 Task: Find connections with filter location Muriaé with filter topic #Saleswith filter profile language French with filter current company Ten Lifestyle Group with filter school Poornima College of Engineering with filter industry Building Equipment Contractors with filter service category Customer Support with filter keywords title Bus Driver
Action: Mouse moved to (632, 132)
Screenshot: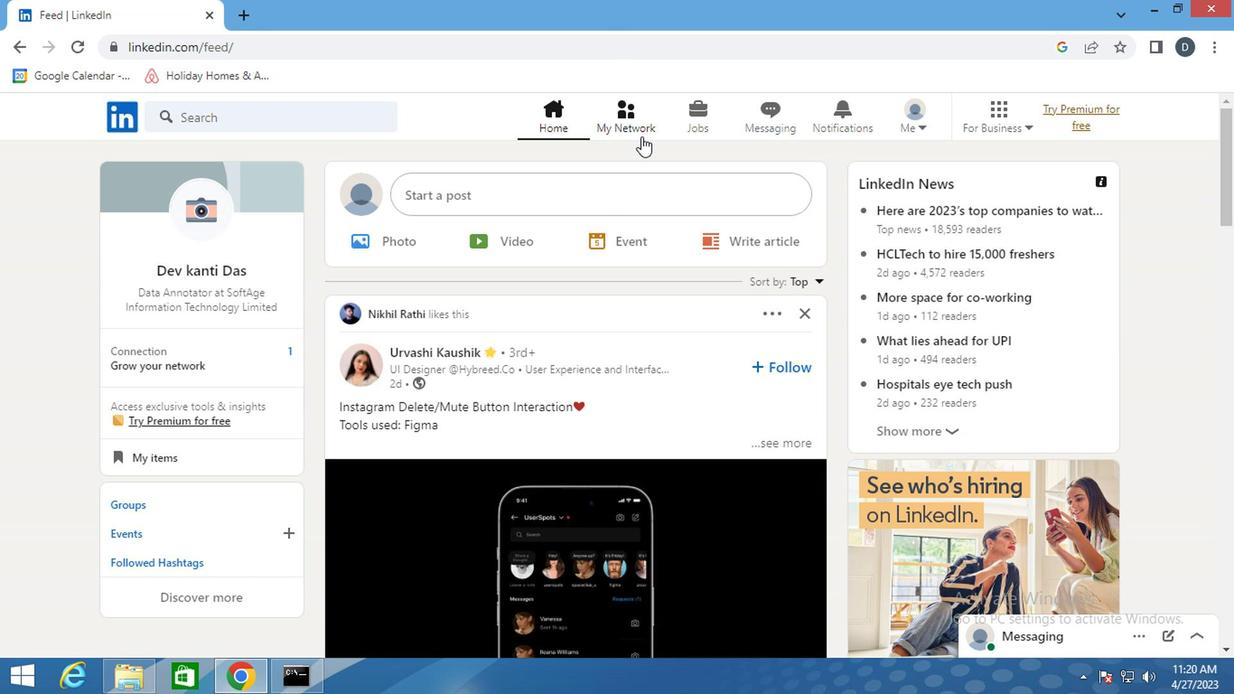 
Action: Mouse pressed left at (632, 132)
Screenshot: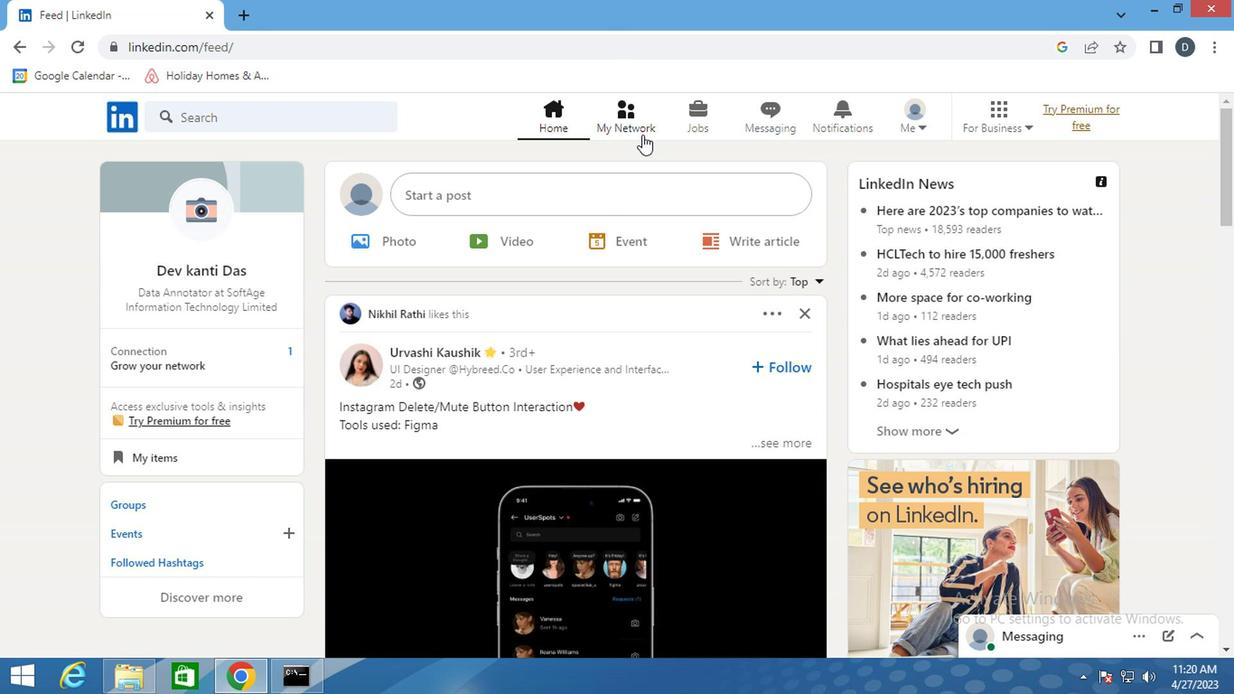 
Action: Mouse moved to (303, 217)
Screenshot: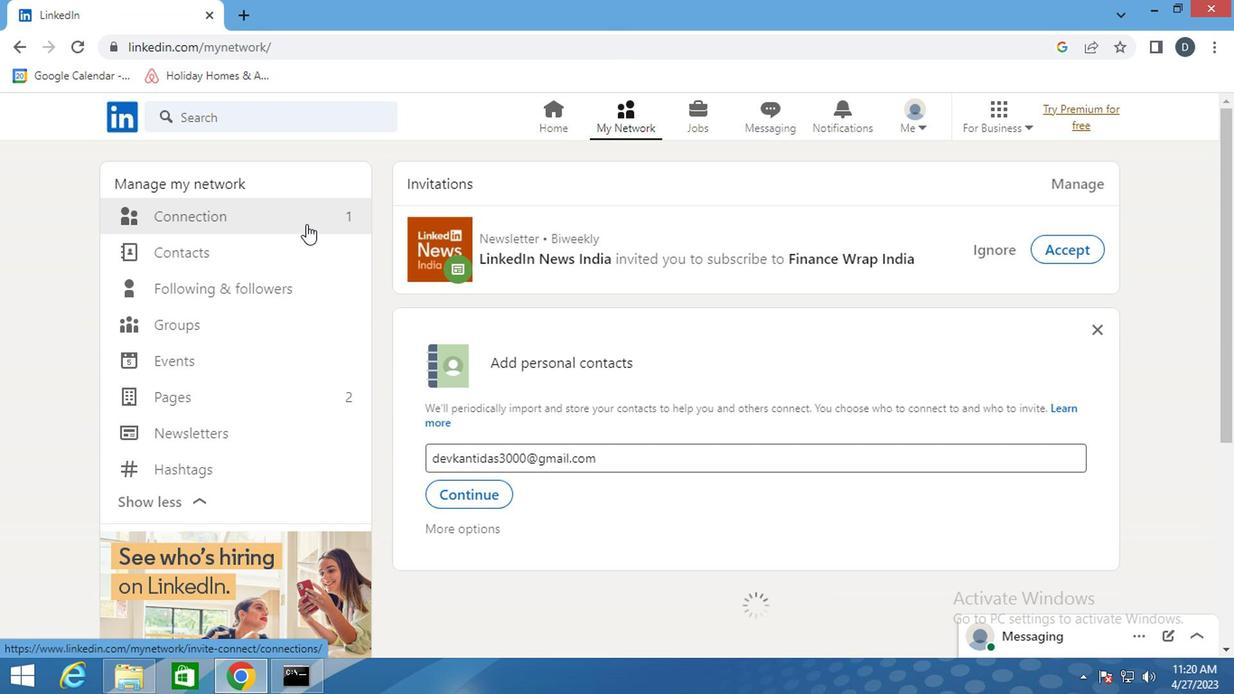 
Action: Mouse pressed left at (303, 217)
Screenshot: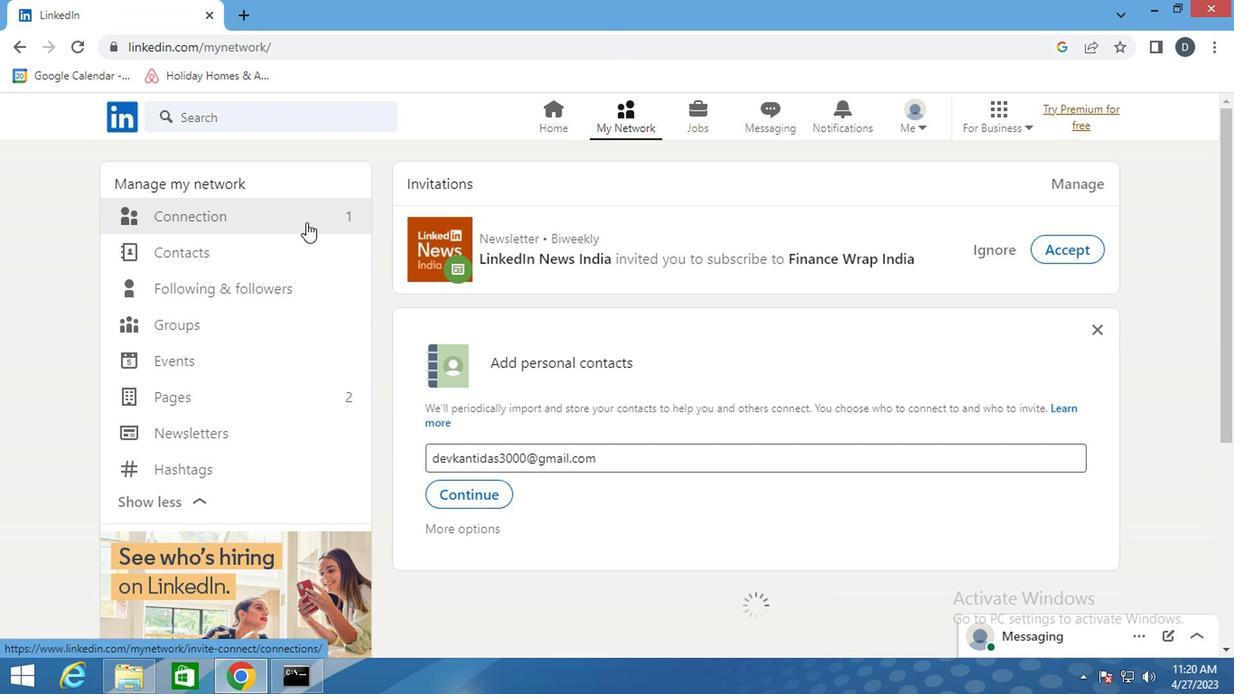 
Action: Mouse pressed left at (303, 217)
Screenshot: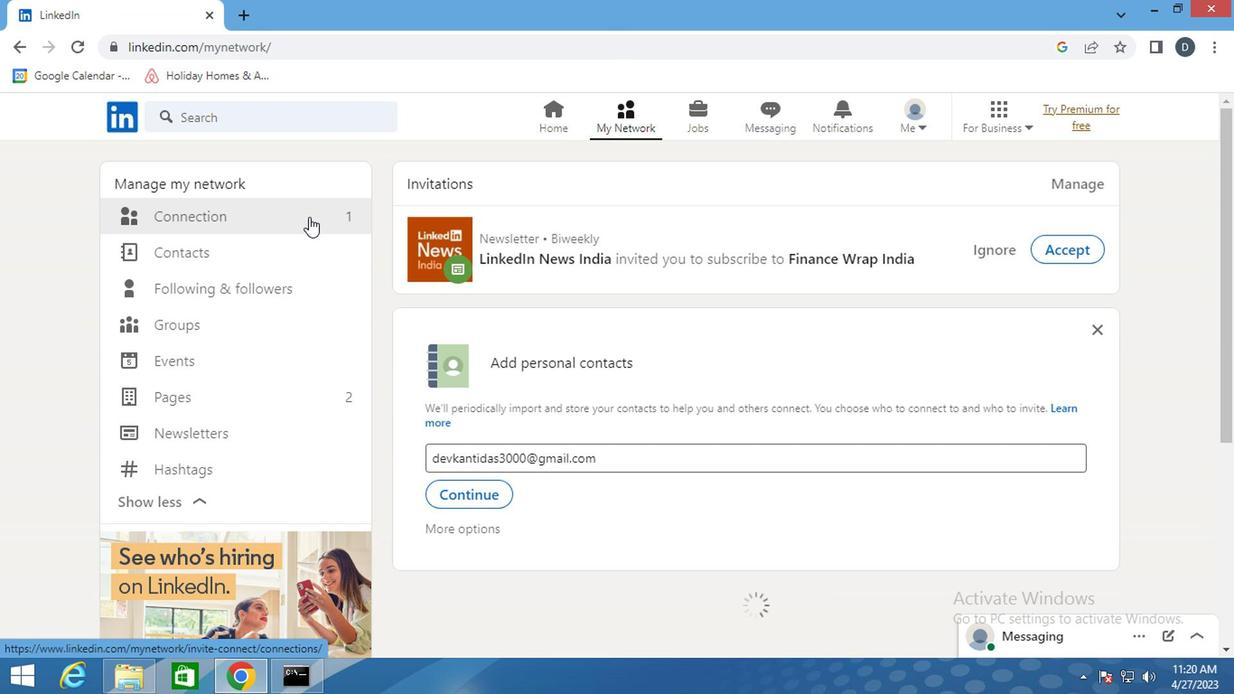 
Action: Mouse moved to (783, 220)
Screenshot: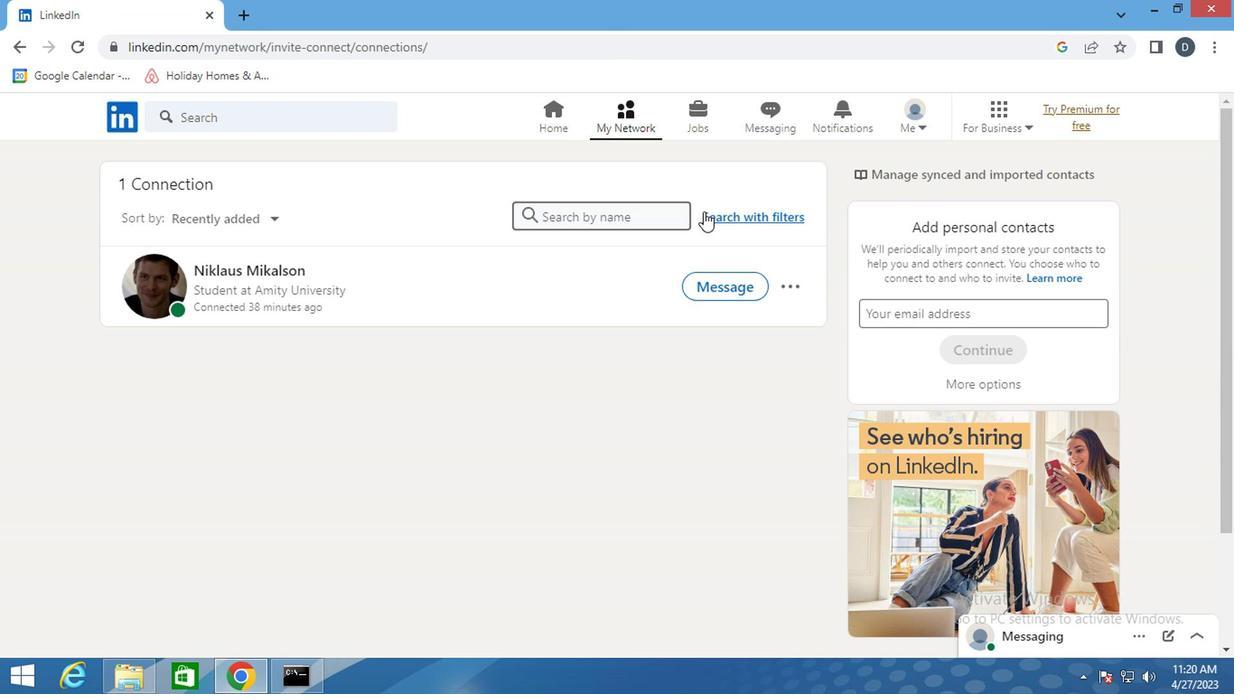 
Action: Mouse pressed left at (783, 220)
Screenshot: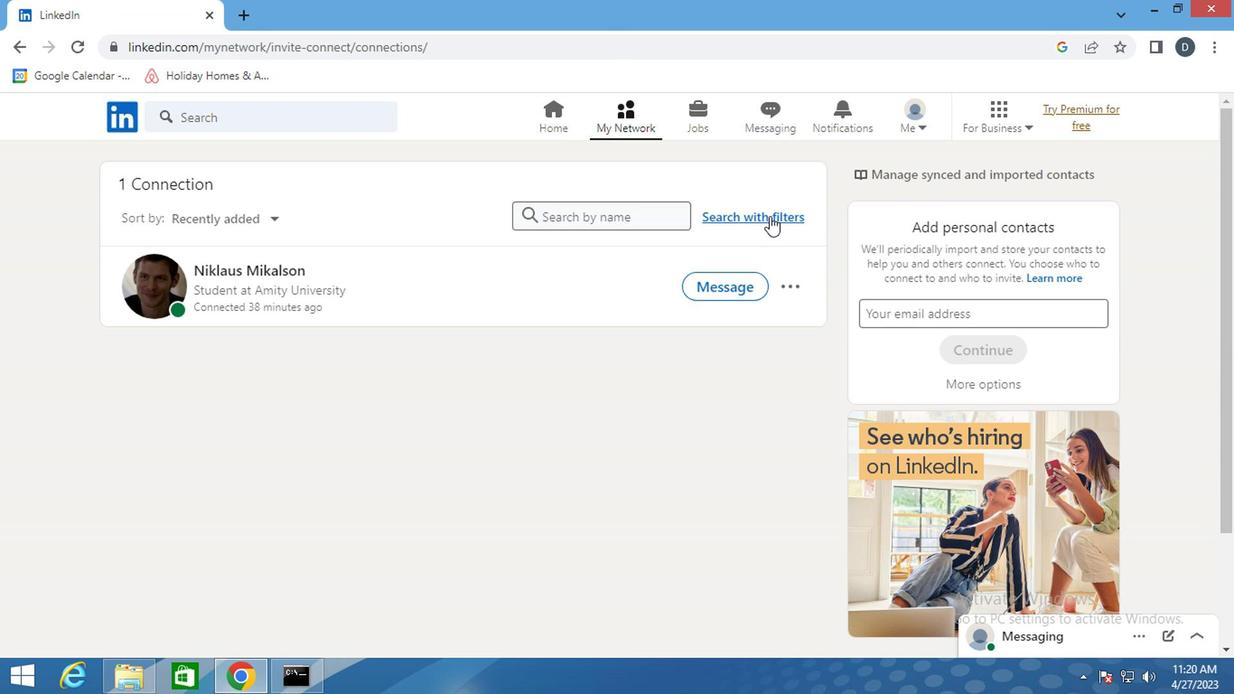
Action: Mouse moved to (669, 167)
Screenshot: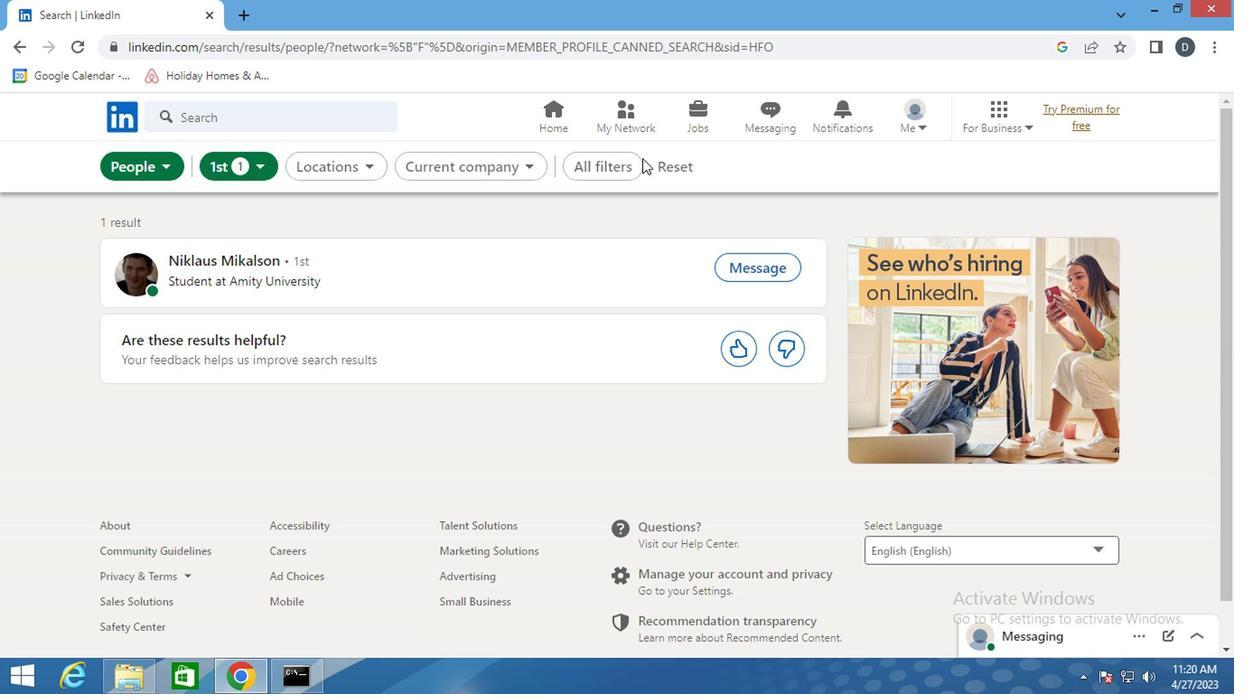 
Action: Mouse pressed left at (669, 167)
Screenshot: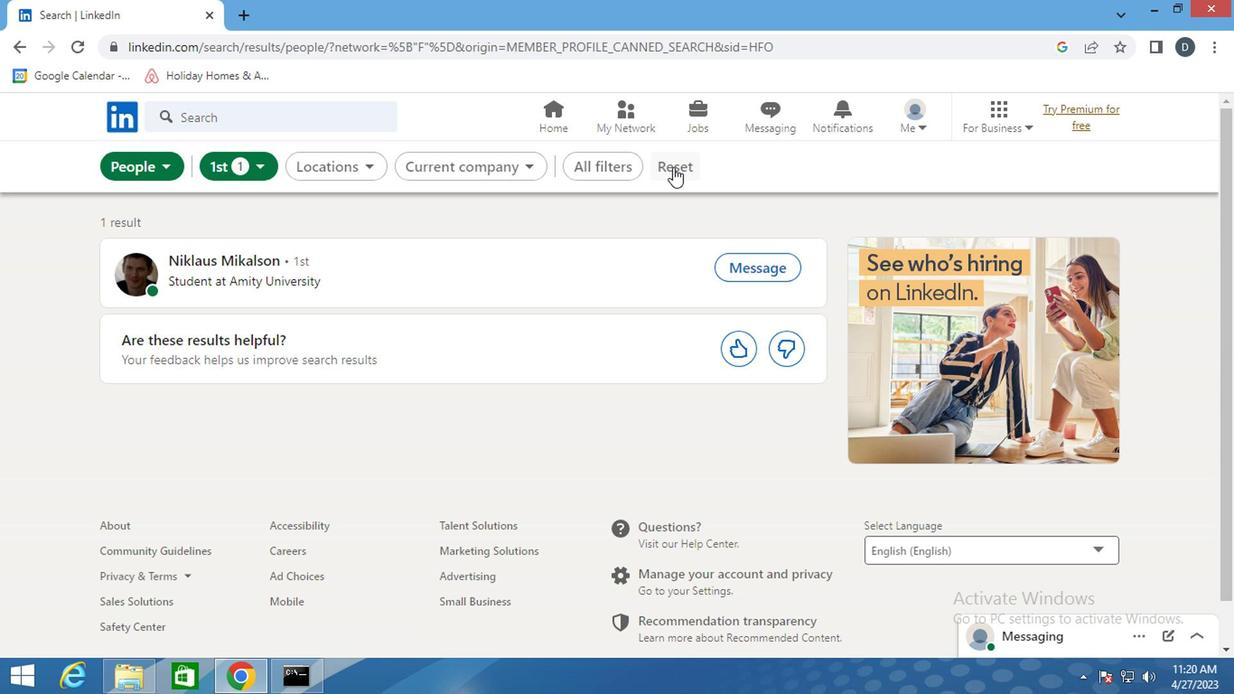 
Action: Mouse moved to (647, 167)
Screenshot: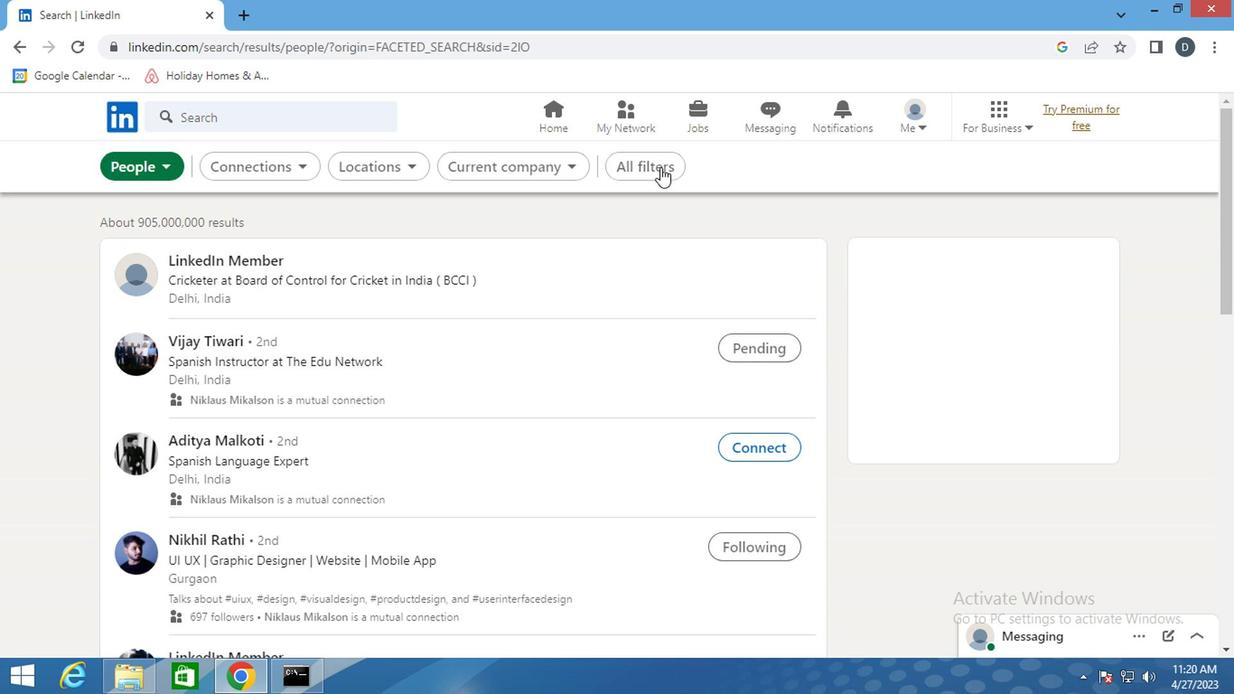 
Action: Mouse pressed left at (647, 167)
Screenshot: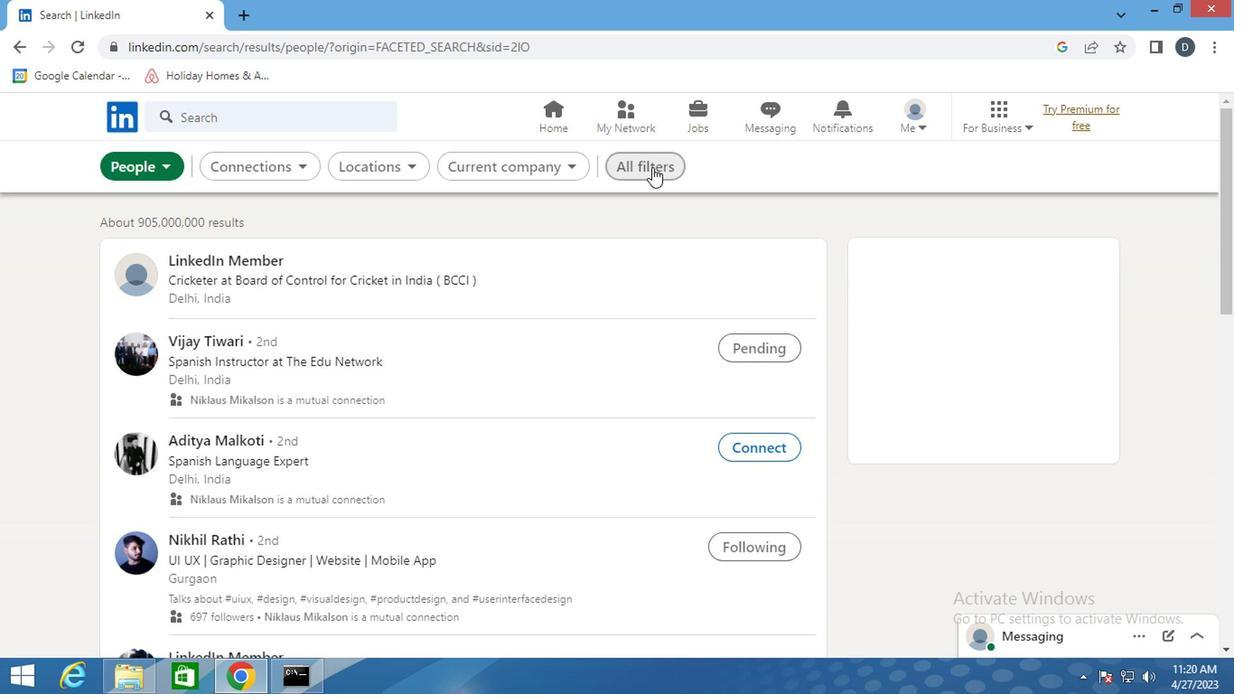
Action: Mouse moved to (872, 405)
Screenshot: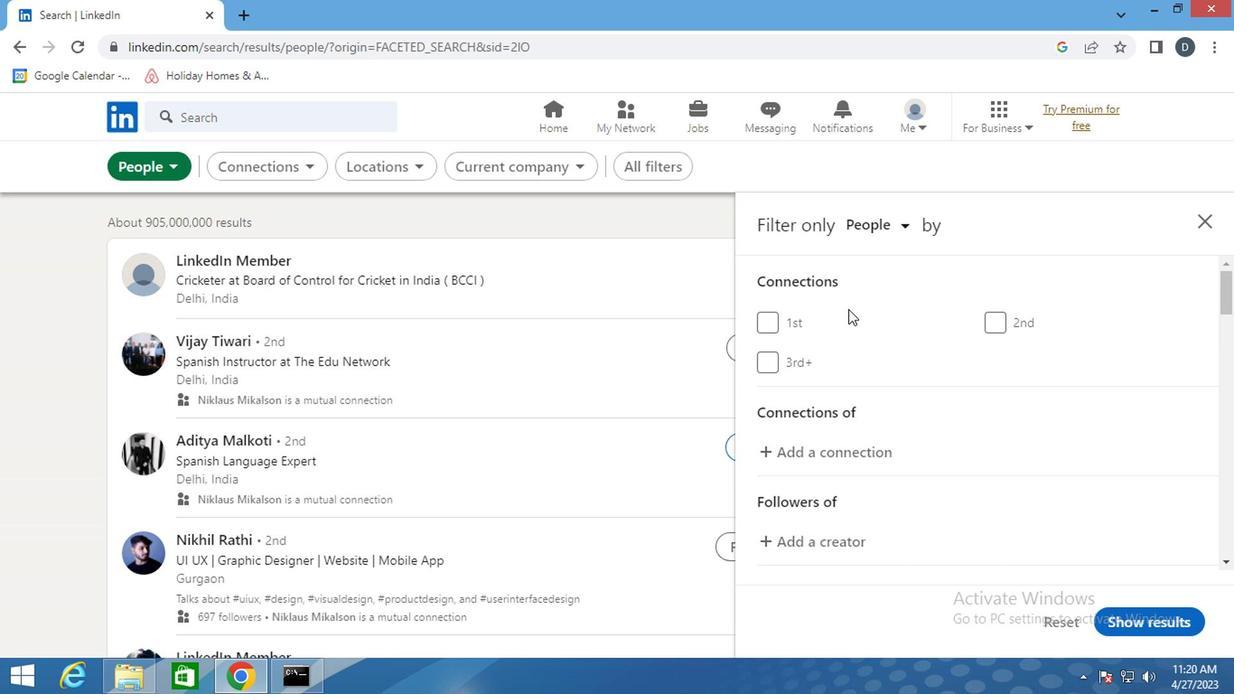 
Action: Mouse scrolled (872, 404) with delta (0, 0)
Screenshot: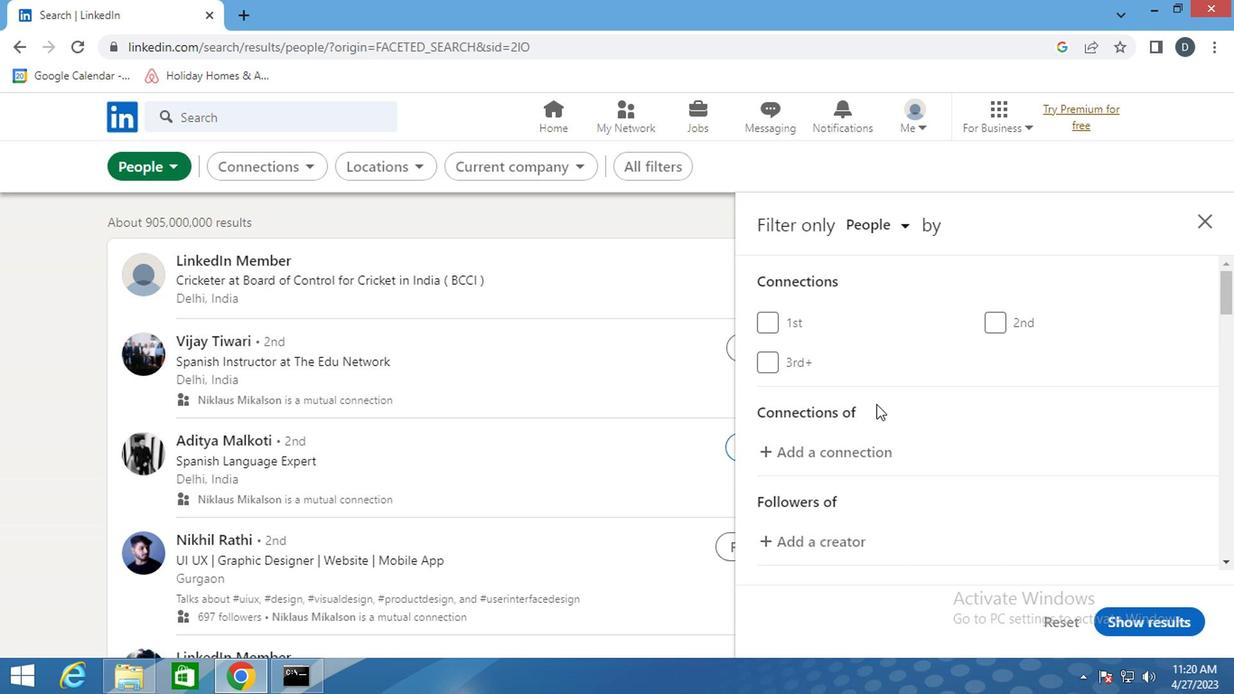 
Action: Mouse scrolled (872, 404) with delta (0, 0)
Screenshot: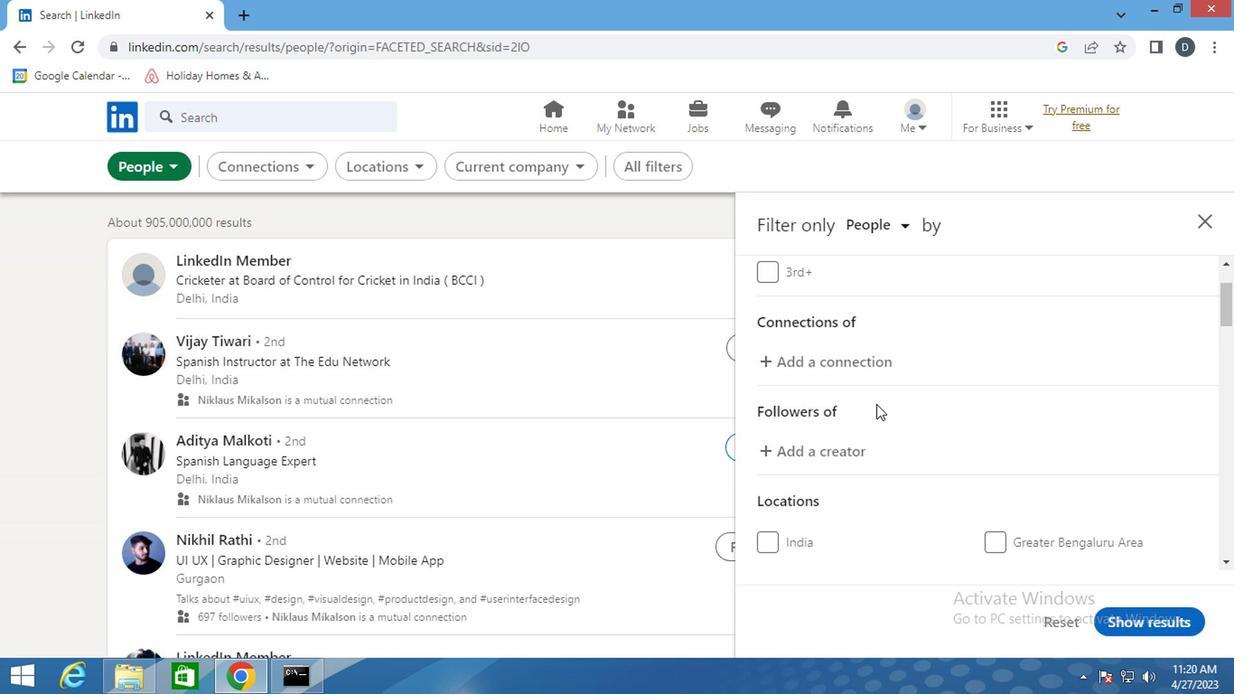 
Action: Mouse moved to (874, 431)
Screenshot: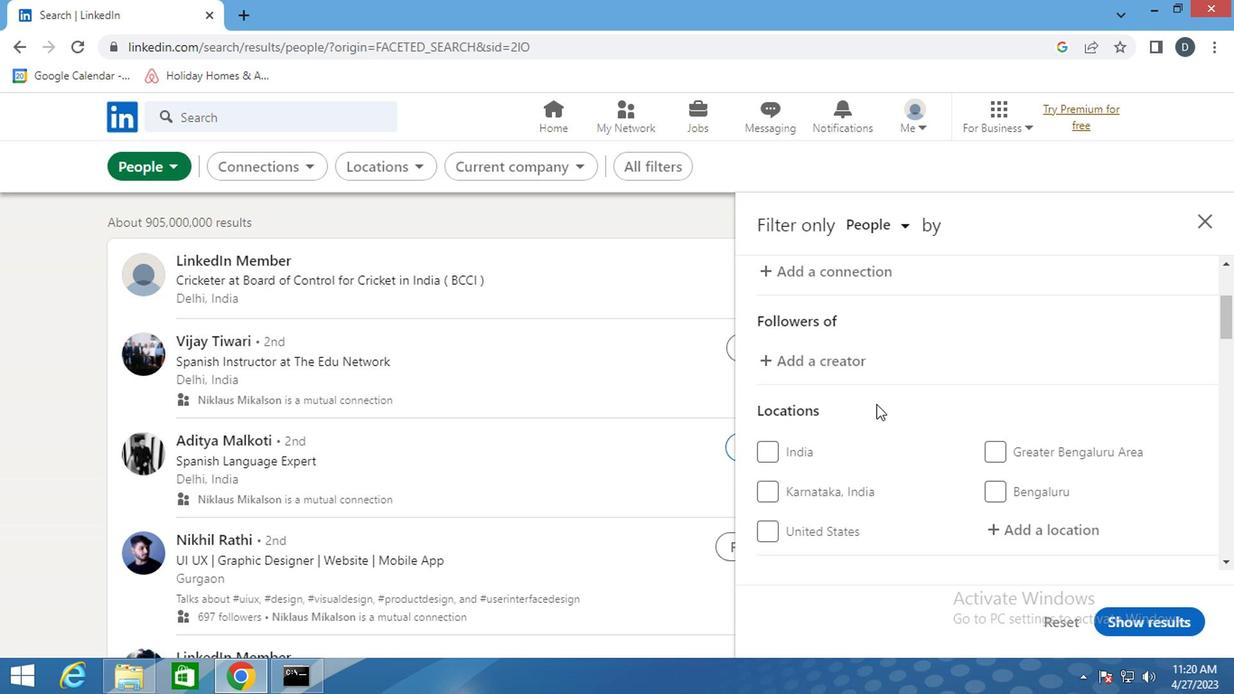 
Action: Mouse scrolled (874, 430) with delta (0, -1)
Screenshot: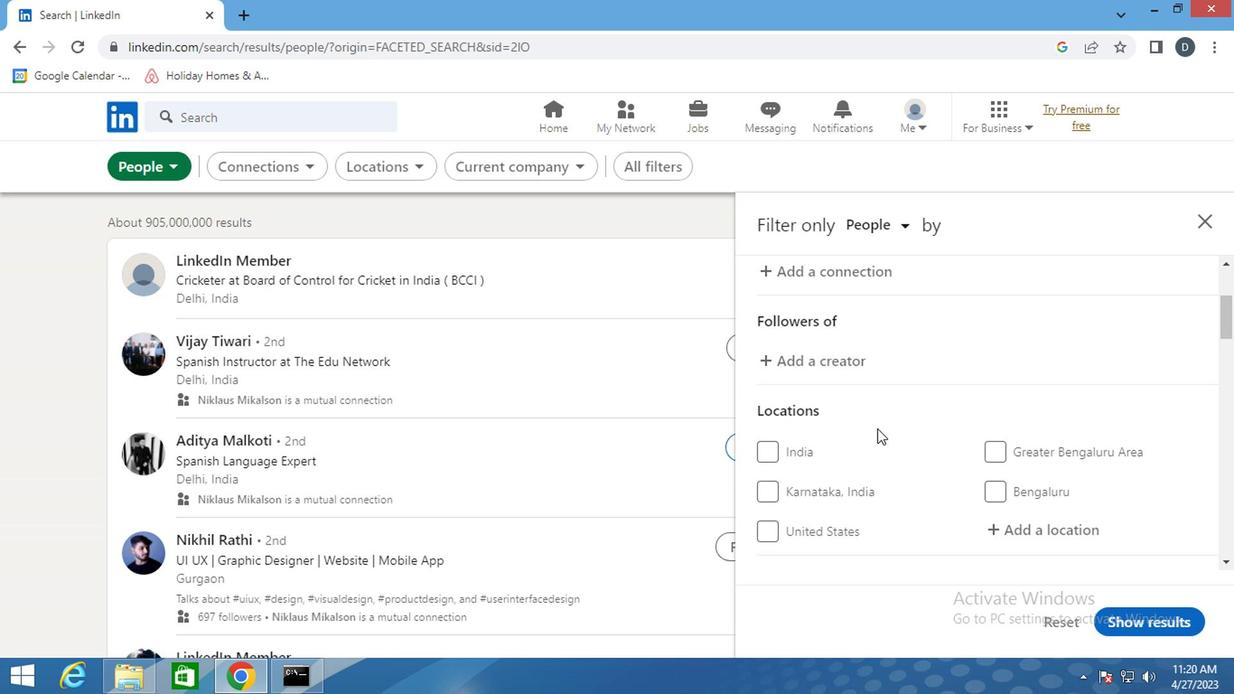 
Action: Mouse moved to (1023, 438)
Screenshot: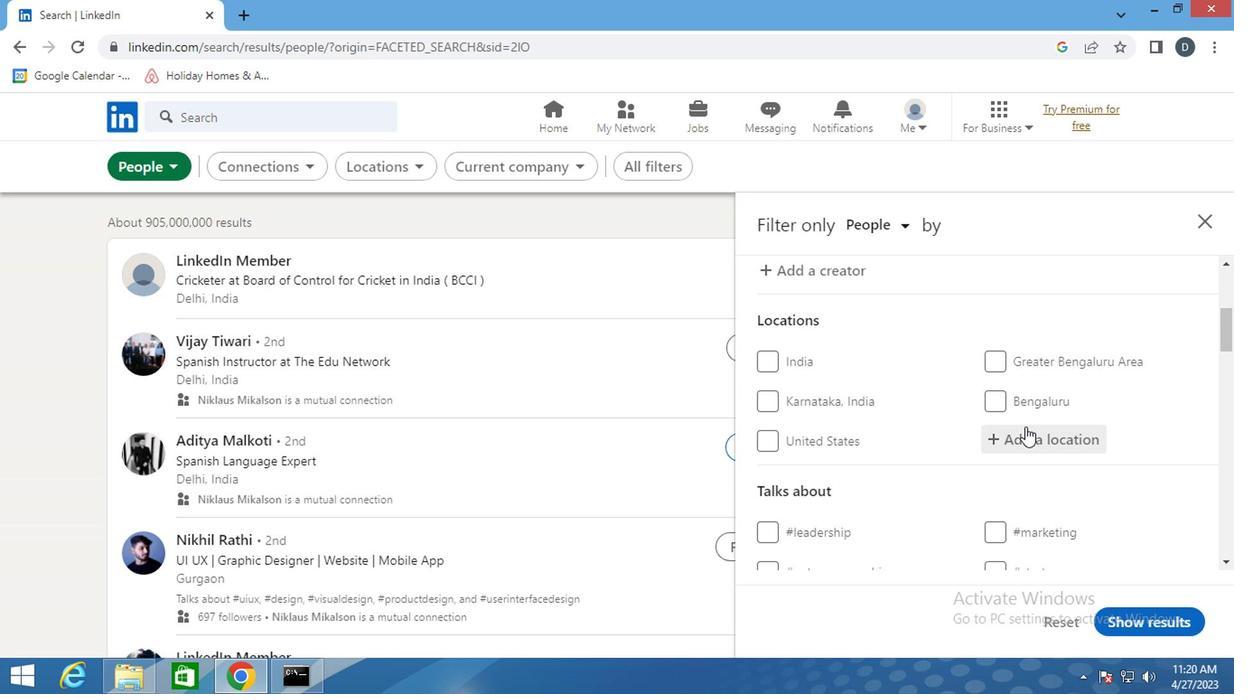 
Action: Mouse pressed left at (1023, 438)
Screenshot: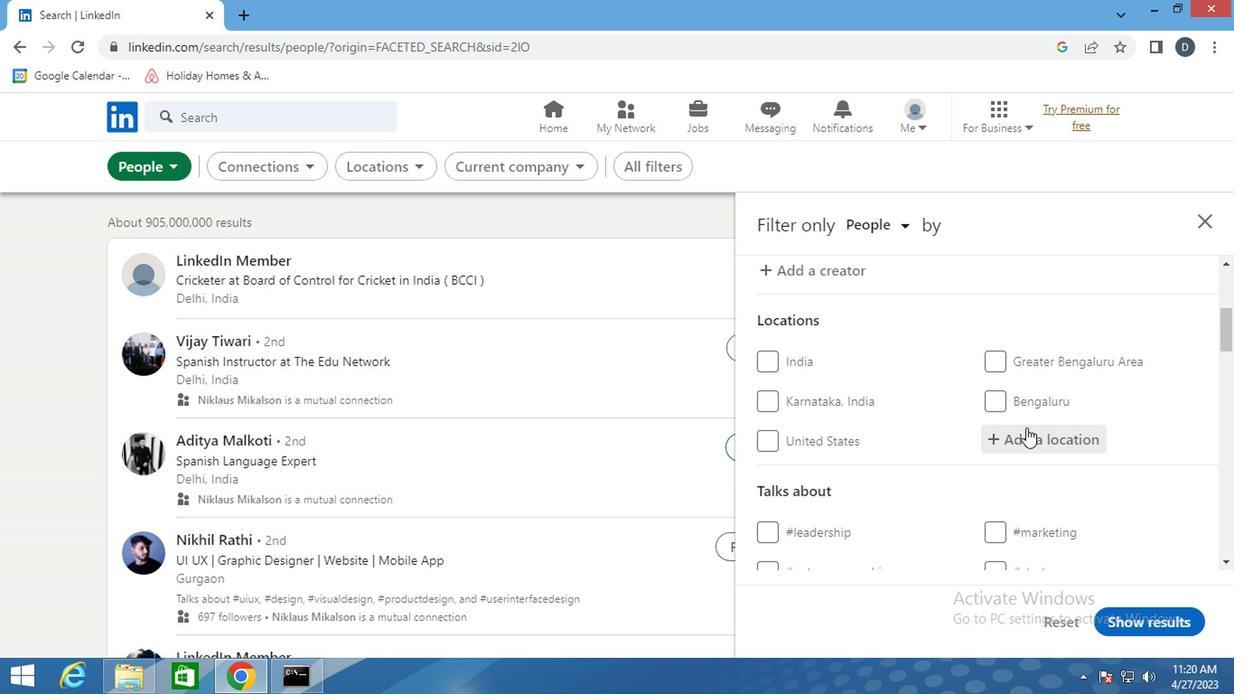 
Action: Mouse moved to (1015, 444)
Screenshot: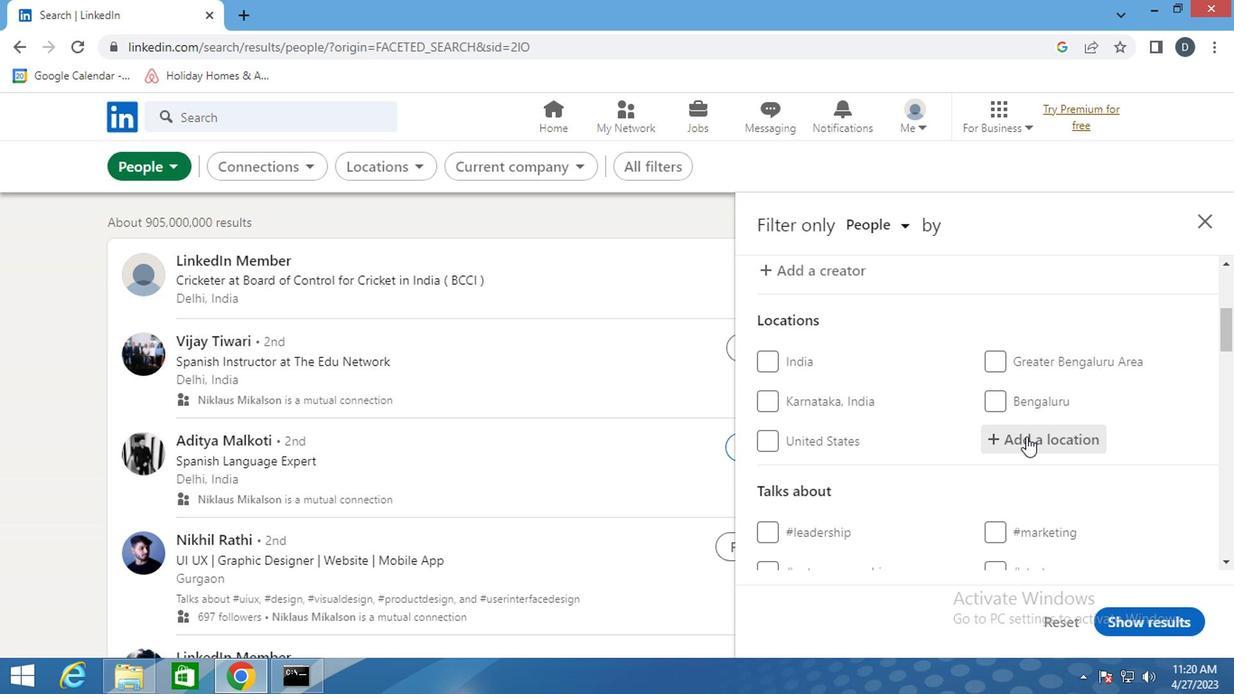 
Action: Key pressed <Key.shift>MURIAE<Key.enter>
Screenshot: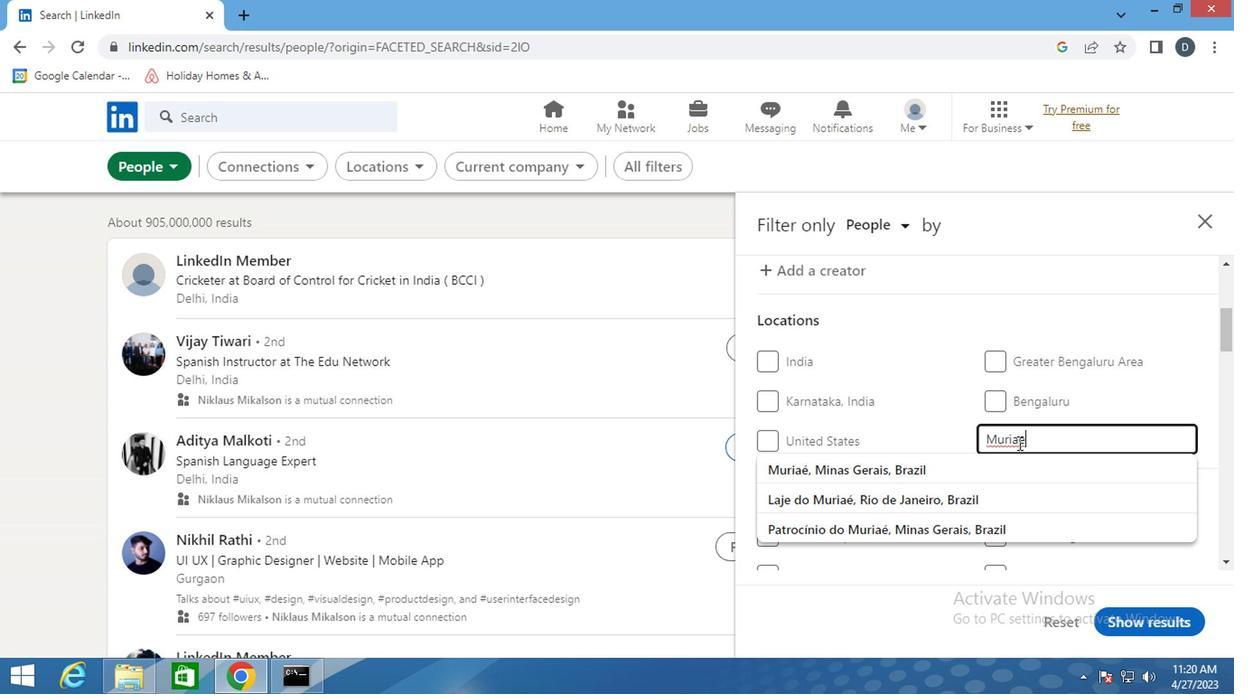 
Action: Mouse moved to (958, 509)
Screenshot: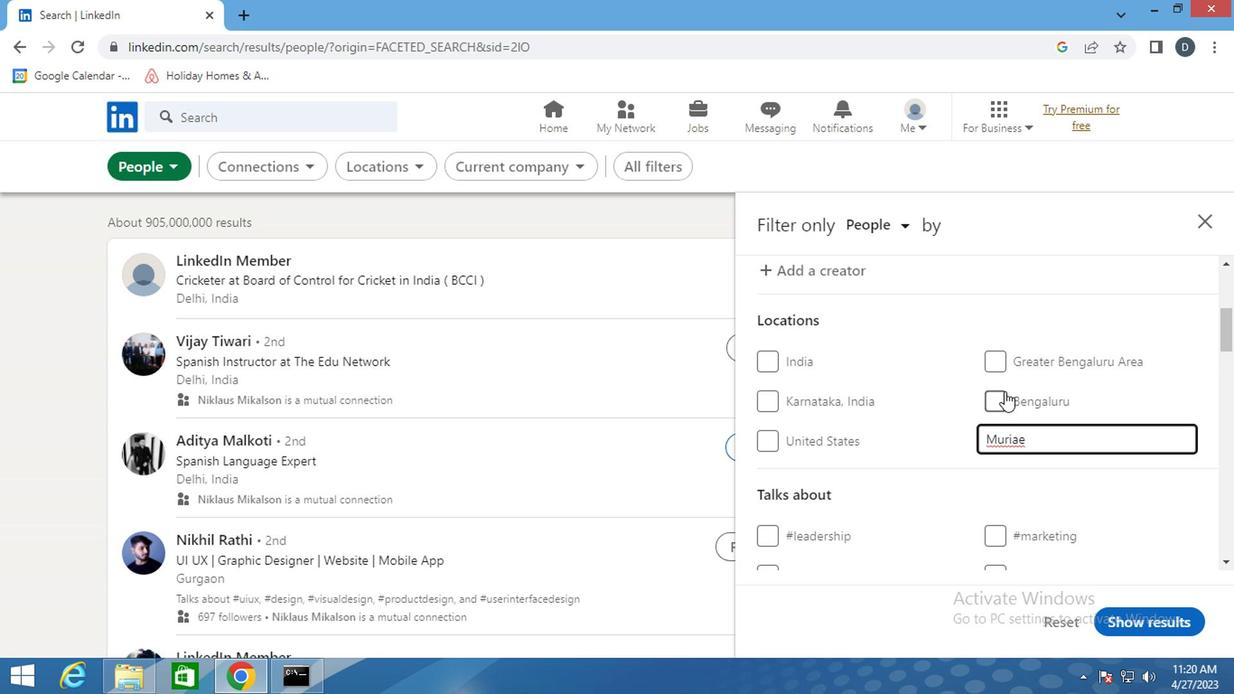 
Action: Mouse scrolled (958, 508) with delta (0, 0)
Screenshot: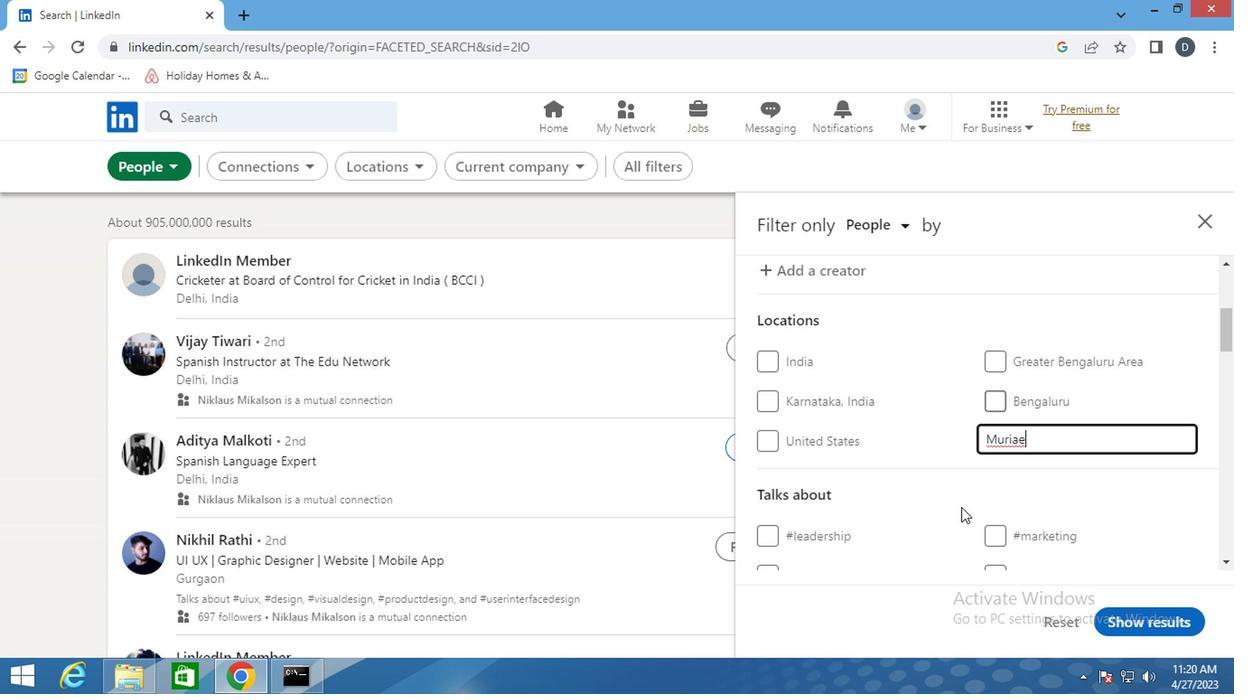 
Action: Mouse scrolled (958, 508) with delta (0, 0)
Screenshot: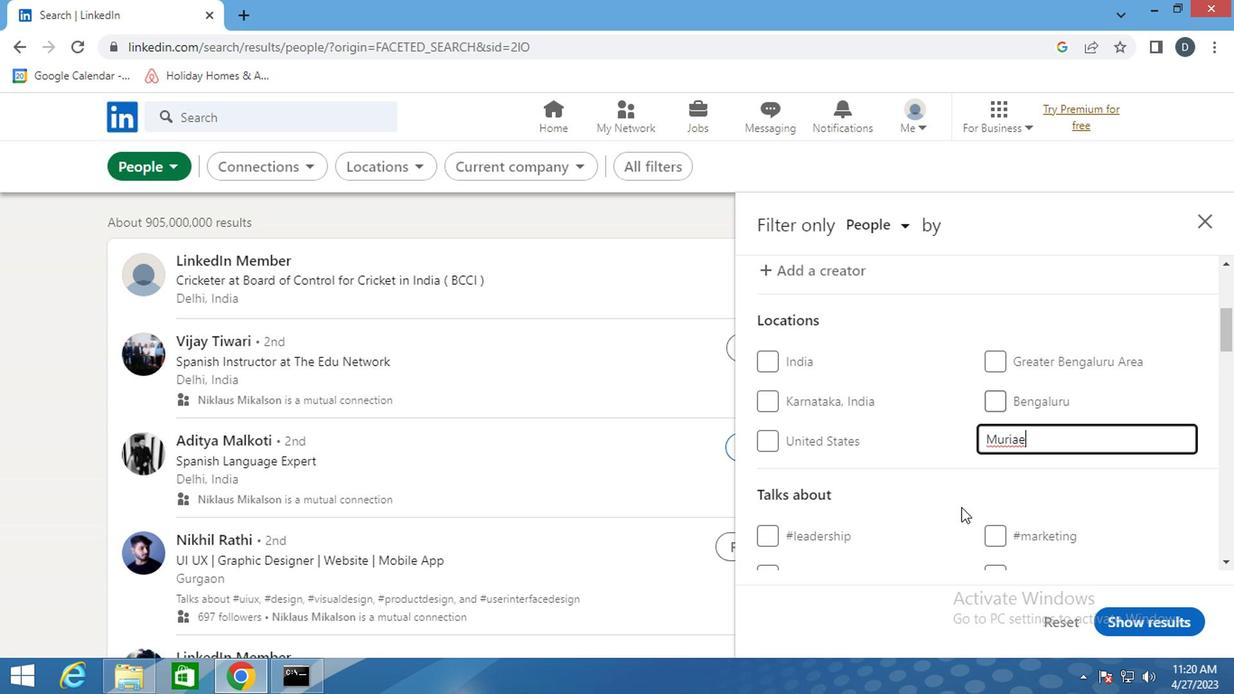 
Action: Mouse scrolled (958, 508) with delta (0, 0)
Screenshot: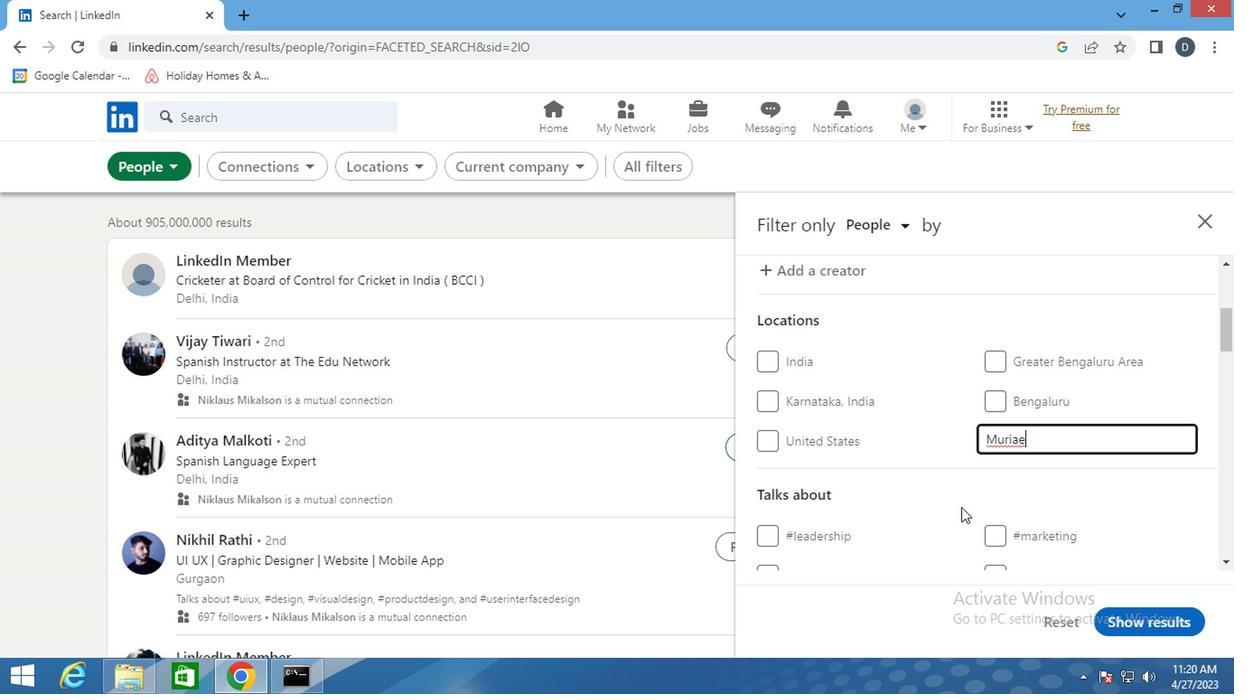 
Action: Mouse moved to (946, 449)
Screenshot: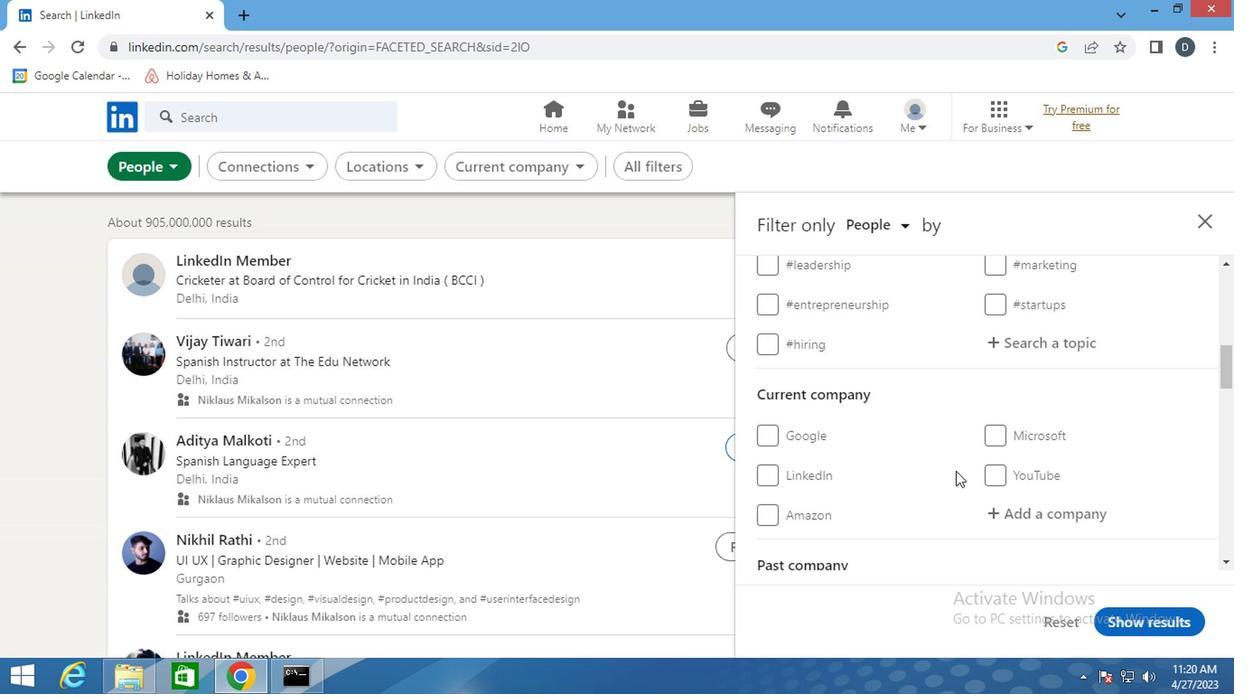 
Action: Mouse scrolled (946, 450) with delta (0, 1)
Screenshot: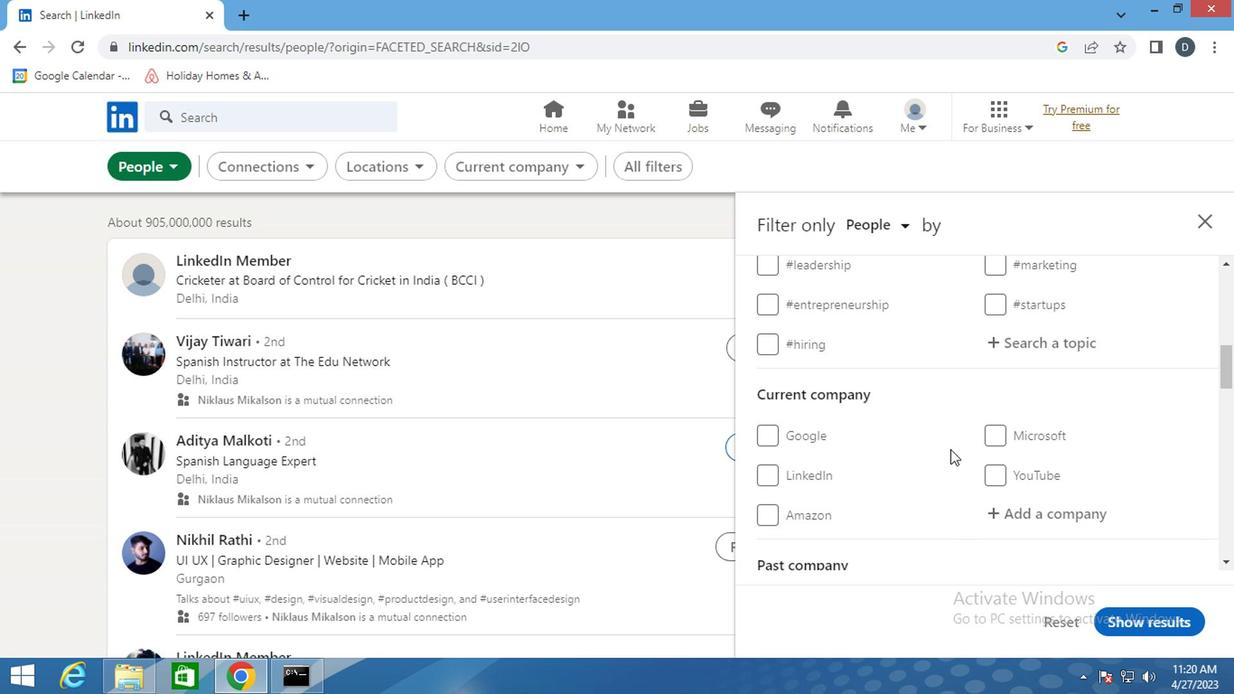 
Action: Mouse moved to (1027, 440)
Screenshot: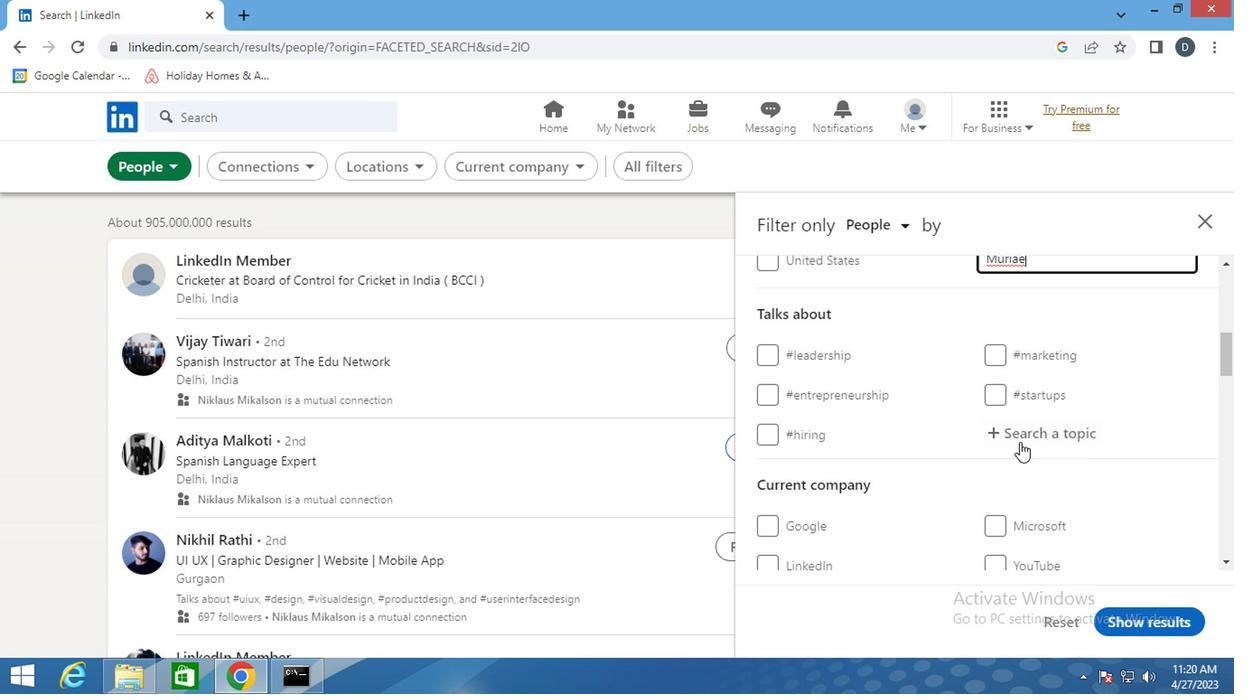 
Action: Mouse pressed left at (1027, 440)
Screenshot: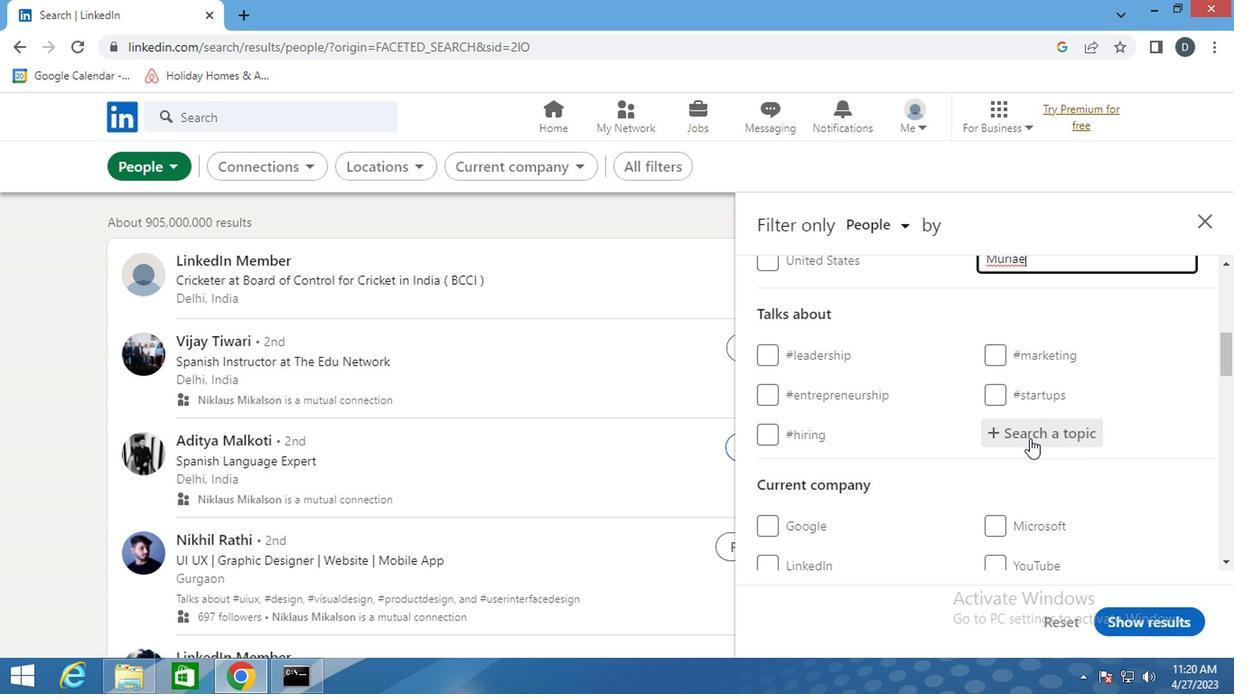 
Action: Key pressed <Key.shift>SALES<Key.backspace><Key.backspace><Key.backspace><Key.backspace><Key.backspace><Key.backspace><Key.backspace><Key.backspace><Key.backspace><Key.backspace><Key.backspace><Key.backspace><Key.shift><Key.shift><Key.shift><Key.shift><Key.shift><Key.shift><Key.shift><Key.shift>#<Key.shift><Key.shift>SALES<Key.enter>
Screenshot: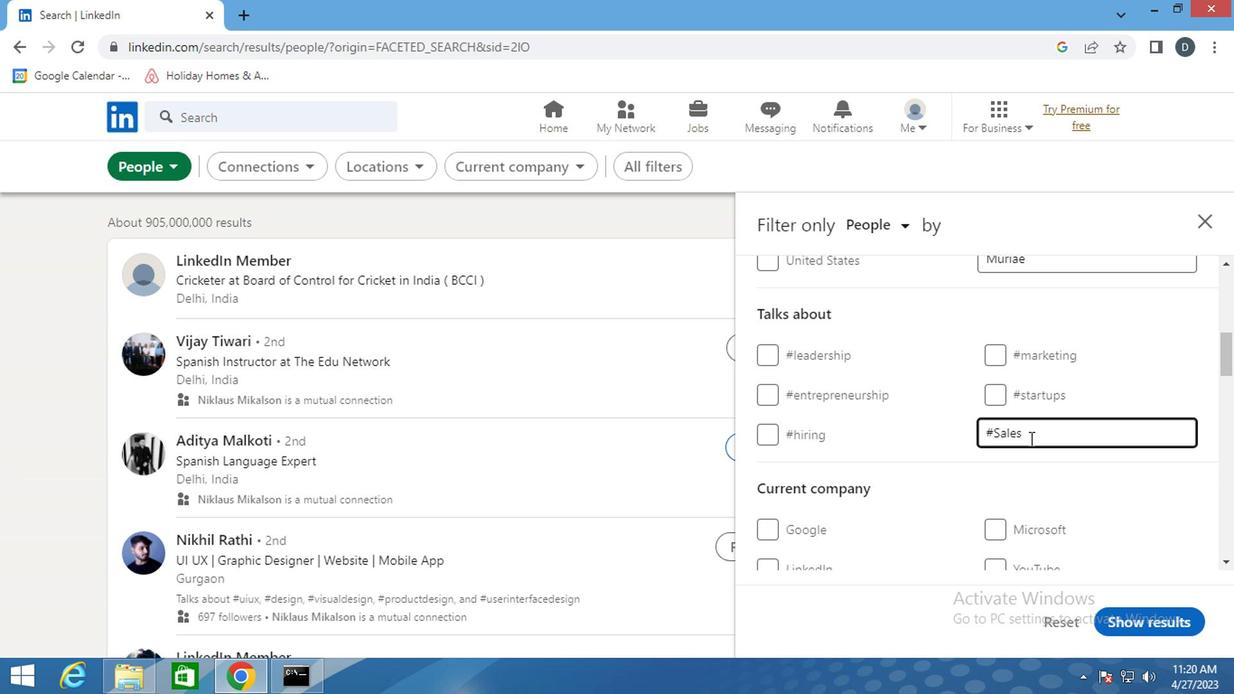 
Action: Mouse moved to (942, 417)
Screenshot: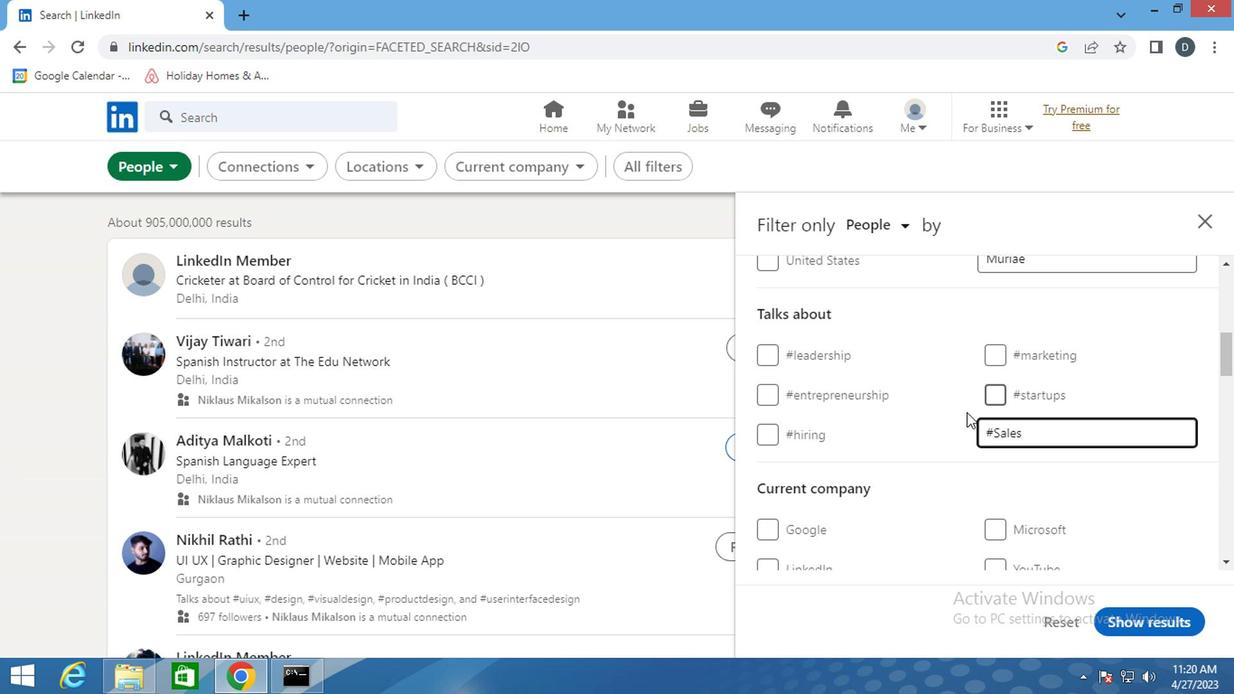 
Action: Mouse scrolled (942, 416) with delta (0, -1)
Screenshot: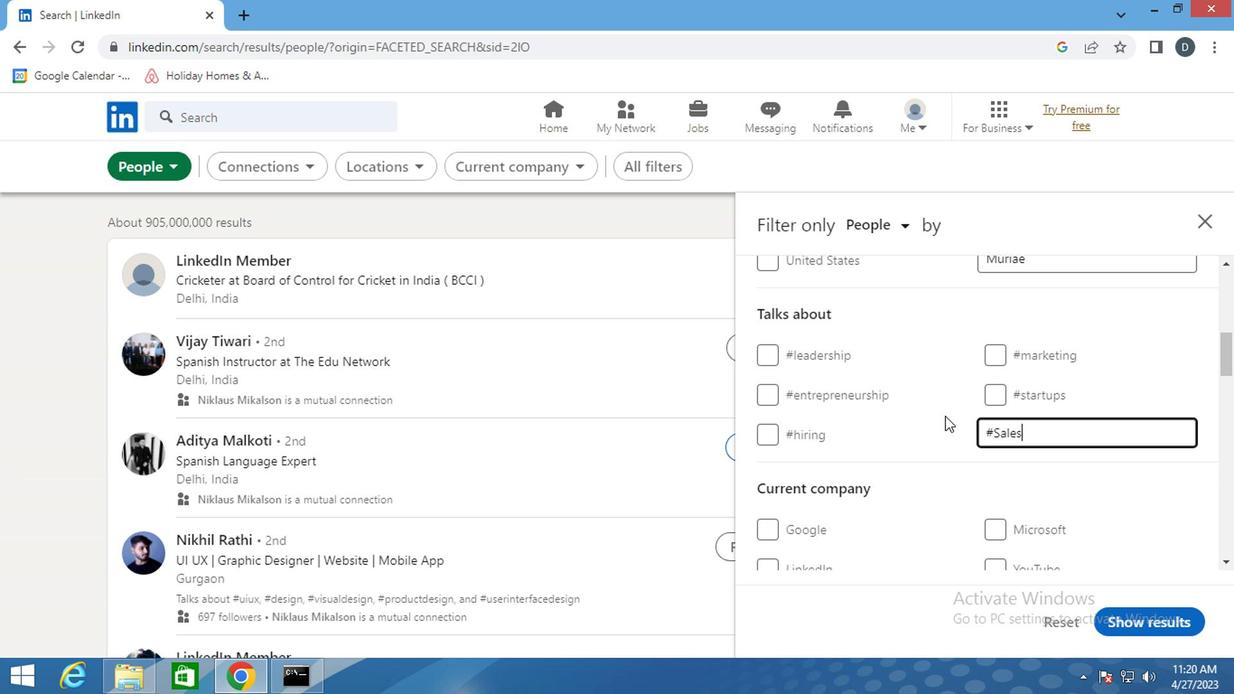 
Action: Mouse scrolled (942, 416) with delta (0, -1)
Screenshot: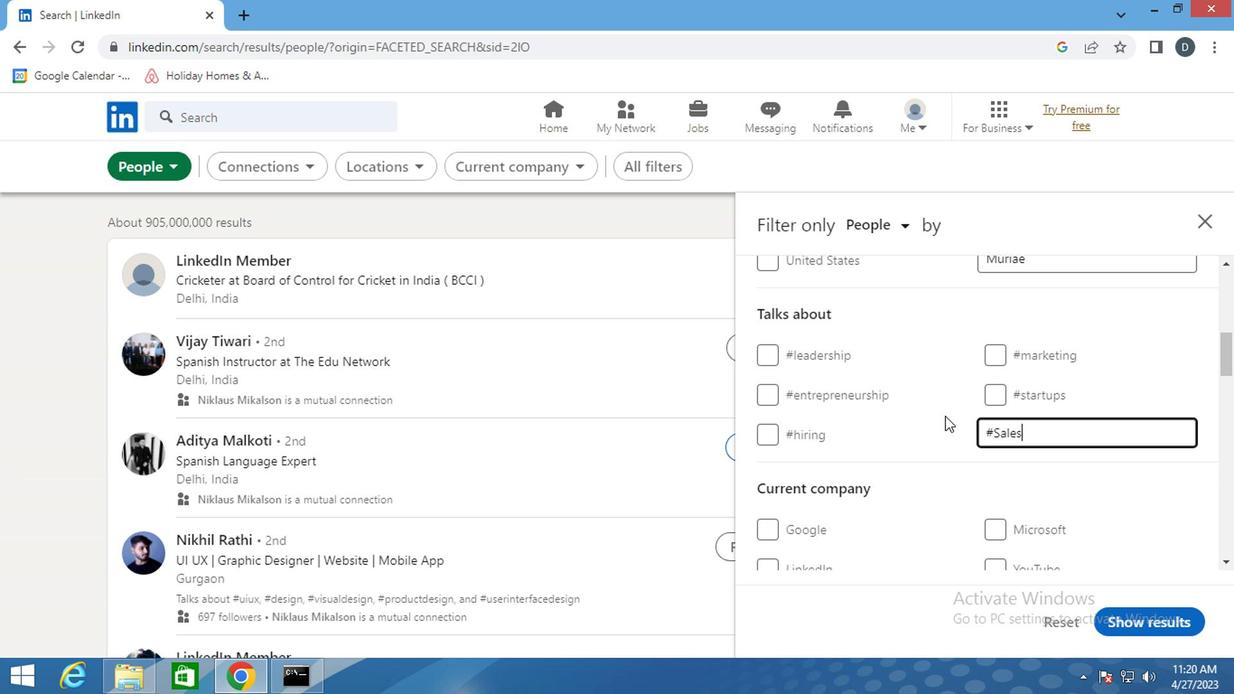 
Action: Mouse moved to (1044, 466)
Screenshot: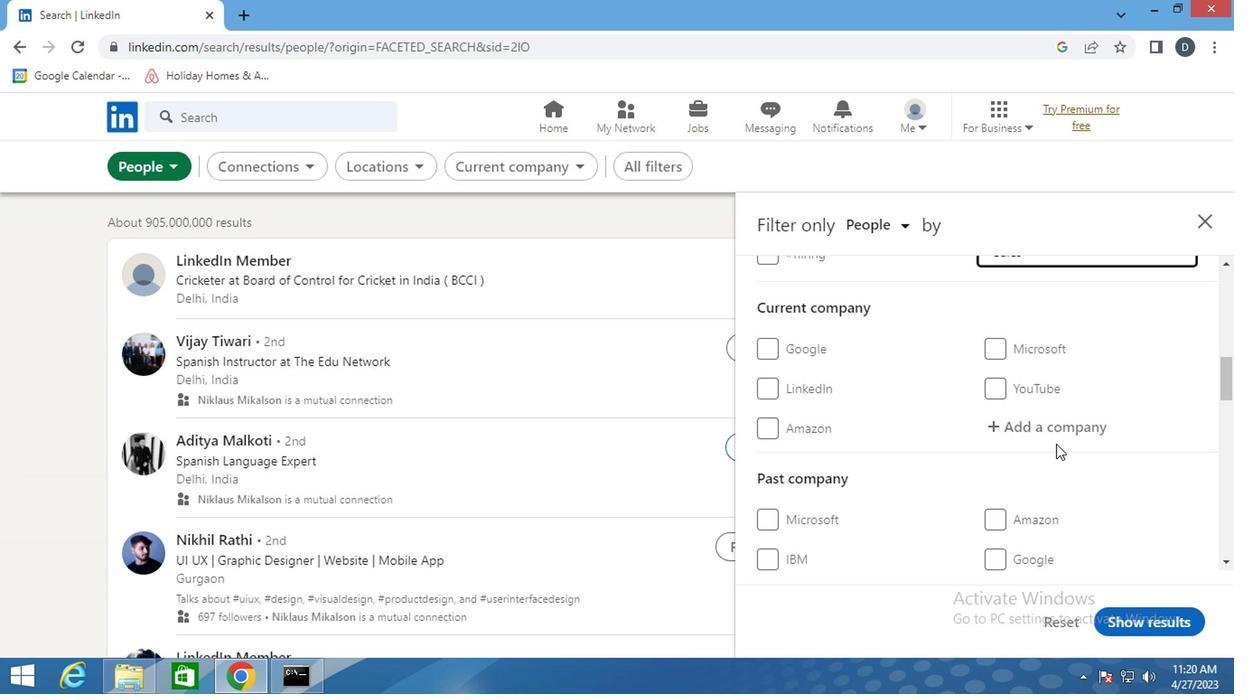 
Action: Mouse scrolled (1044, 466) with delta (0, 0)
Screenshot: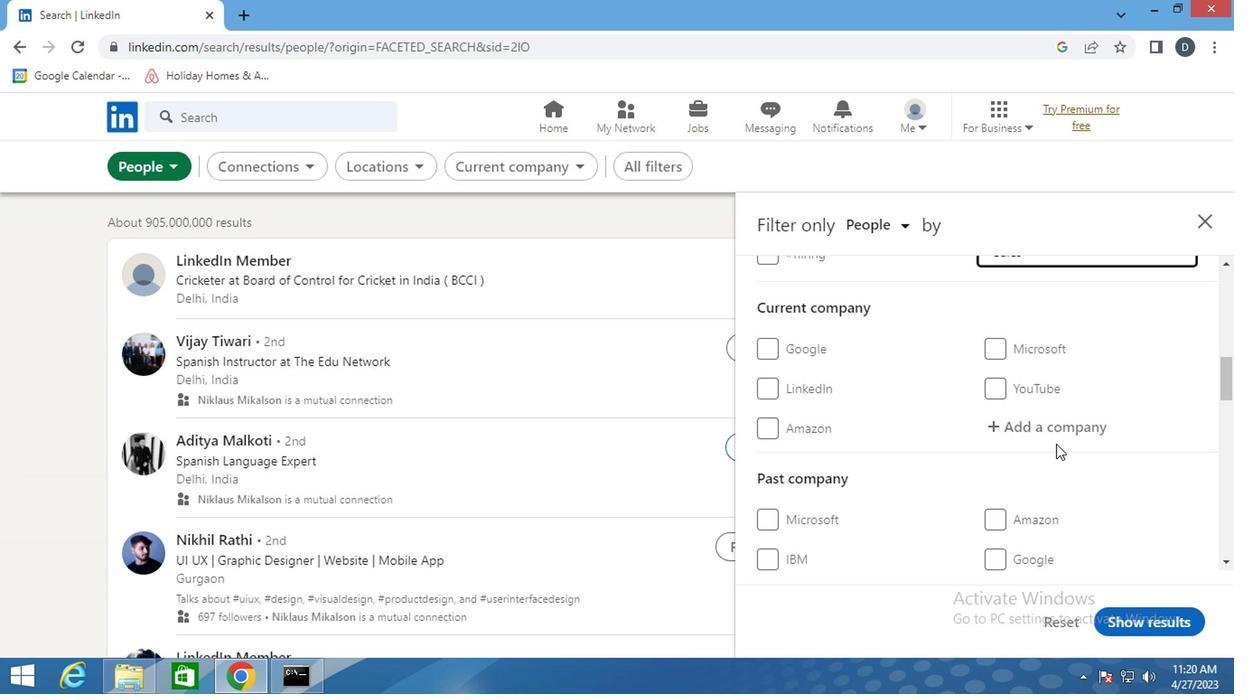 
Action: Mouse scrolled (1044, 466) with delta (0, 0)
Screenshot: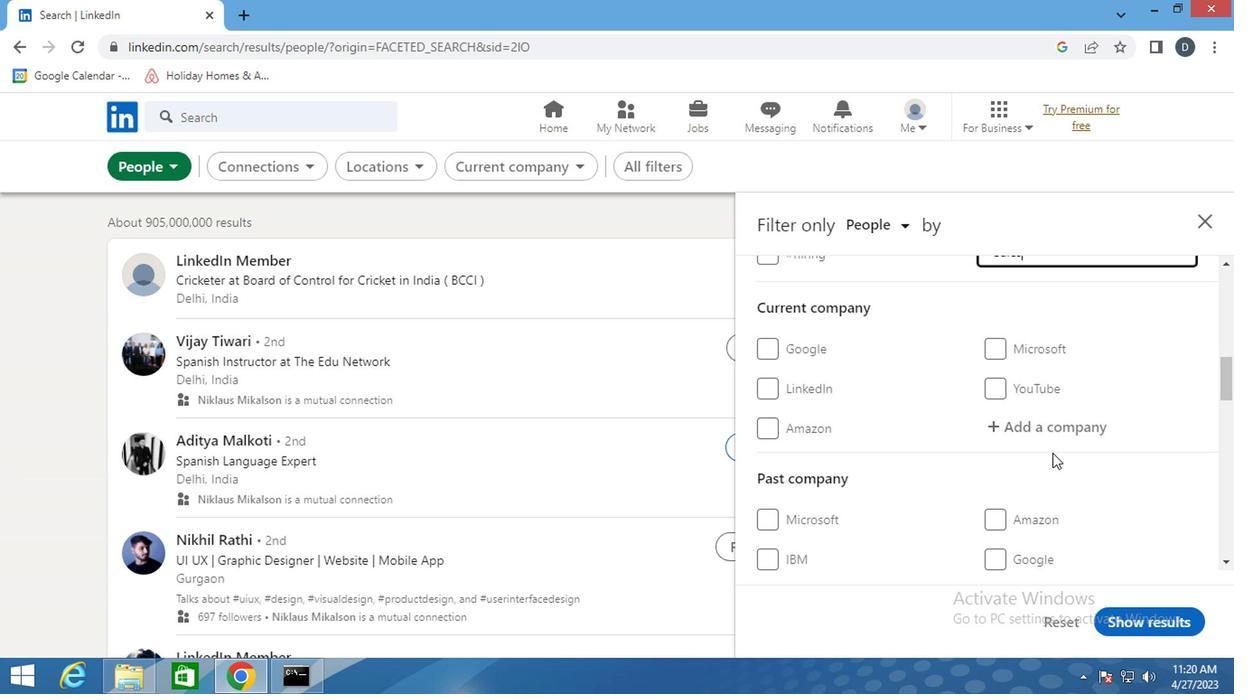 
Action: Mouse scrolled (1044, 466) with delta (0, 0)
Screenshot: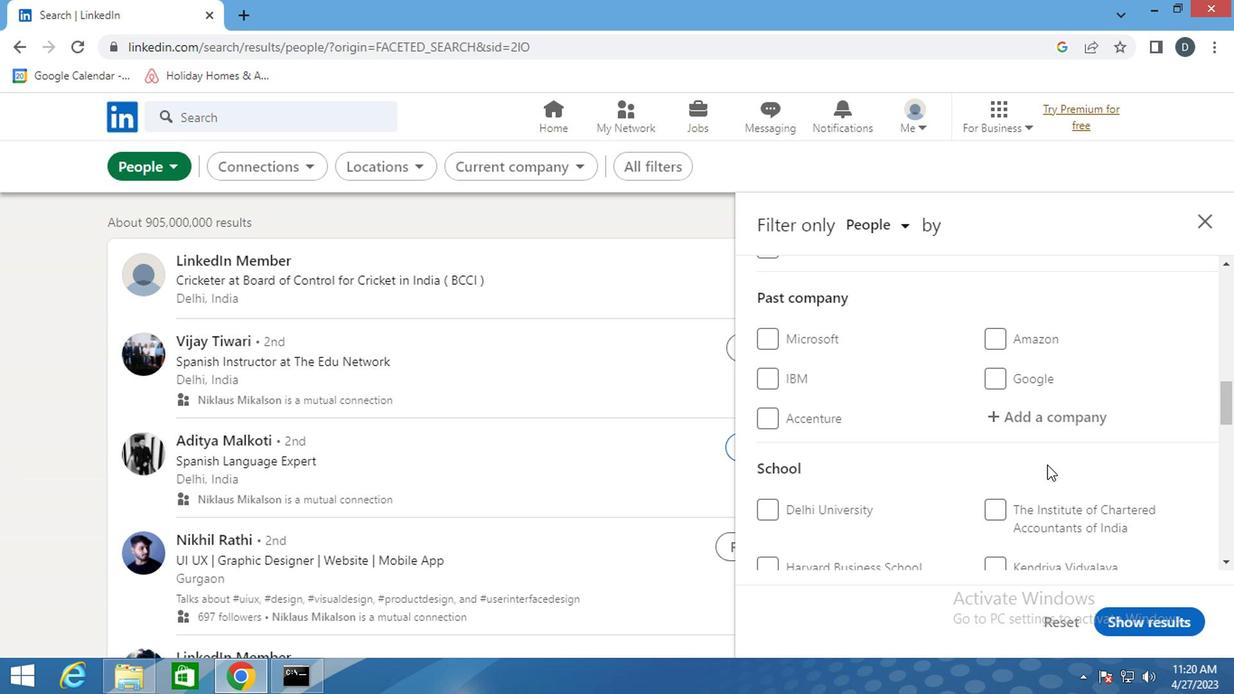 
Action: Mouse scrolled (1044, 466) with delta (0, 0)
Screenshot: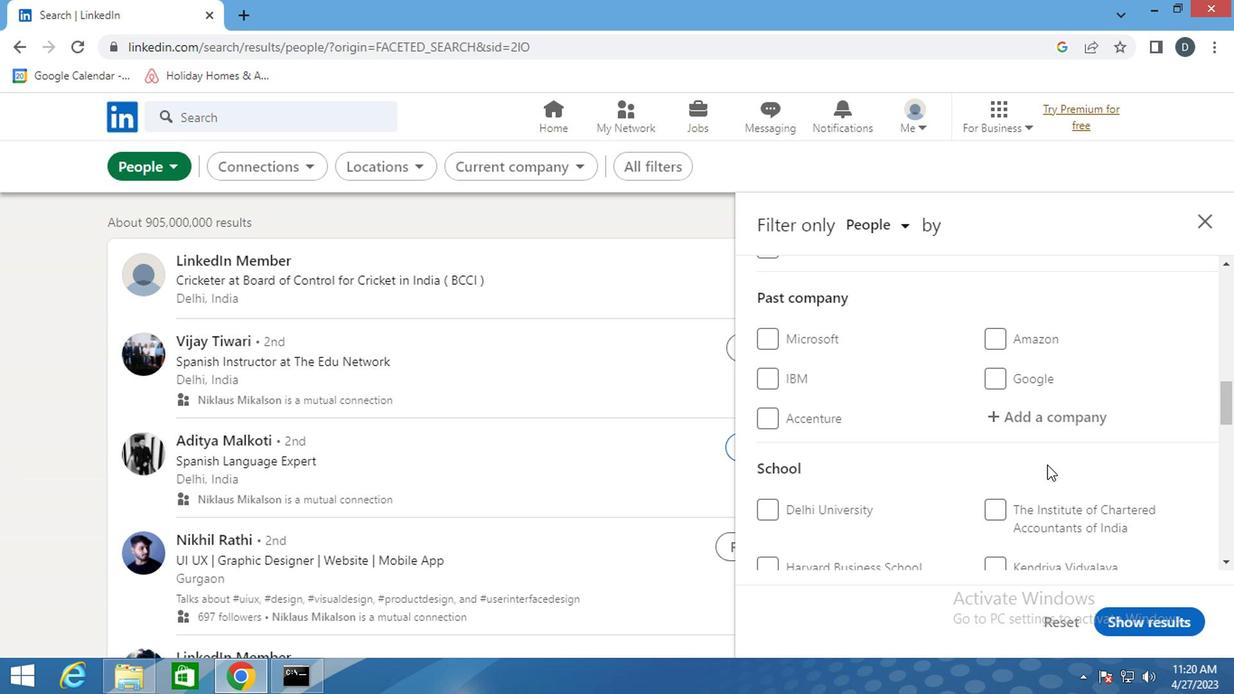 
Action: Mouse scrolled (1044, 466) with delta (0, 0)
Screenshot: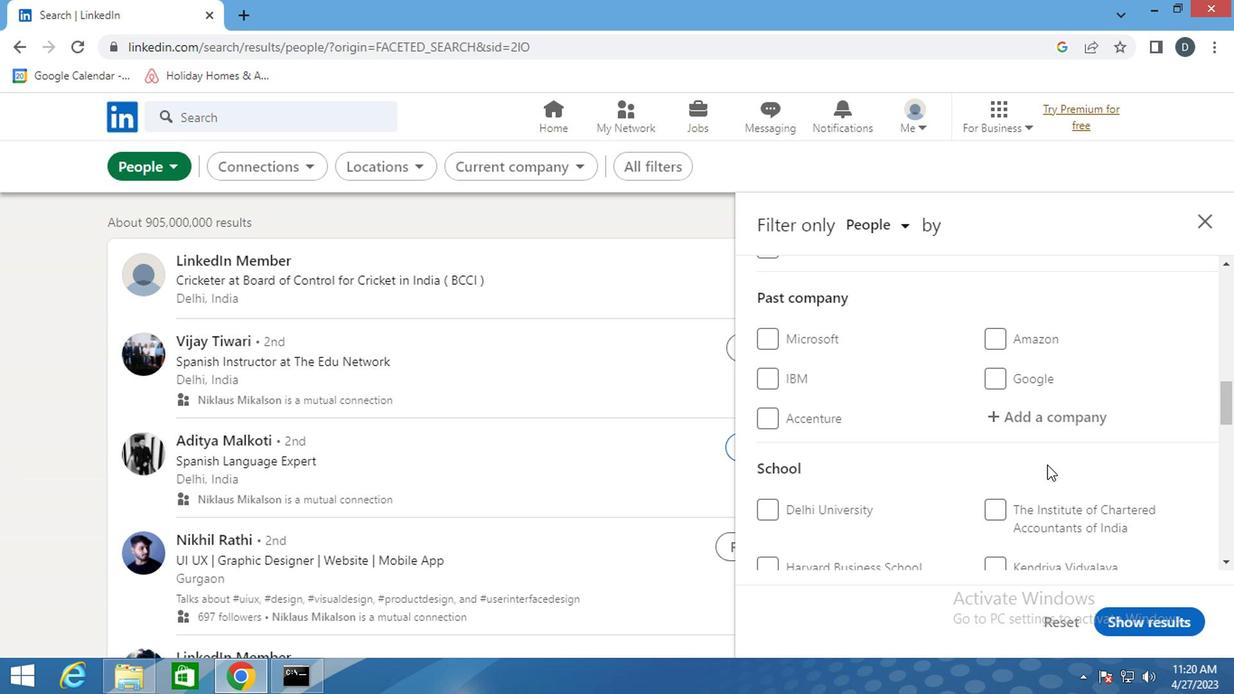 
Action: Mouse scrolled (1044, 466) with delta (0, 0)
Screenshot: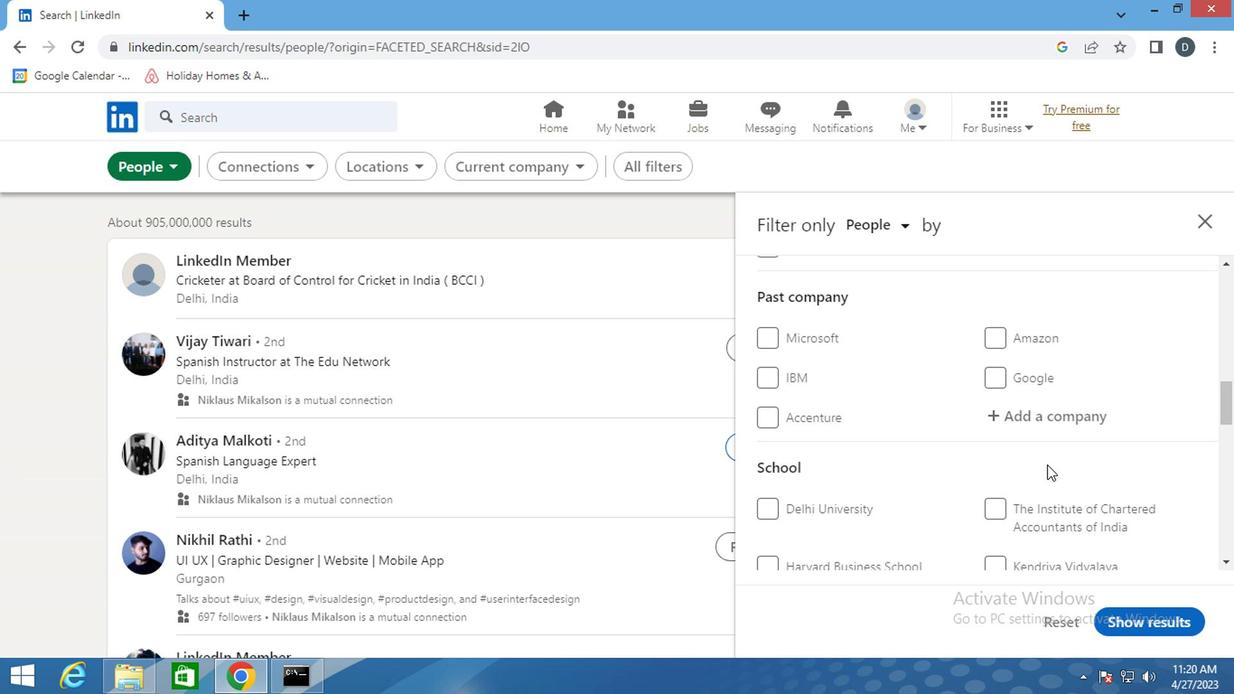 
Action: Mouse moved to (1041, 462)
Screenshot: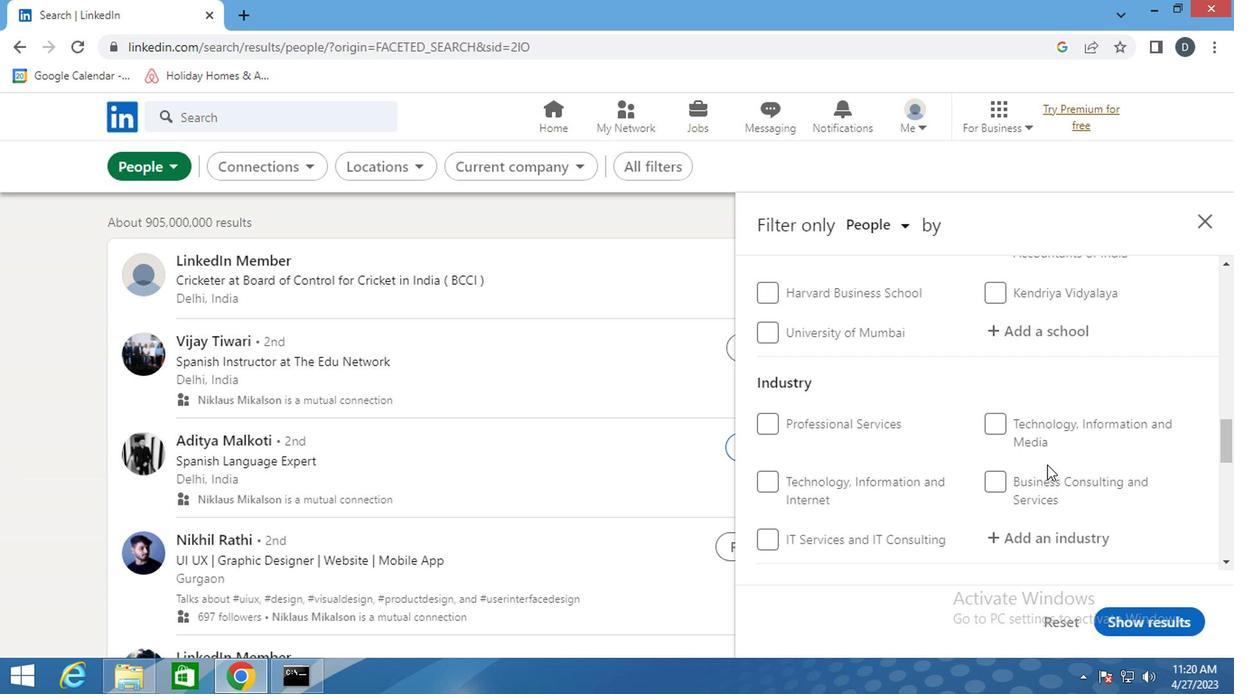 
Action: Mouse scrolled (1041, 462) with delta (0, 0)
Screenshot: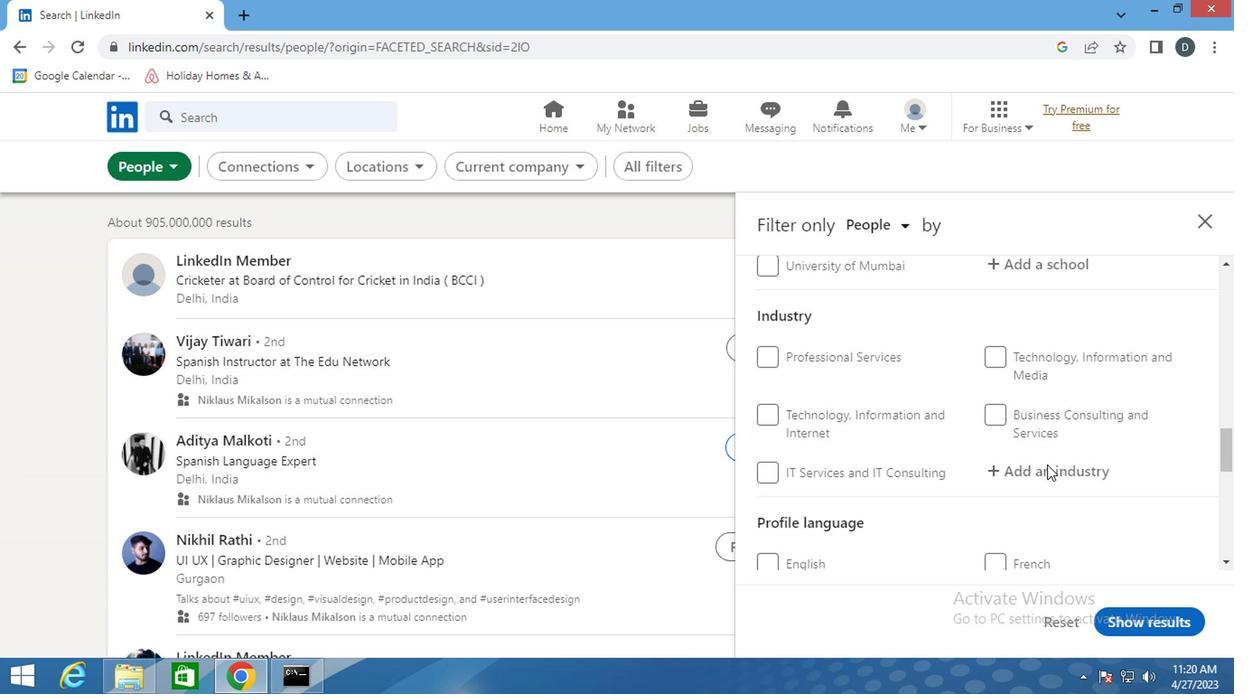 
Action: Mouse scrolled (1041, 462) with delta (0, 0)
Screenshot: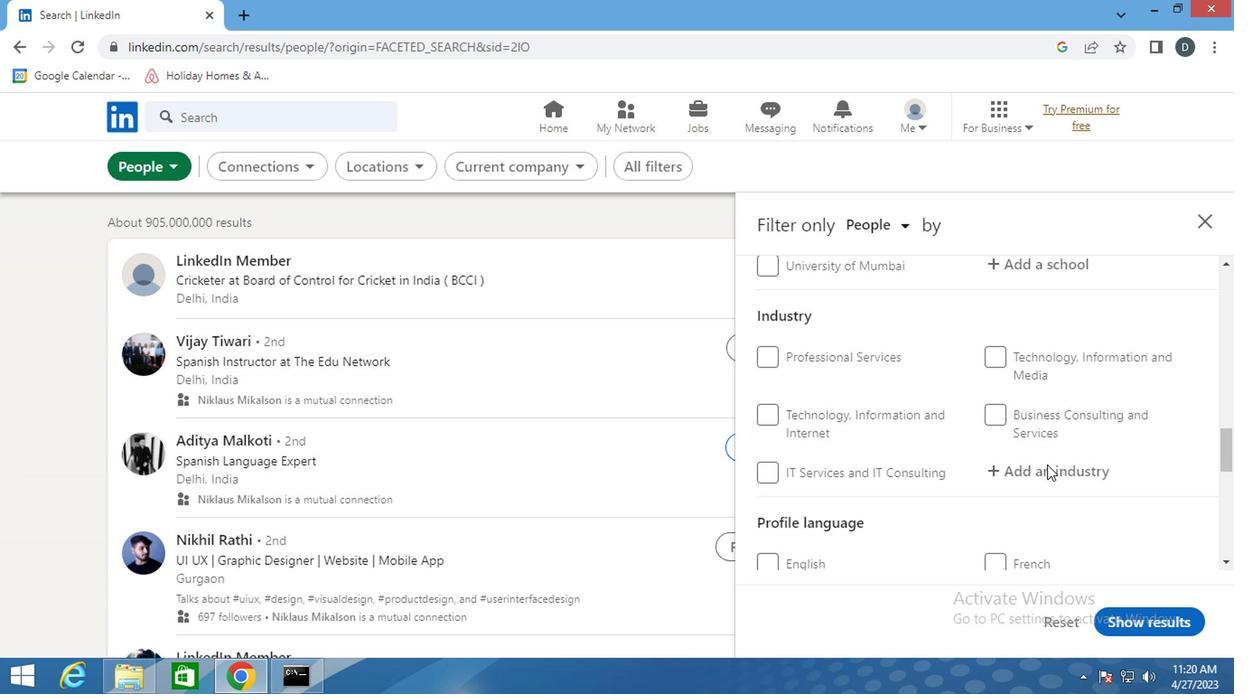 
Action: Mouse moved to (999, 362)
Screenshot: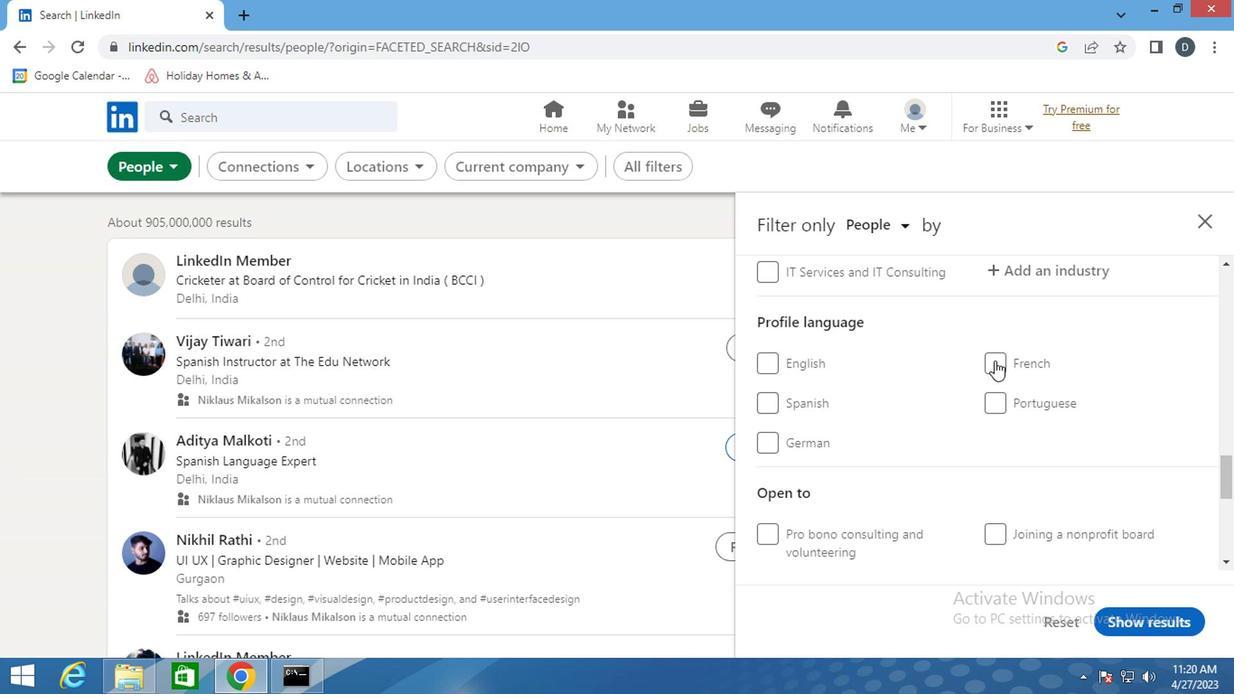 
Action: Mouse pressed left at (999, 362)
Screenshot: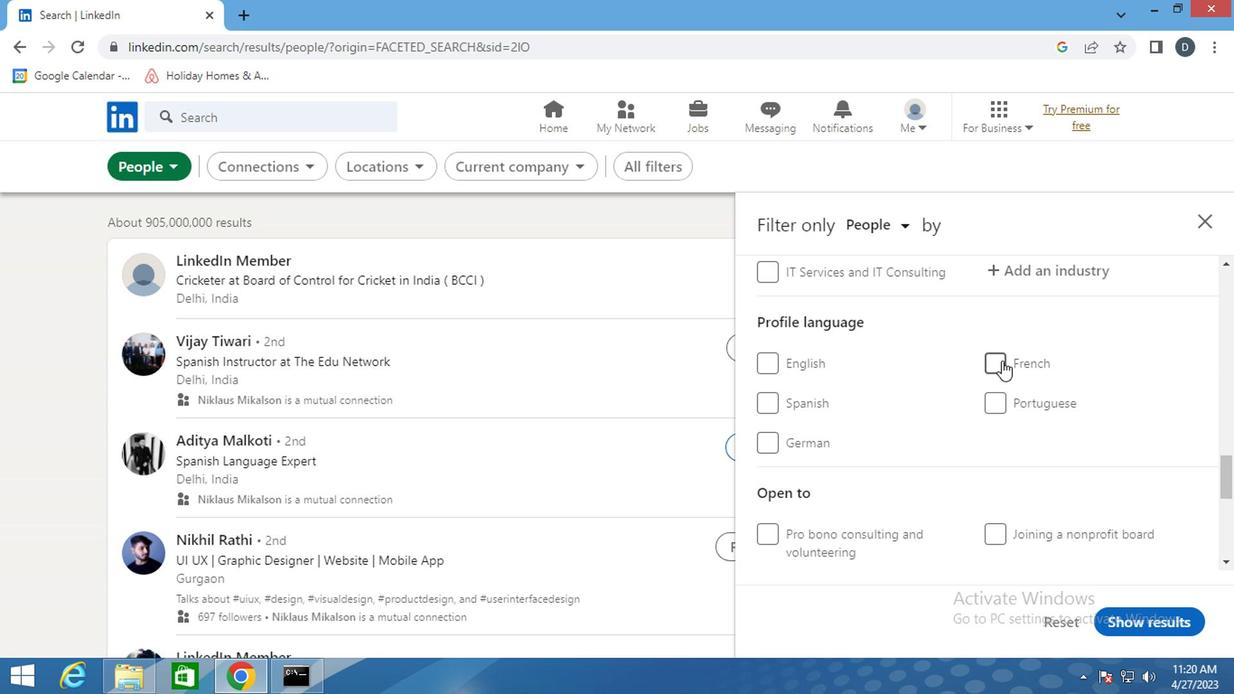 
Action: Mouse moved to (975, 490)
Screenshot: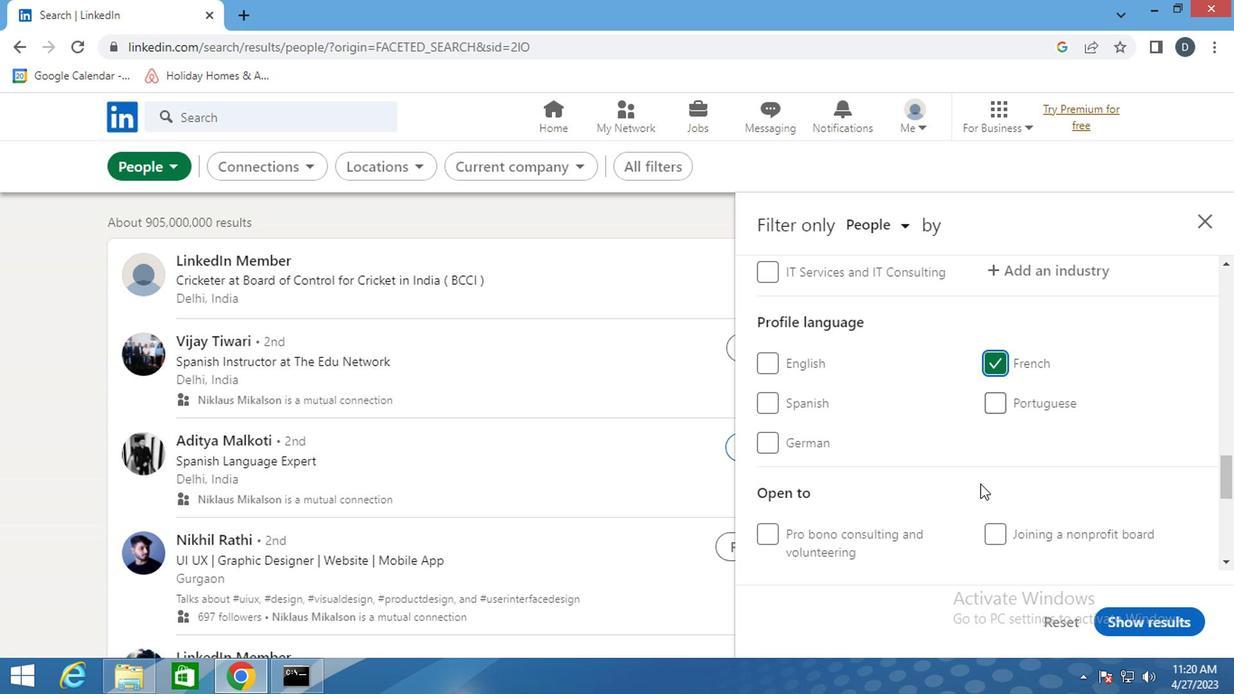
Action: Mouse scrolled (975, 491) with delta (0, 0)
Screenshot: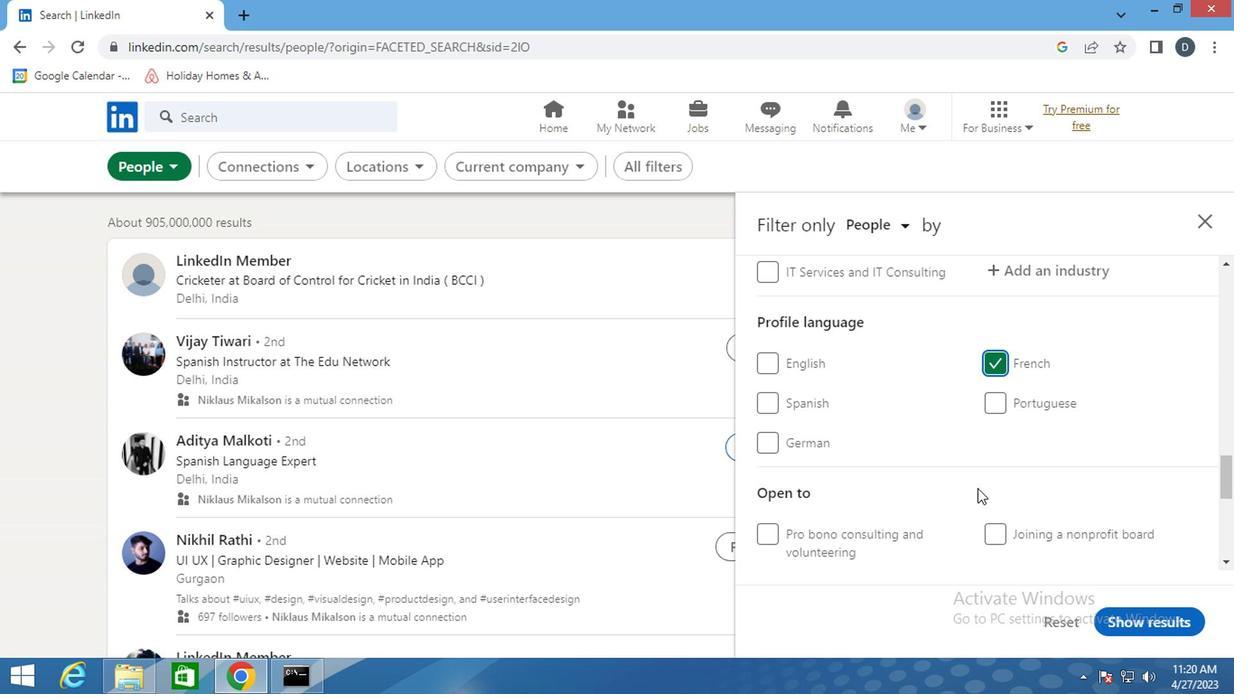 
Action: Mouse scrolled (975, 491) with delta (0, 0)
Screenshot: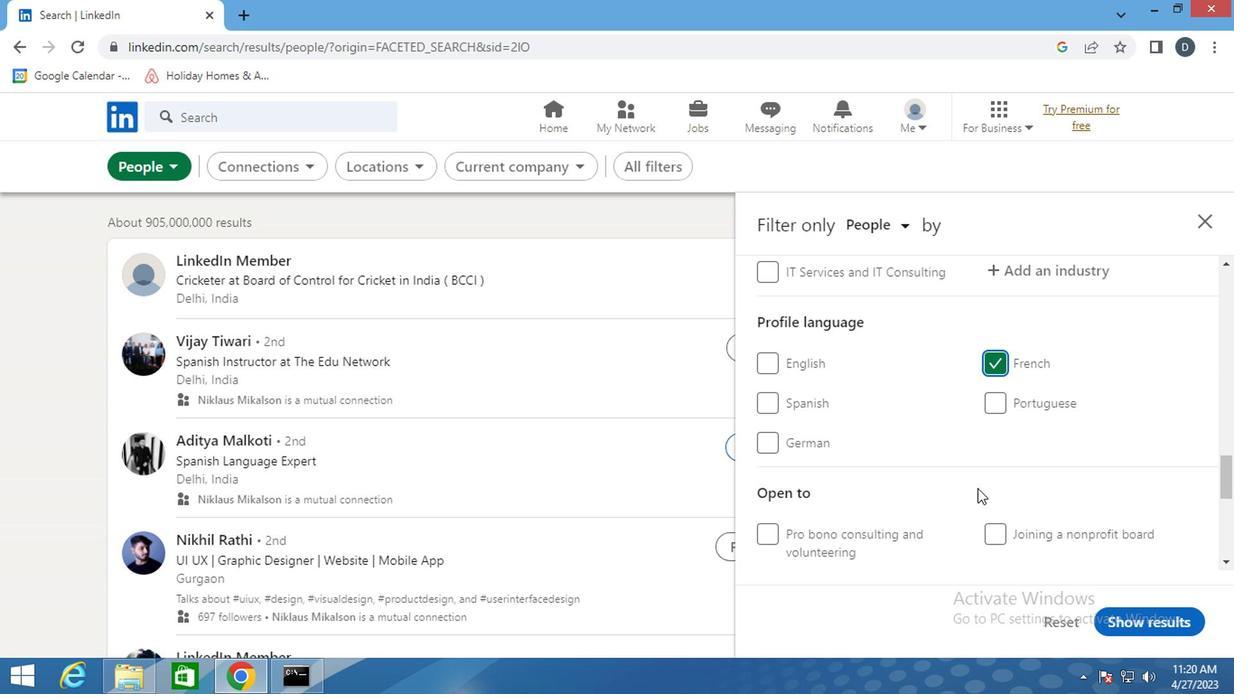 
Action: Mouse scrolled (975, 491) with delta (0, 0)
Screenshot: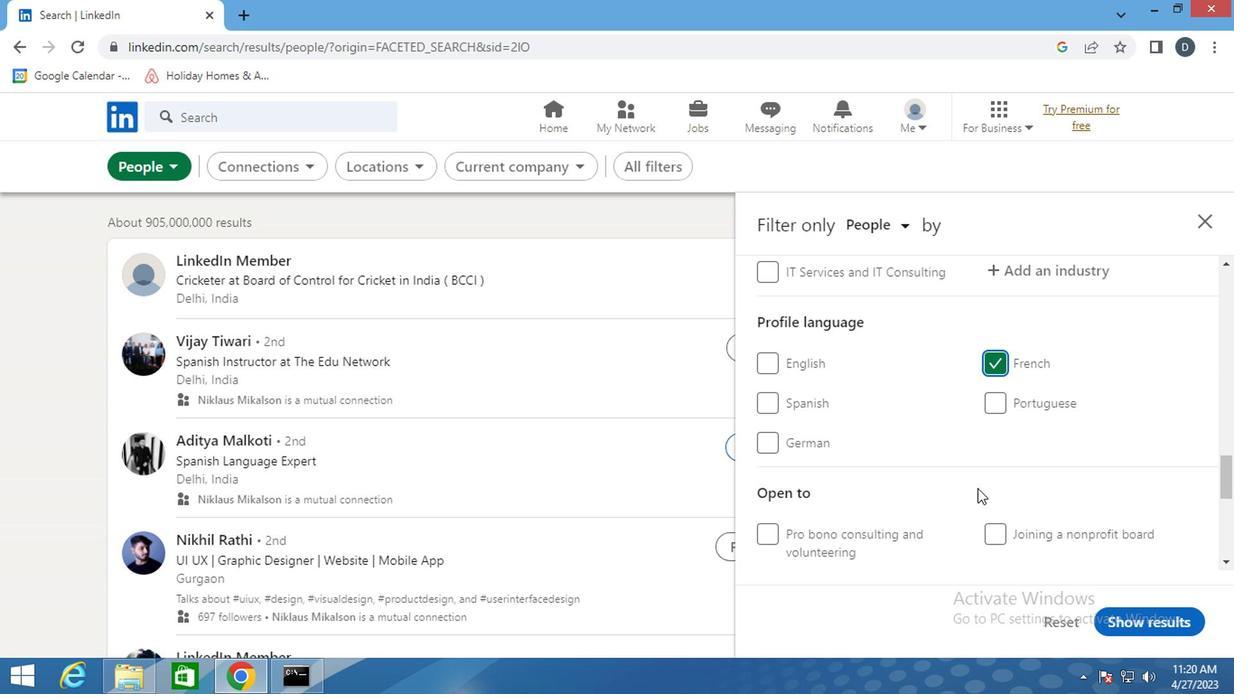 
Action: Mouse scrolled (975, 491) with delta (0, 0)
Screenshot: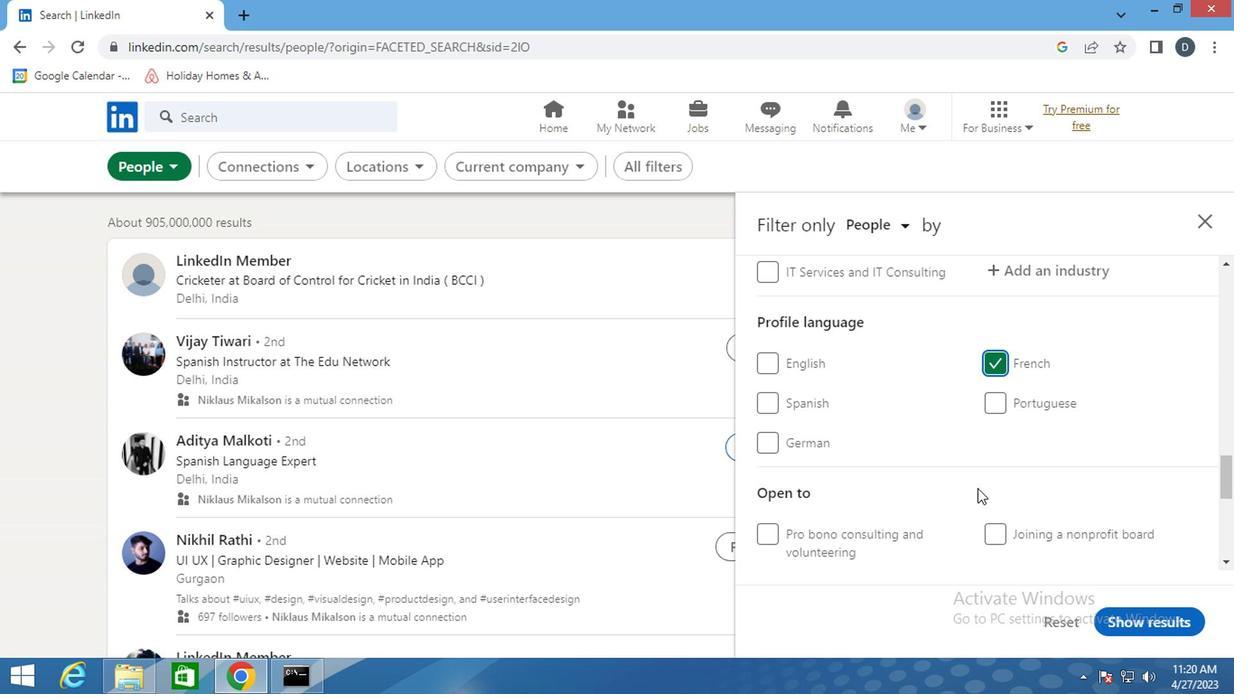 
Action: Mouse scrolled (975, 491) with delta (0, 0)
Screenshot: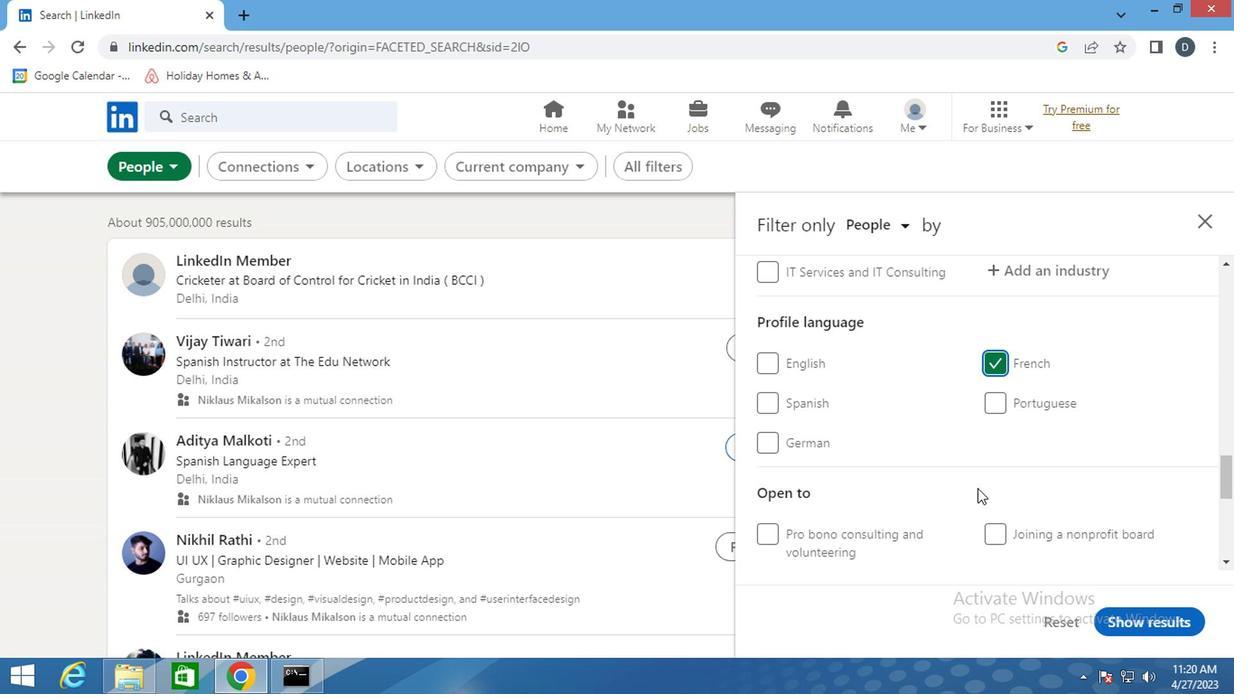 
Action: Mouse moved to (971, 489)
Screenshot: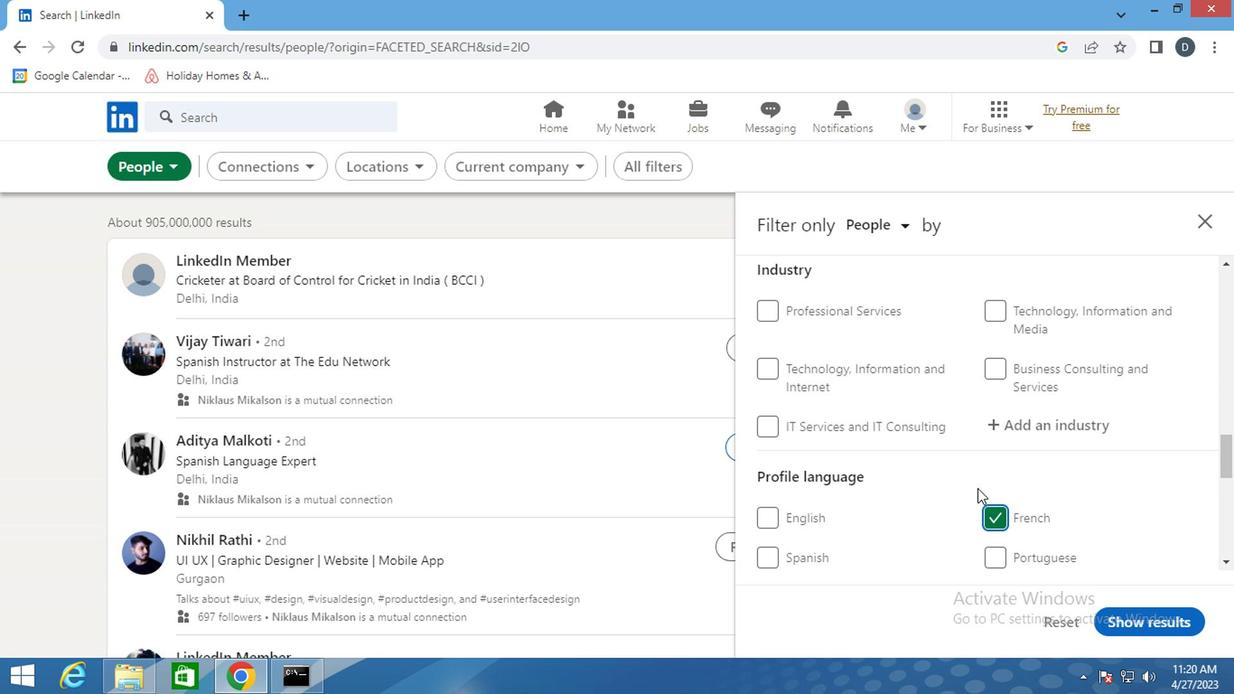 
Action: Mouse scrolled (971, 490) with delta (0, 1)
Screenshot: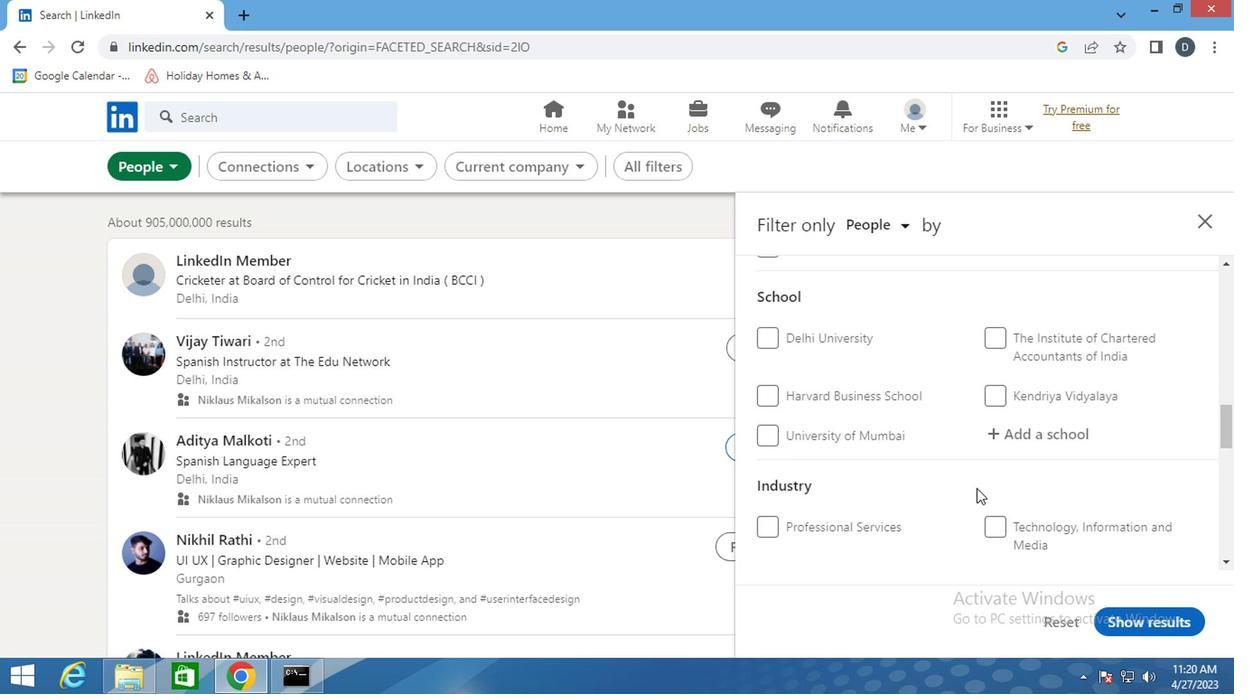 
Action: Mouse scrolled (971, 490) with delta (0, 1)
Screenshot: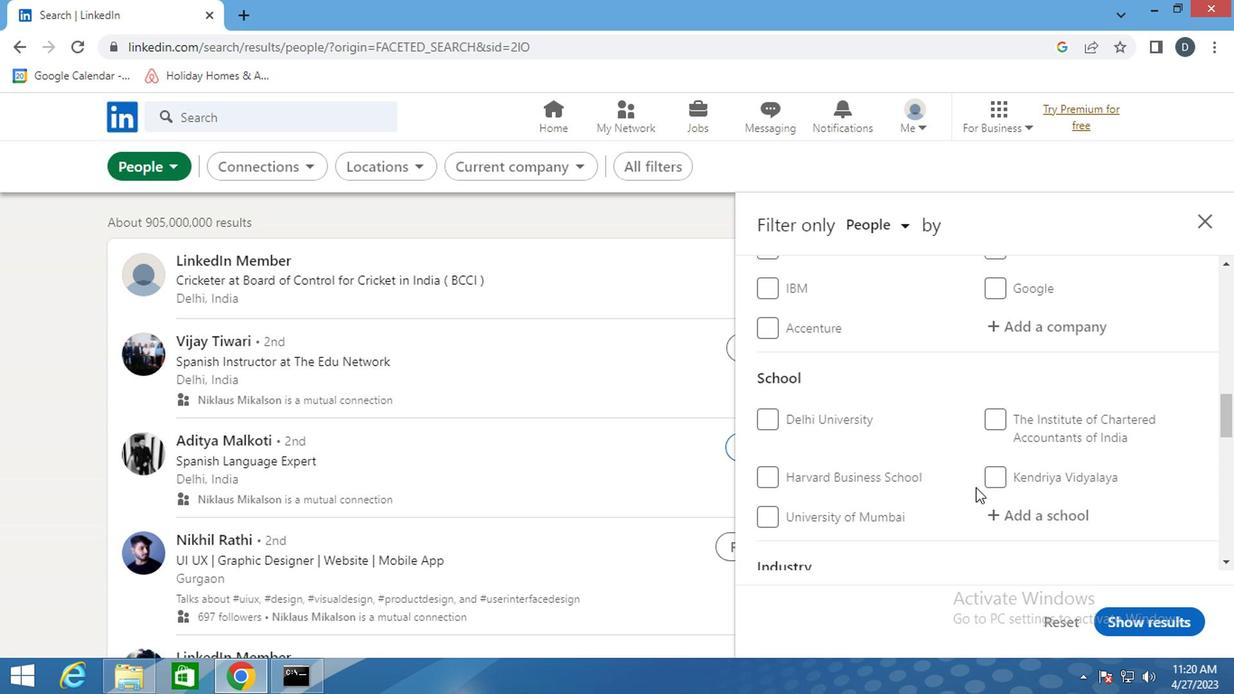 
Action: Mouse scrolled (971, 490) with delta (0, 1)
Screenshot: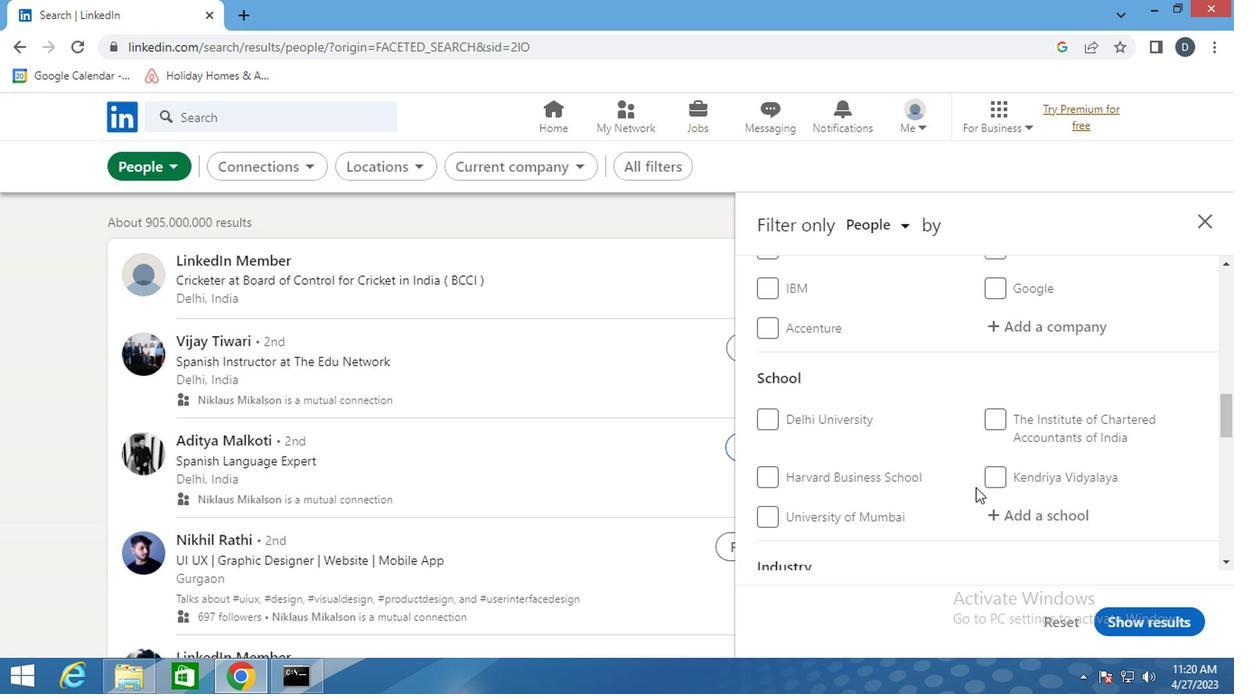 
Action: Mouse scrolled (971, 490) with delta (0, 1)
Screenshot: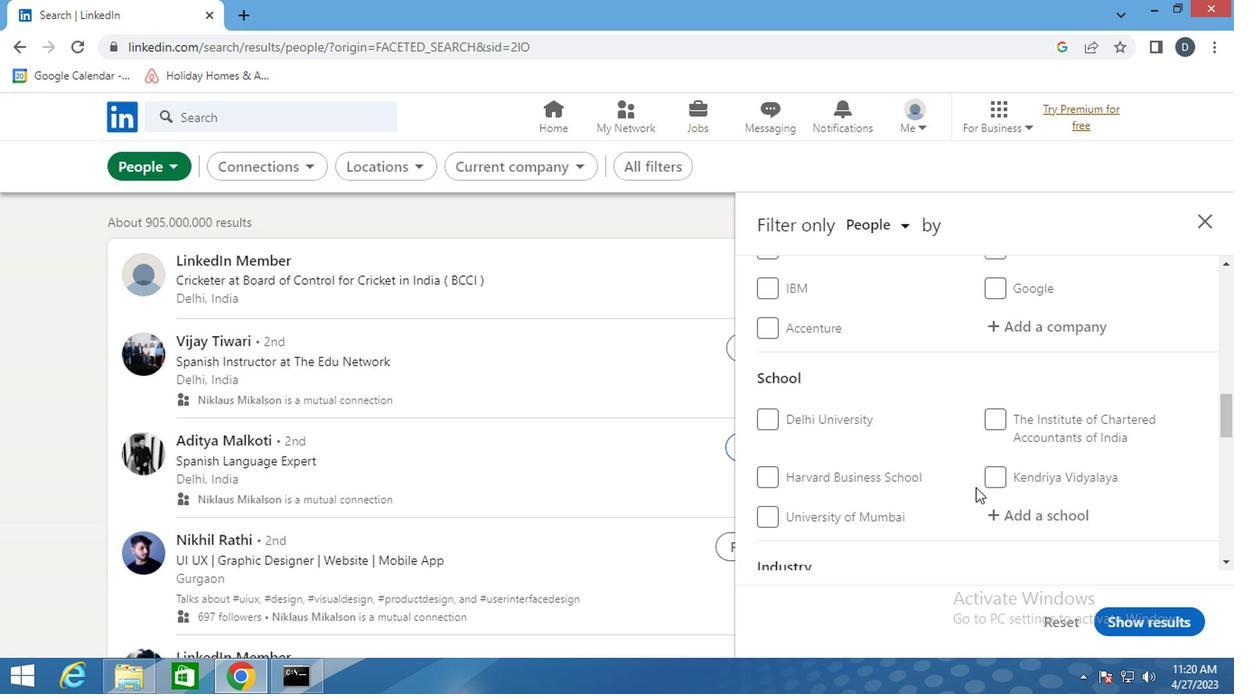 
Action: Mouse scrolled (971, 490) with delta (0, 1)
Screenshot: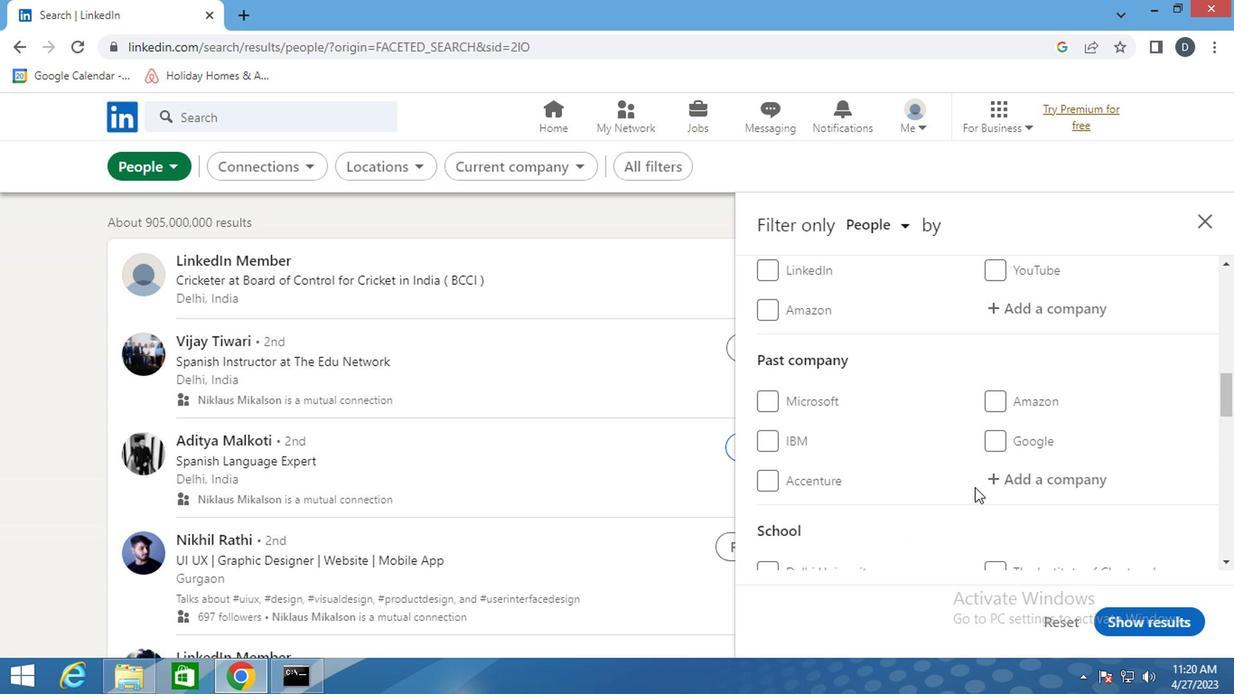 
Action: Mouse scrolled (971, 490) with delta (0, 1)
Screenshot: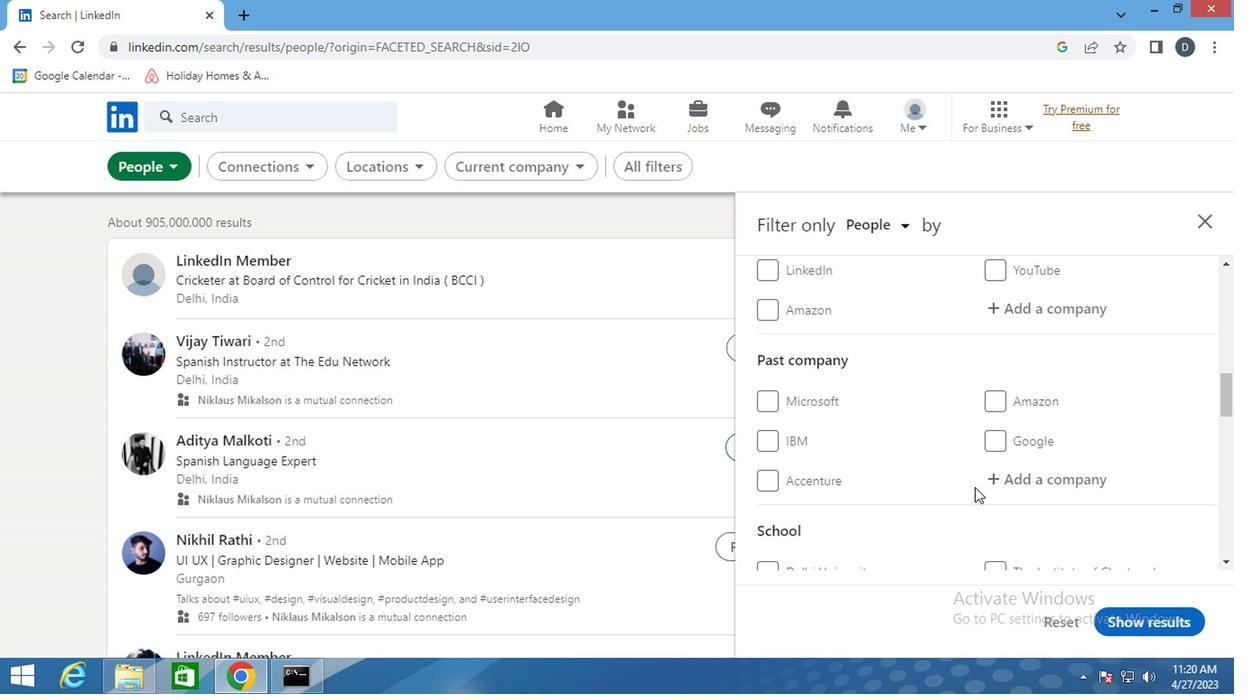 
Action: Mouse scrolled (971, 488) with delta (0, 0)
Screenshot: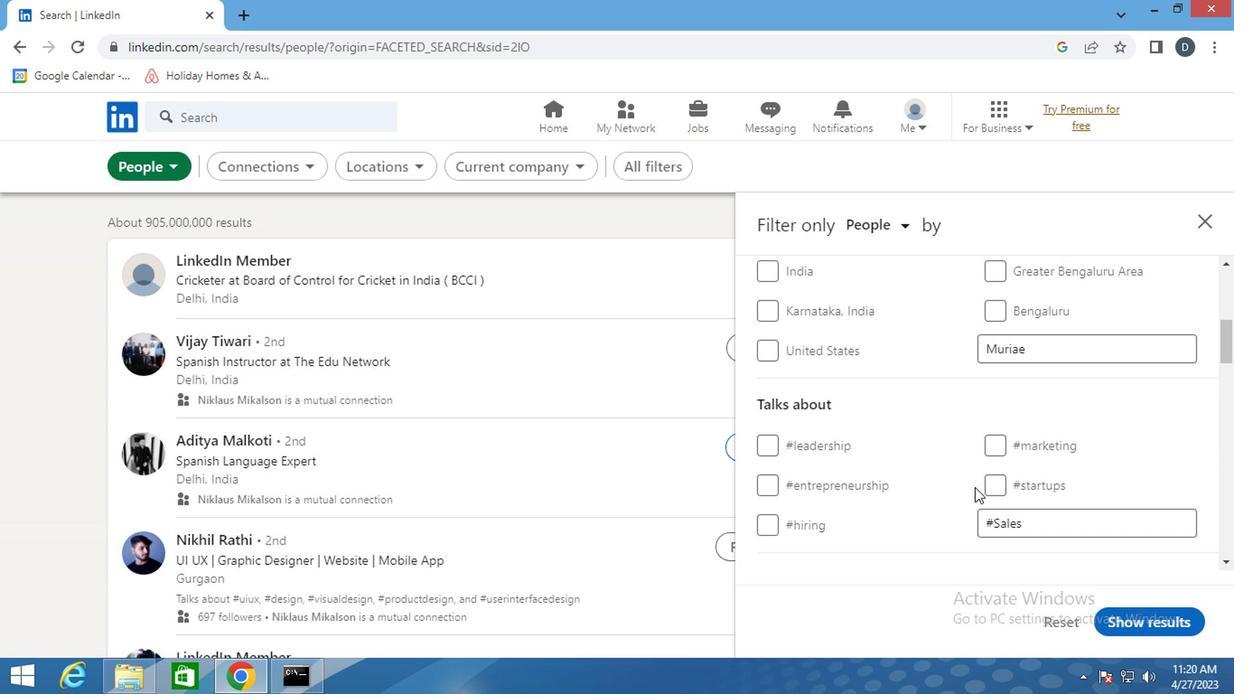 
Action: Mouse scrolled (971, 488) with delta (0, 0)
Screenshot: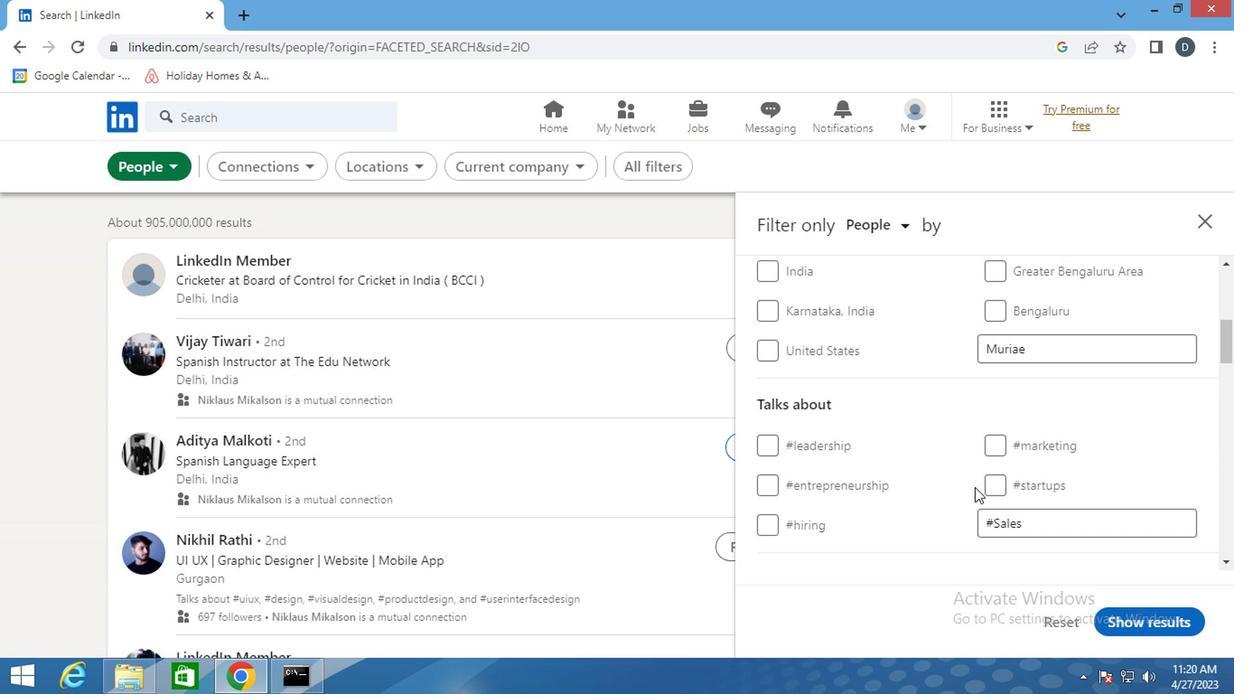 
Action: Mouse scrolled (971, 488) with delta (0, 0)
Screenshot: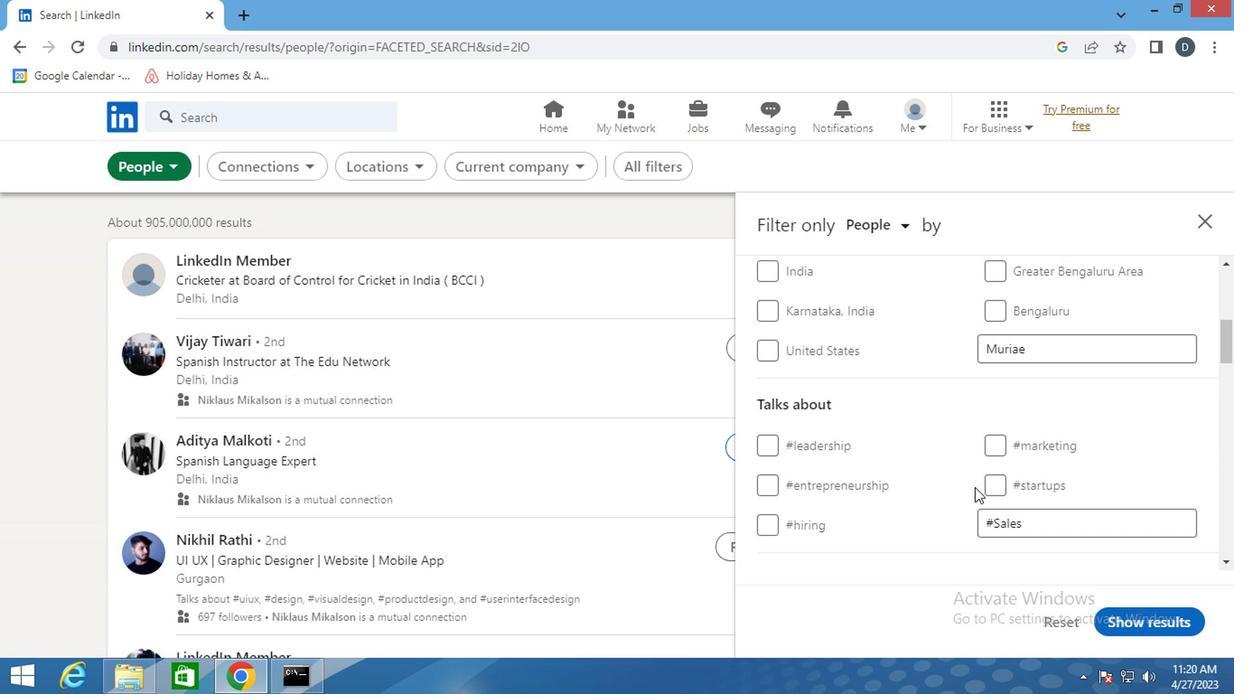 
Action: Mouse moved to (1052, 420)
Screenshot: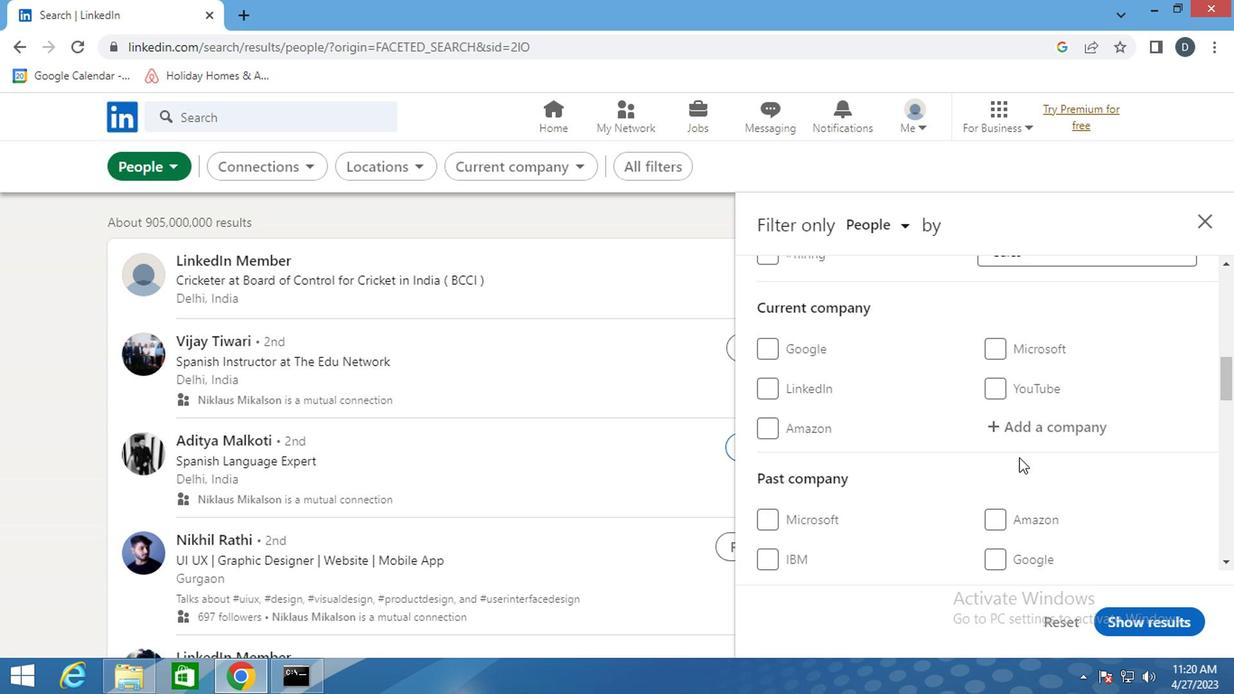 
Action: Mouse pressed left at (1052, 420)
Screenshot: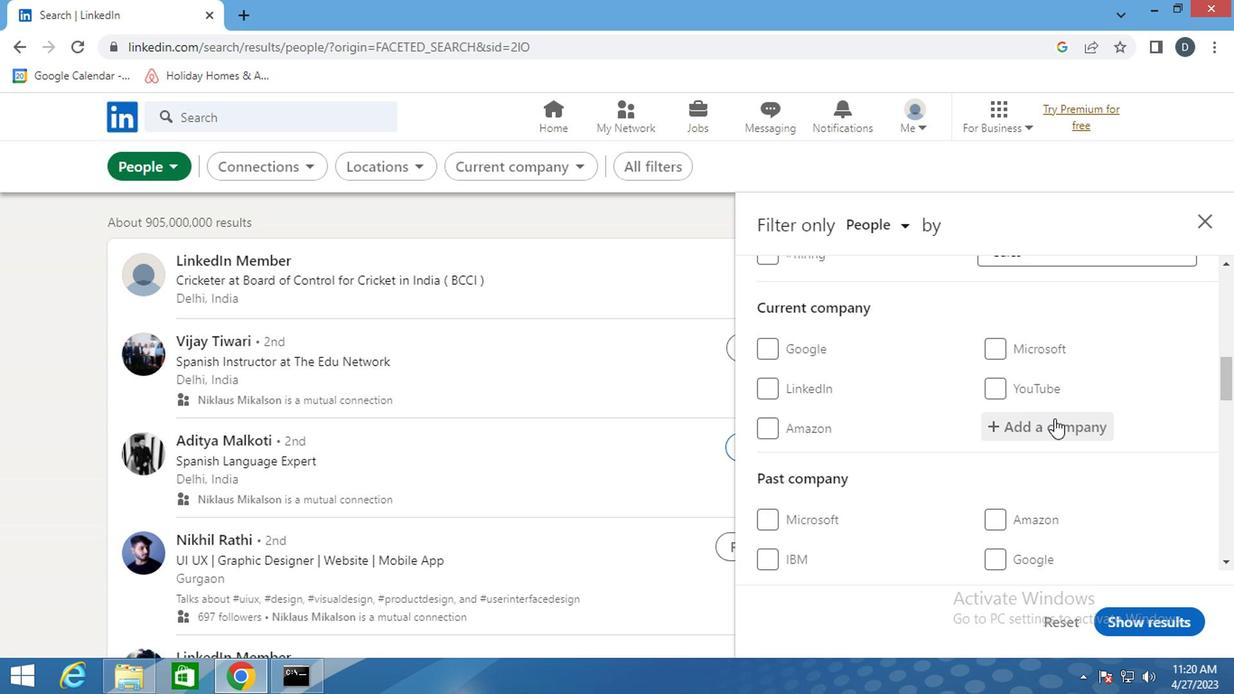 
Action: Mouse moved to (1020, 424)
Screenshot: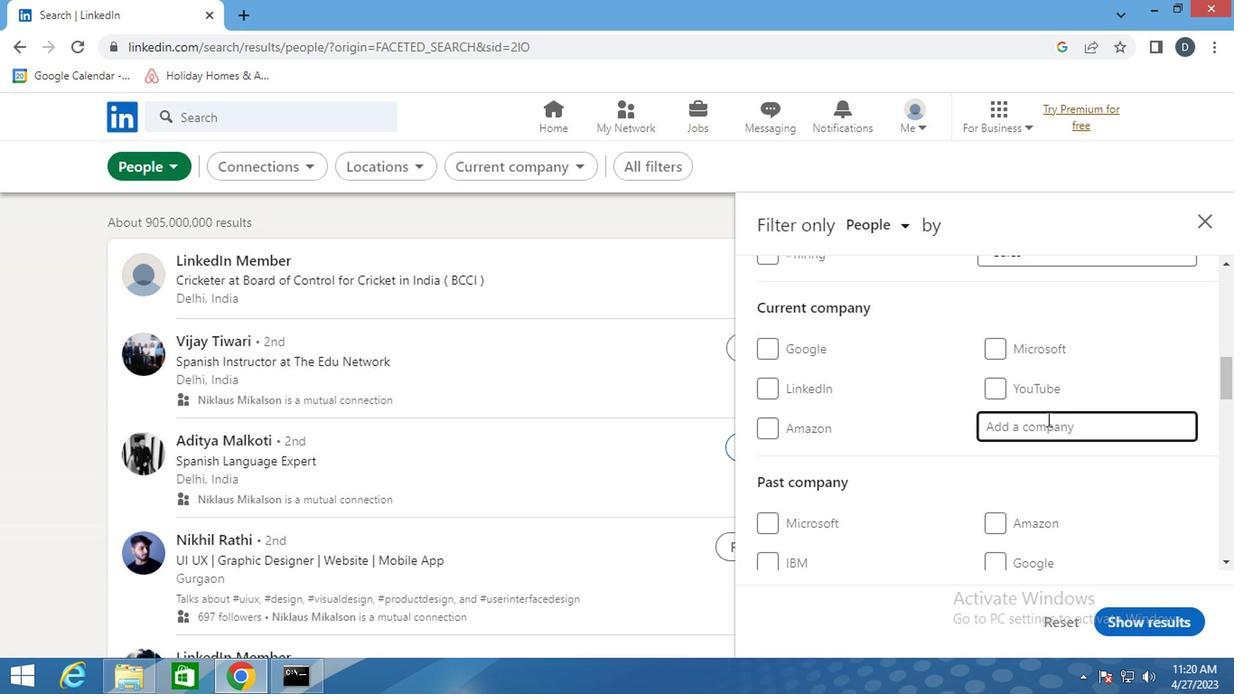 
Action: Key pressed <Key.shift><Key.shift><Key.shift><Key.shift><Key.shift><Key.shift><Key.shift><Key.shift><Key.shift>TEN<Key.space><Key.shift>LIFESTYLE
Screenshot: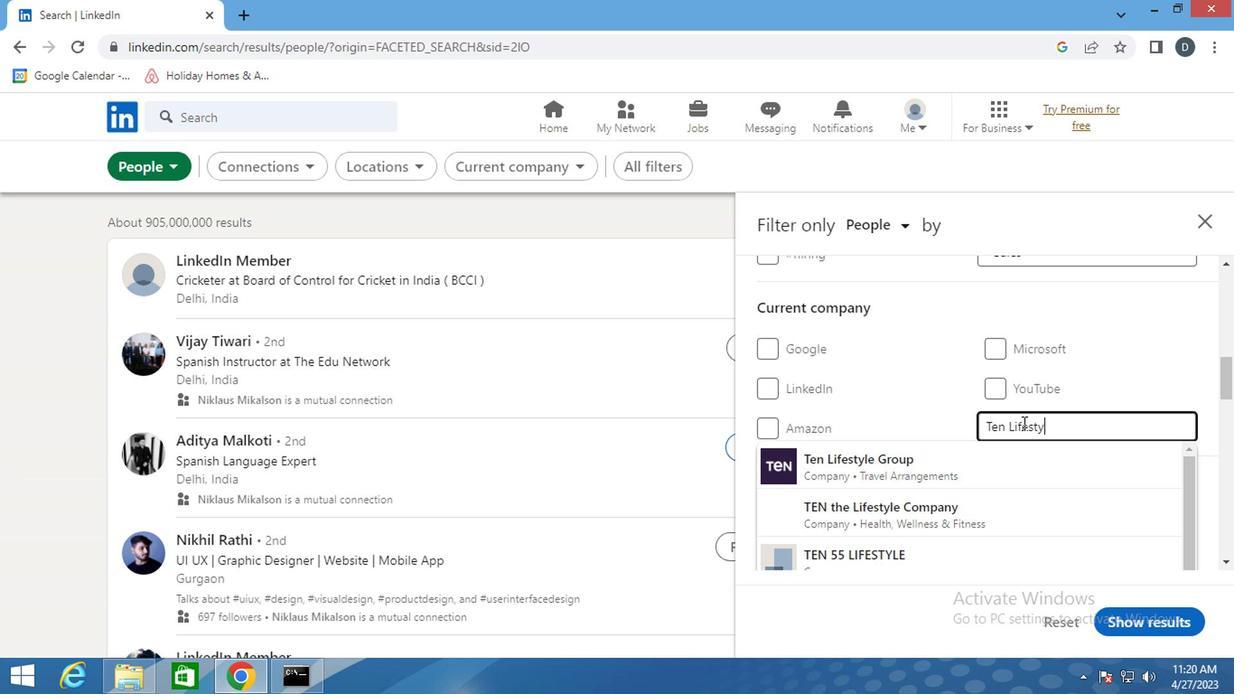 
Action: Mouse moved to (959, 475)
Screenshot: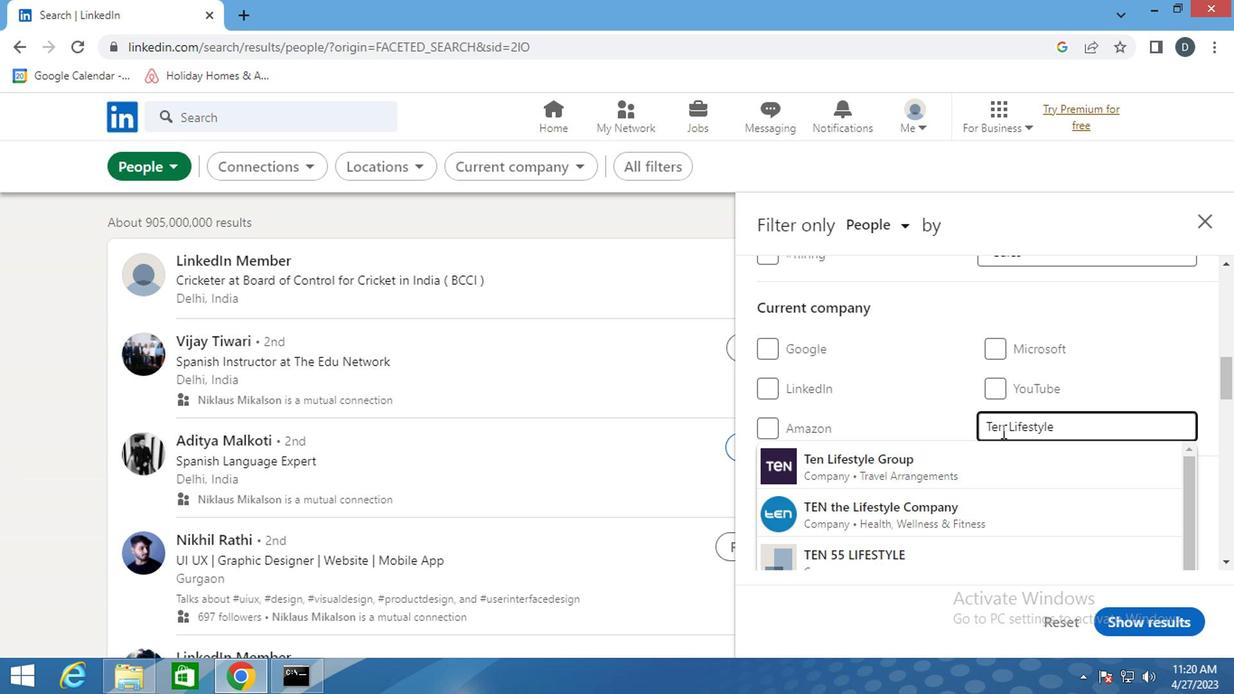 
Action: Mouse pressed left at (959, 475)
Screenshot: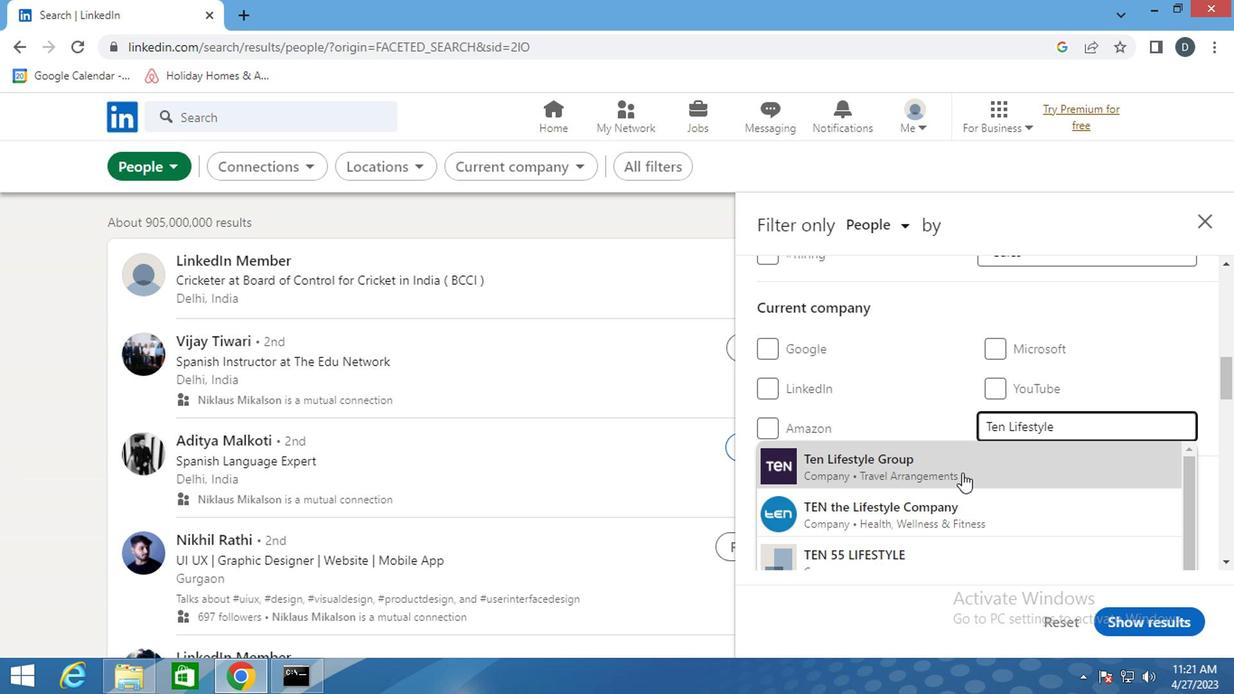 
Action: Mouse moved to (957, 475)
Screenshot: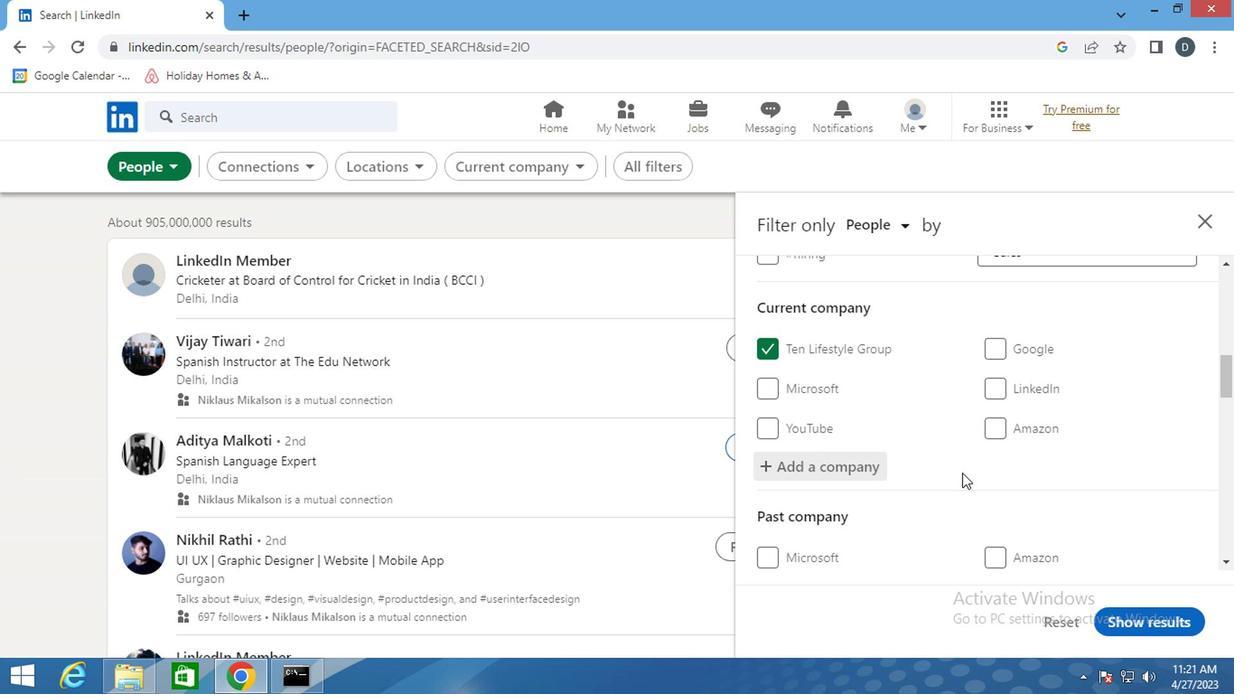 
Action: Mouse scrolled (957, 475) with delta (0, 0)
Screenshot: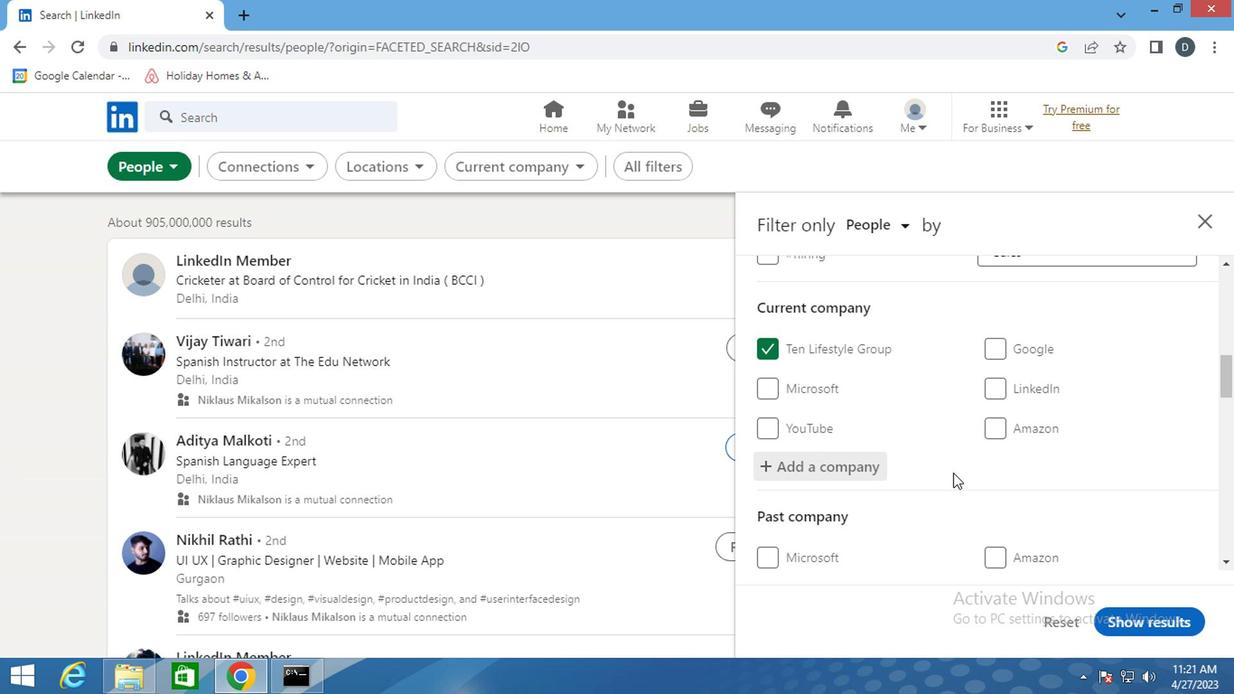 
Action: Mouse scrolled (957, 475) with delta (0, 0)
Screenshot: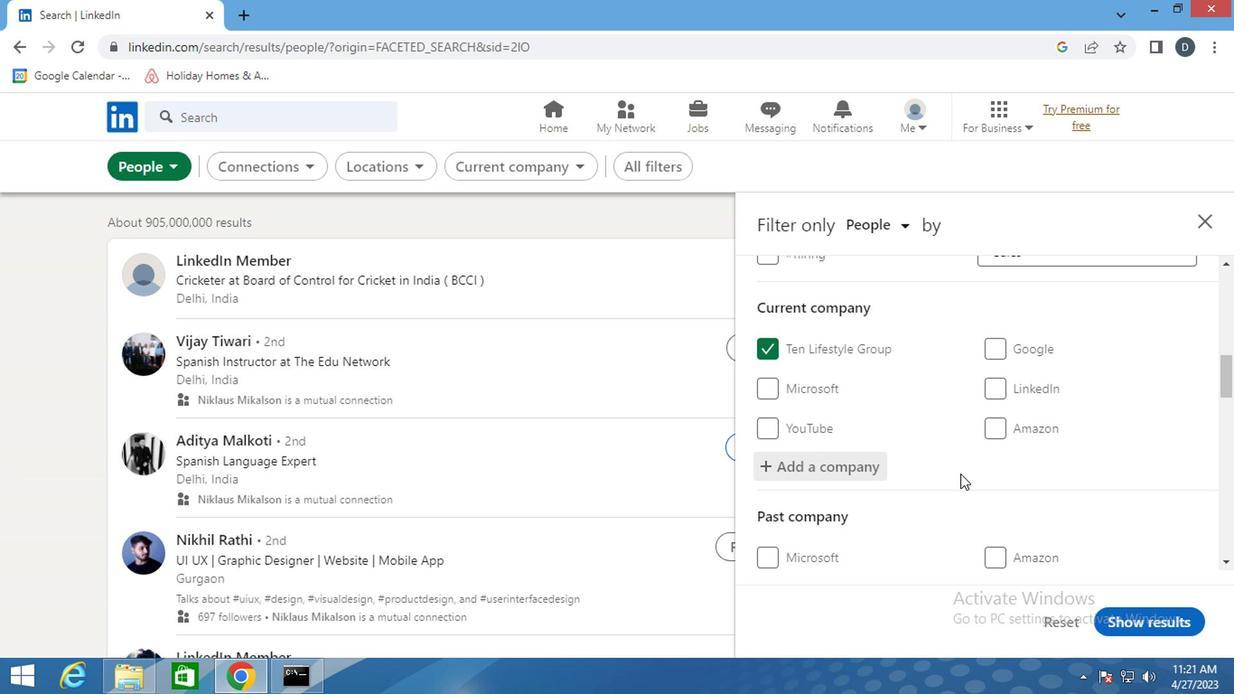 
Action: Mouse moved to (976, 476)
Screenshot: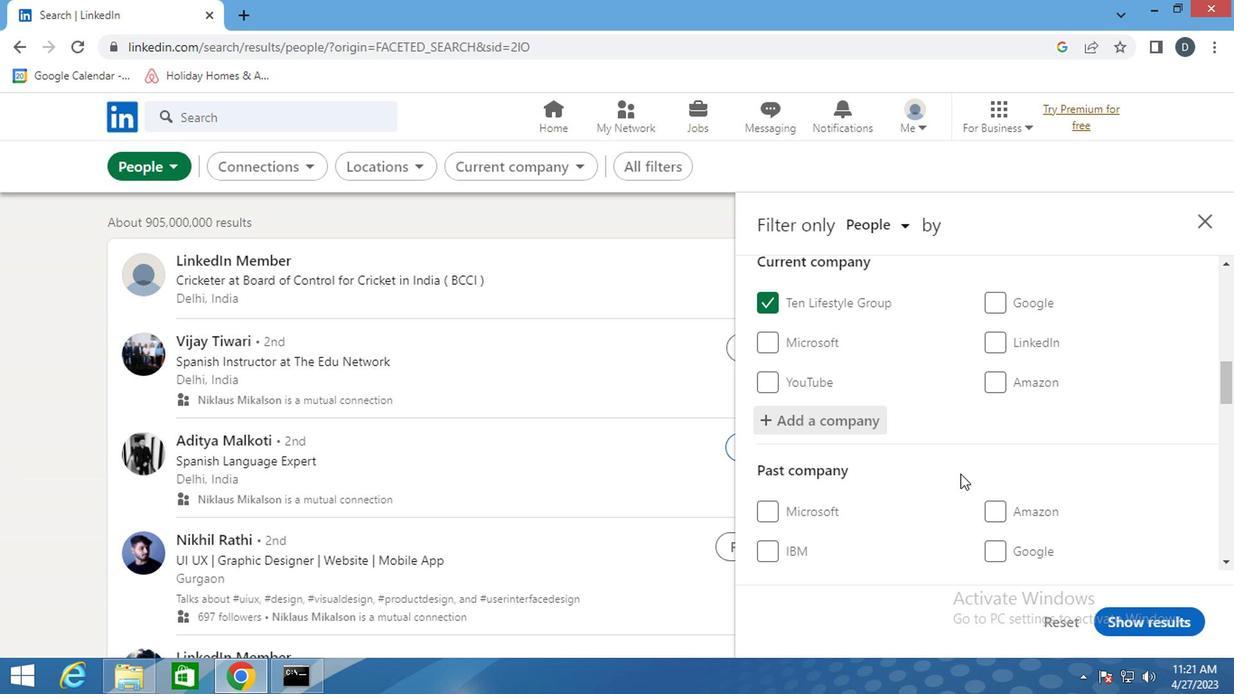 
Action: Mouse scrolled (976, 475) with delta (0, 0)
Screenshot: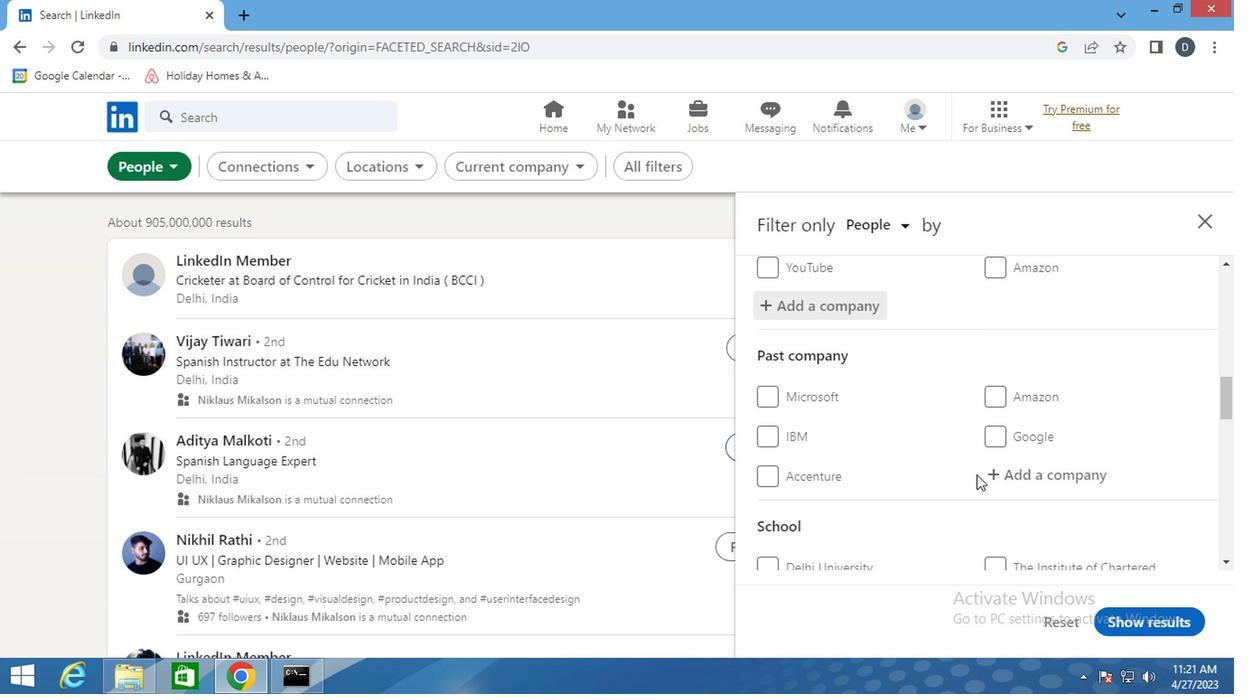 
Action: Mouse moved to (985, 478)
Screenshot: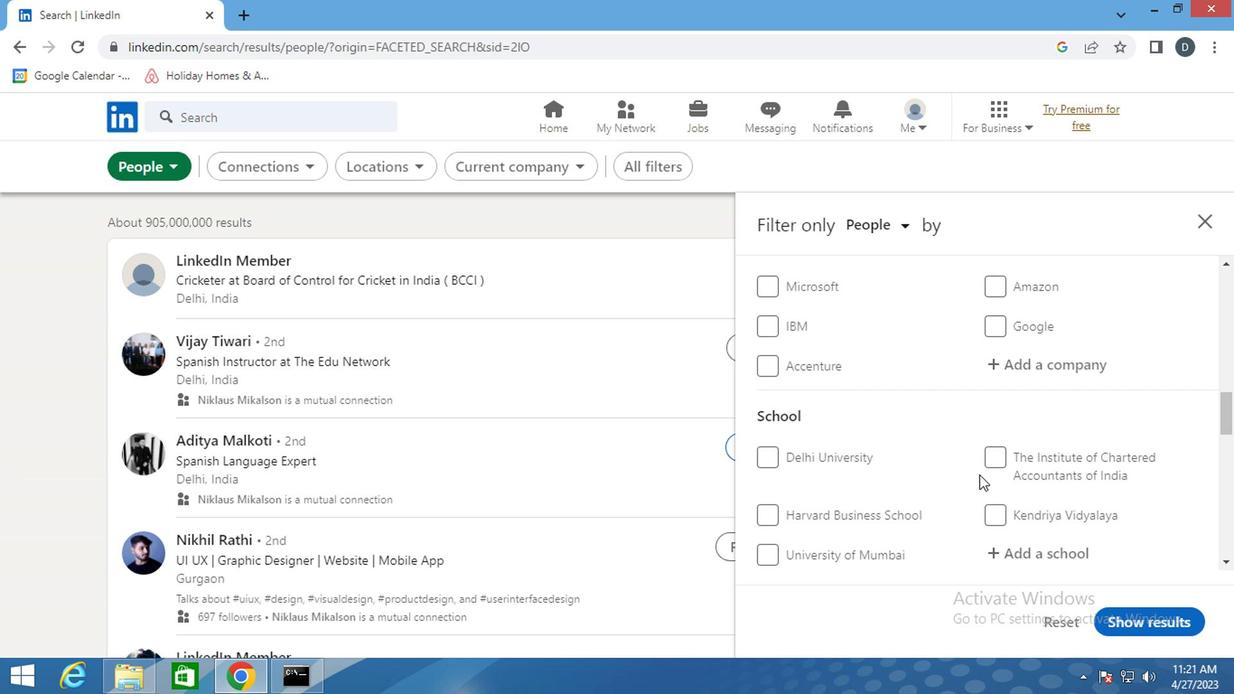 
Action: Mouse scrolled (985, 477) with delta (0, 0)
Screenshot: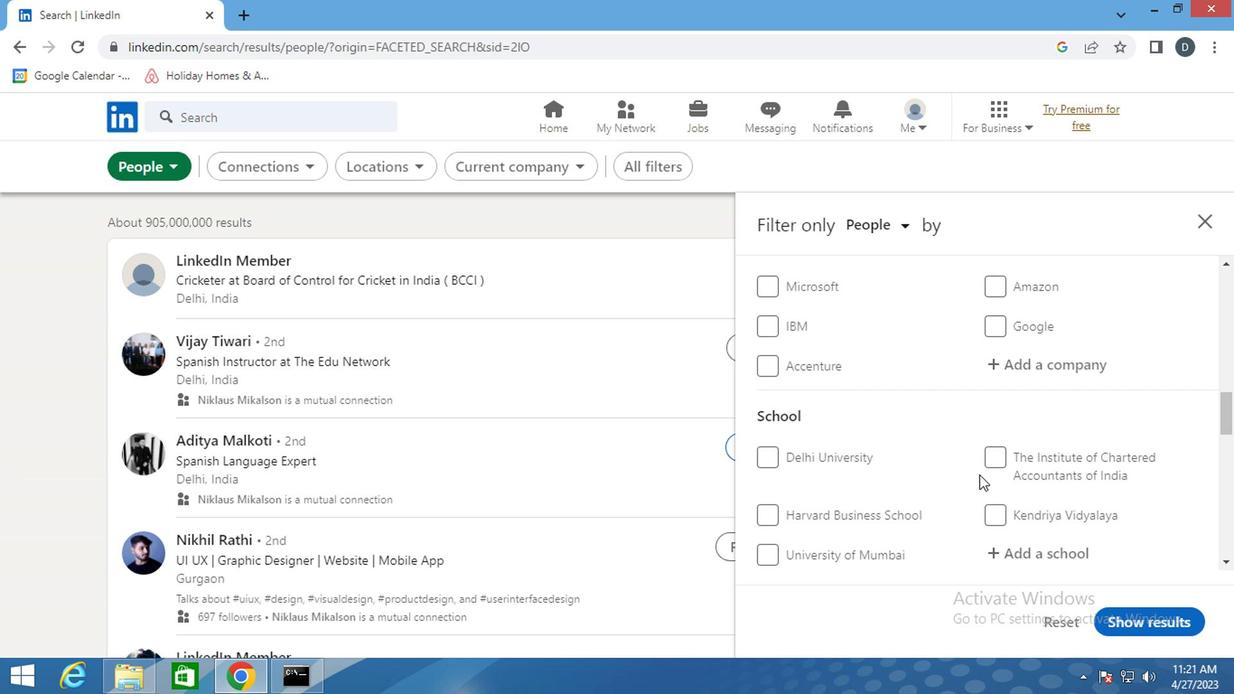
Action: Mouse moved to (1040, 469)
Screenshot: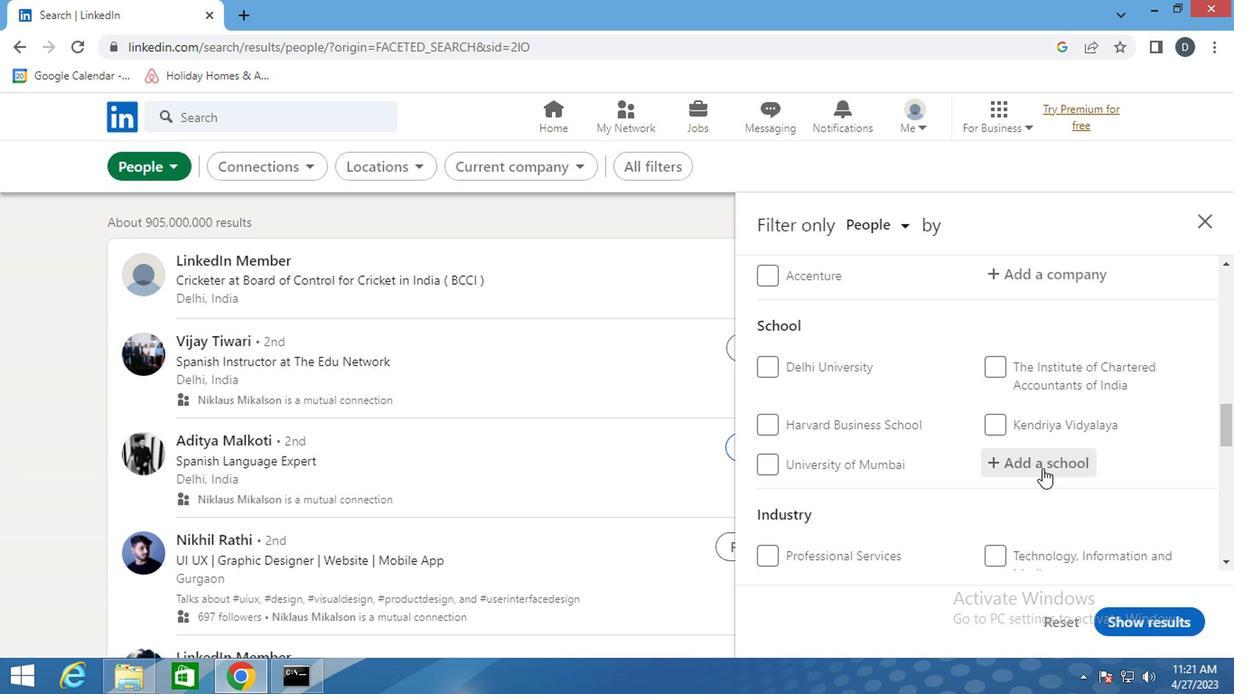 
Action: Mouse pressed left at (1040, 469)
Screenshot: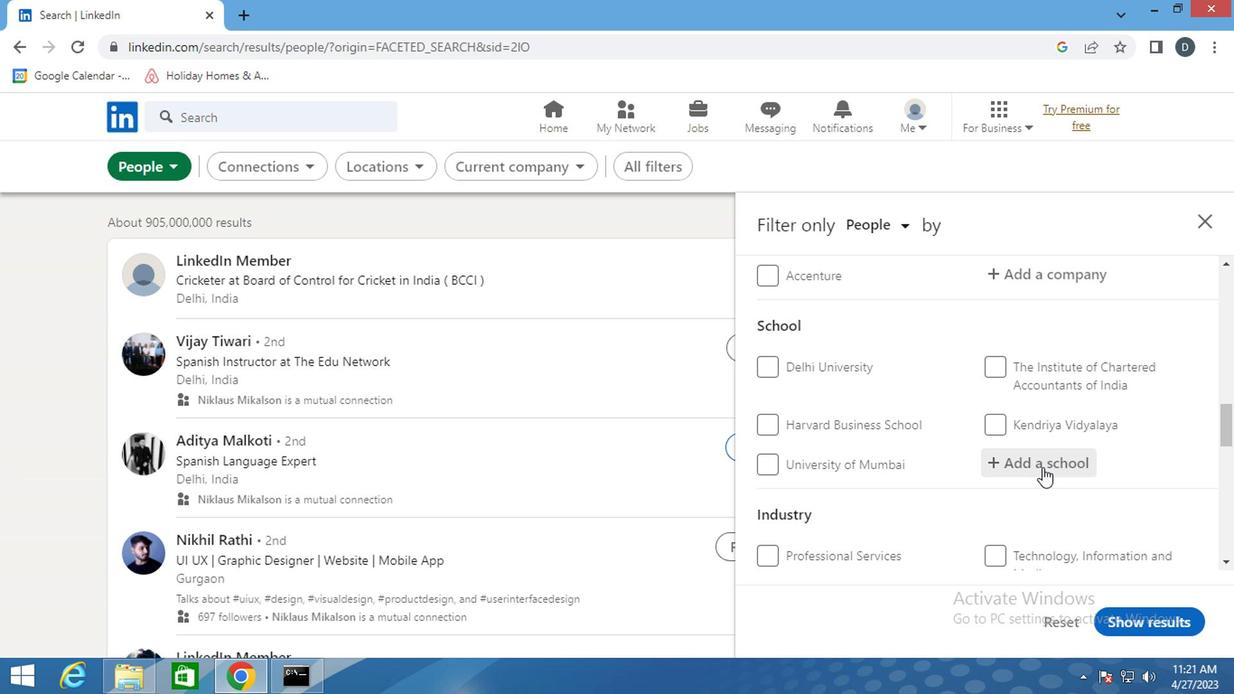 
Action: Mouse moved to (1027, 459)
Screenshot: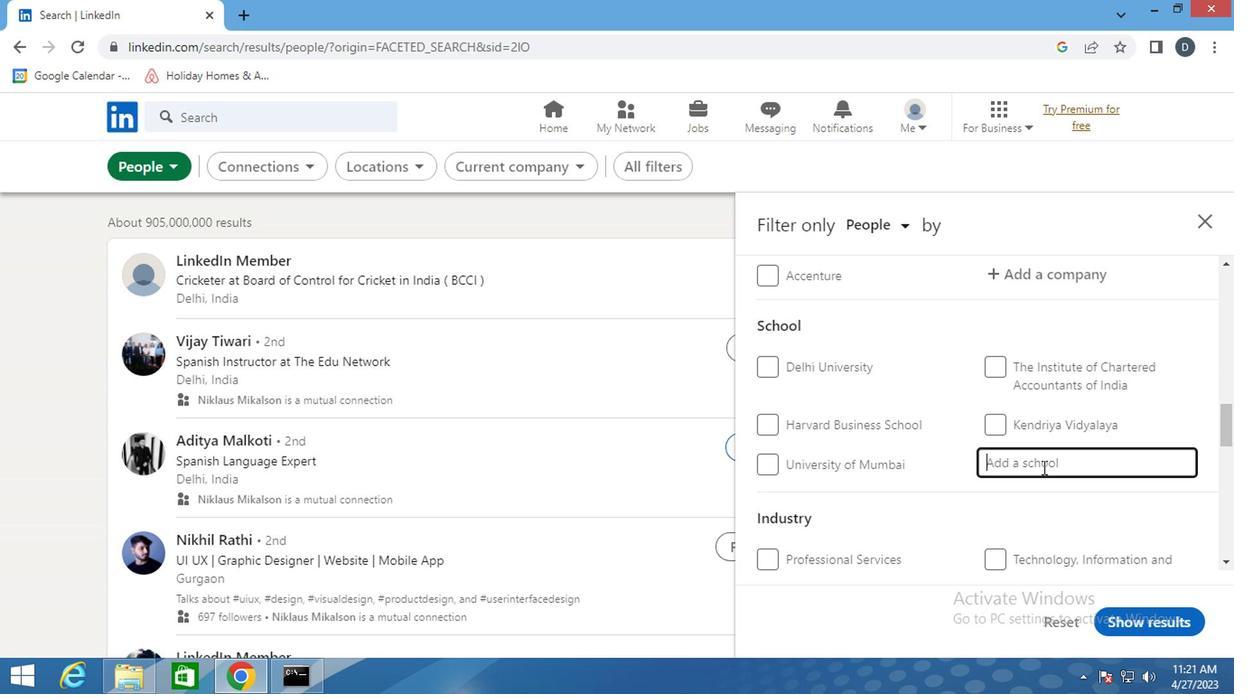 
Action: Key pressed <Key.shift>POORNIMA
Screenshot: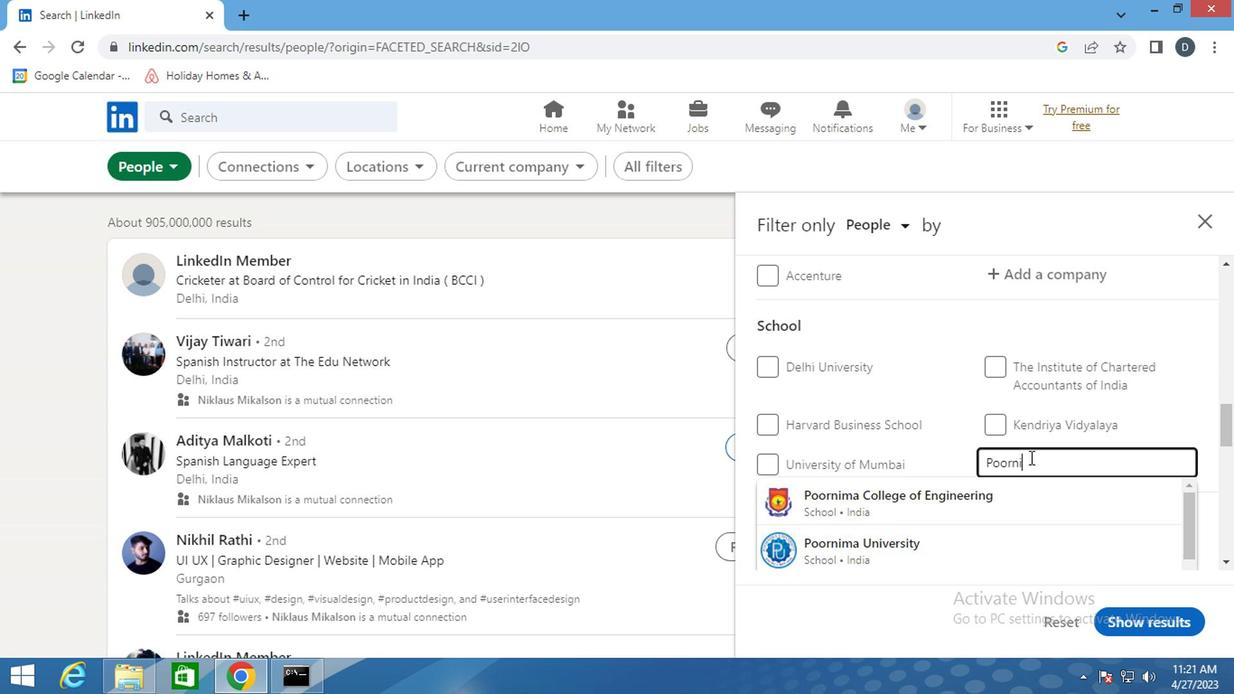 
Action: Mouse moved to (985, 546)
Screenshot: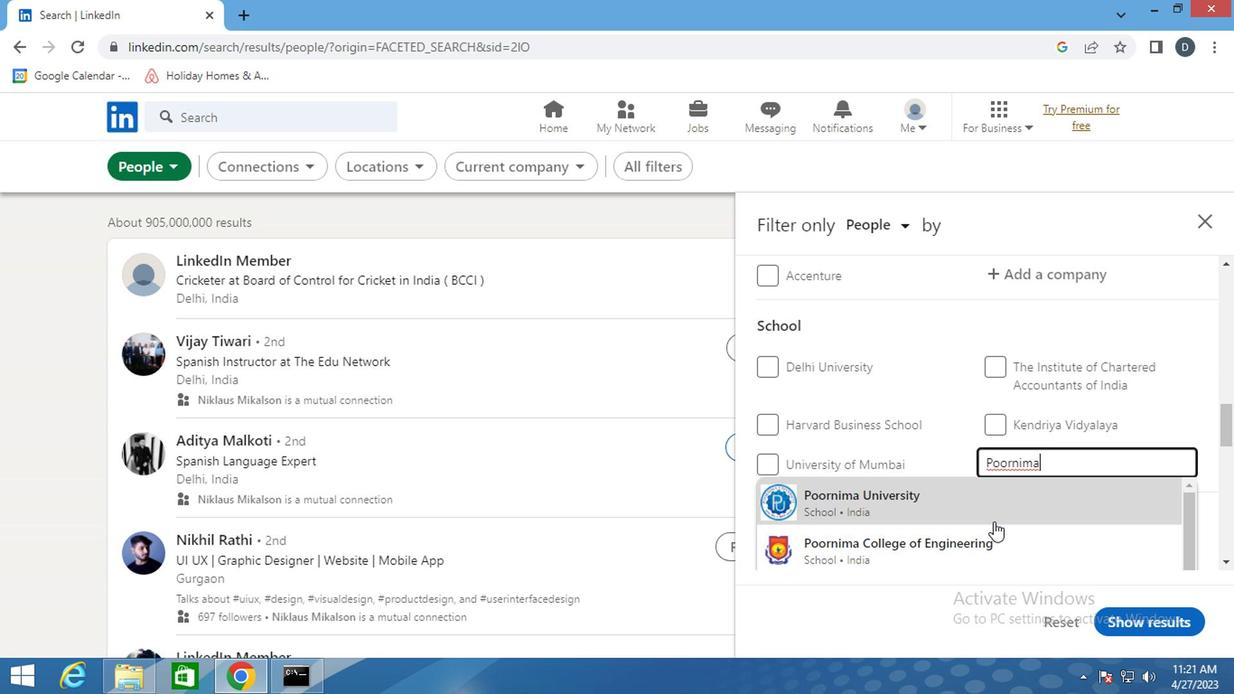 
Action: Mouse pressed left at (985, 546)
Screenshot: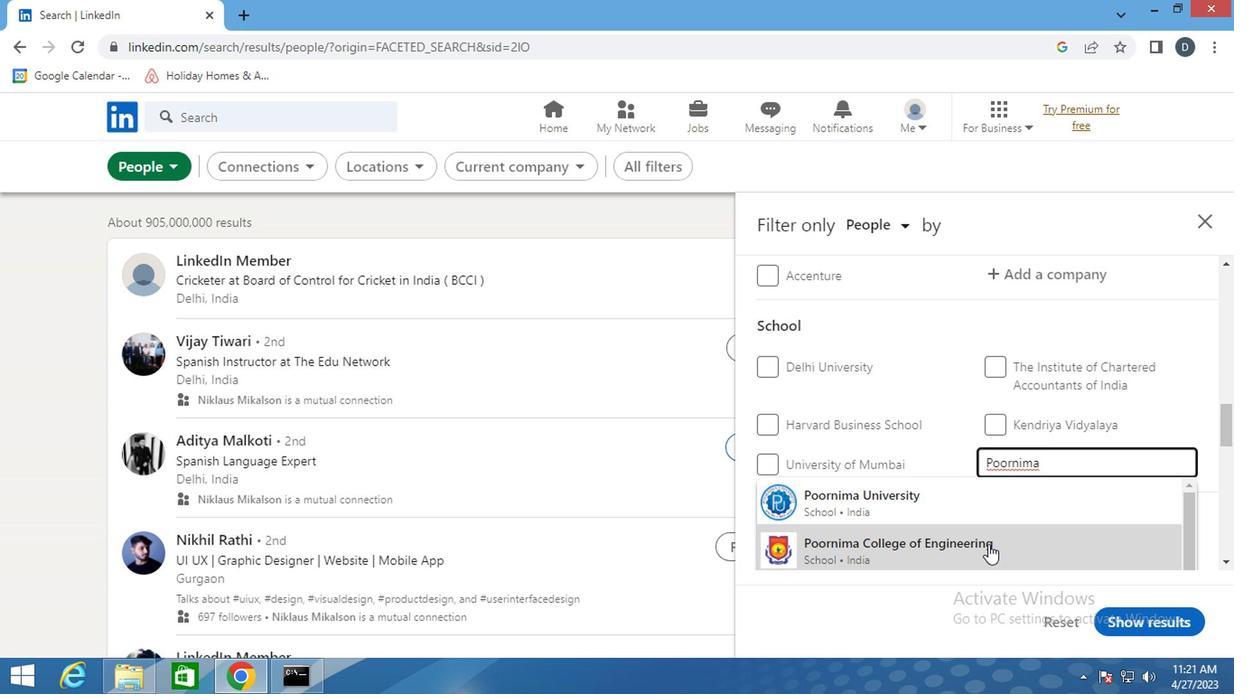 
Action: Mouse moved to (988, 499)
Screenshot: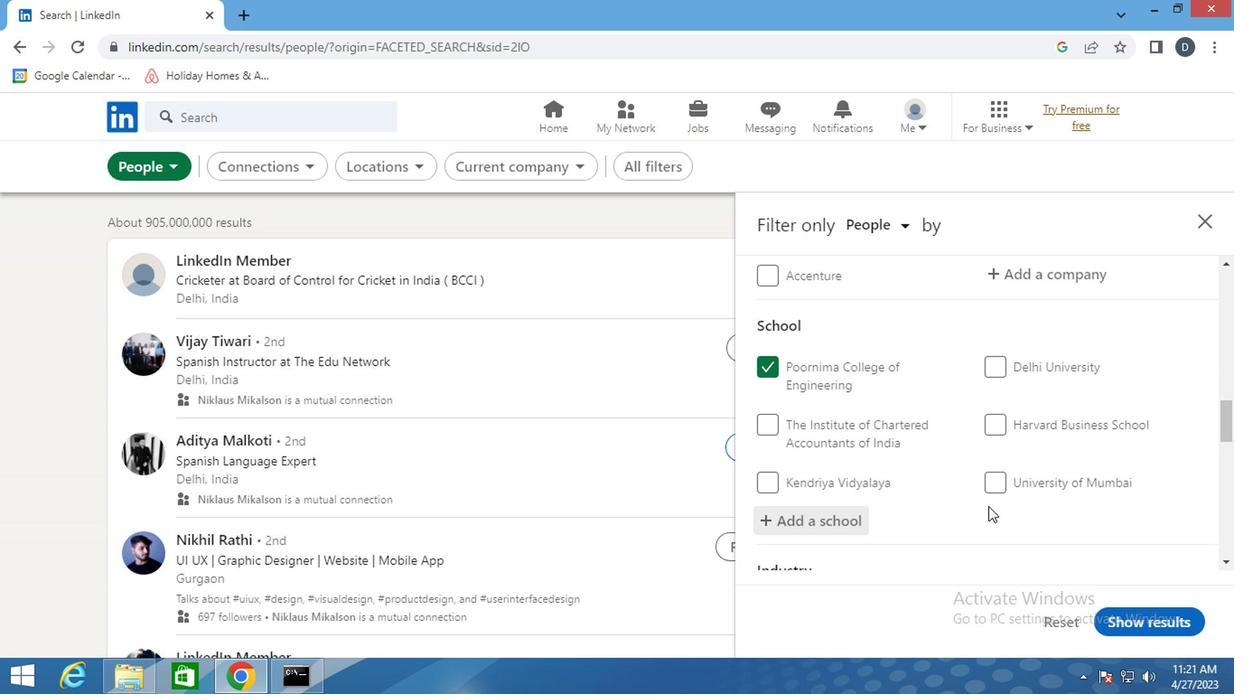 
Action: Mouse scrolled (988, 498) with delta (0, -1)
Screenshot: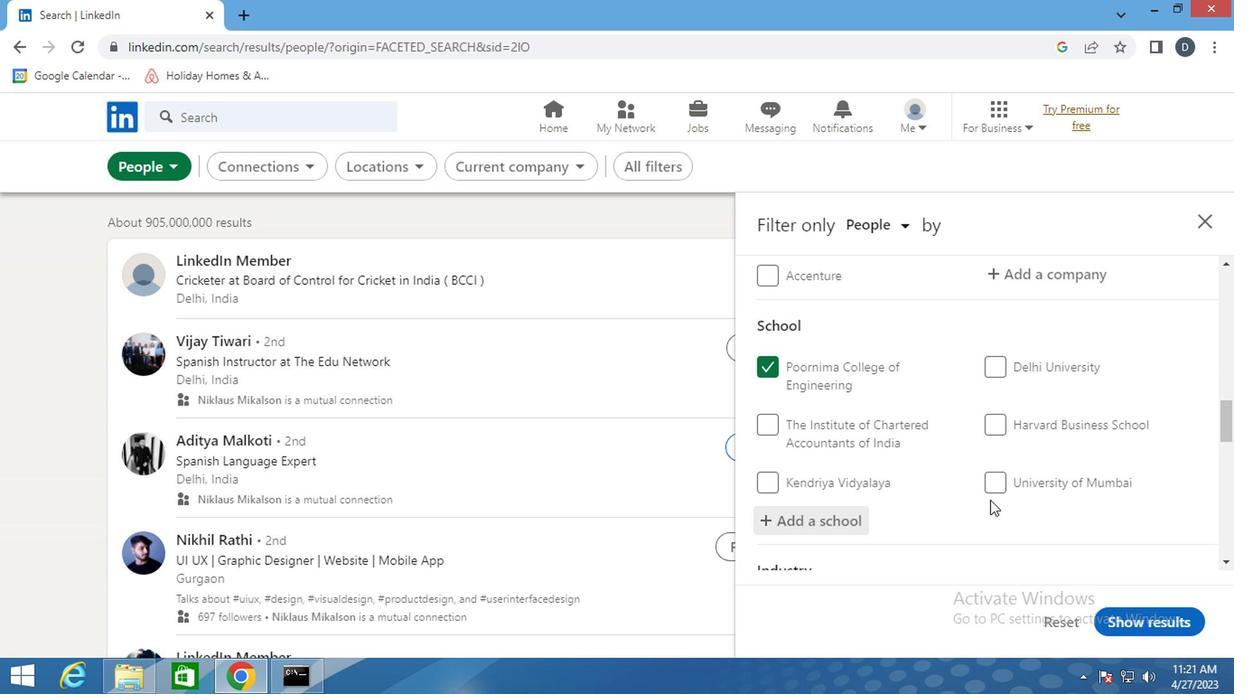 
Action: Mouse scrolled (988, 498) with delta (0, -1)
Screenshot: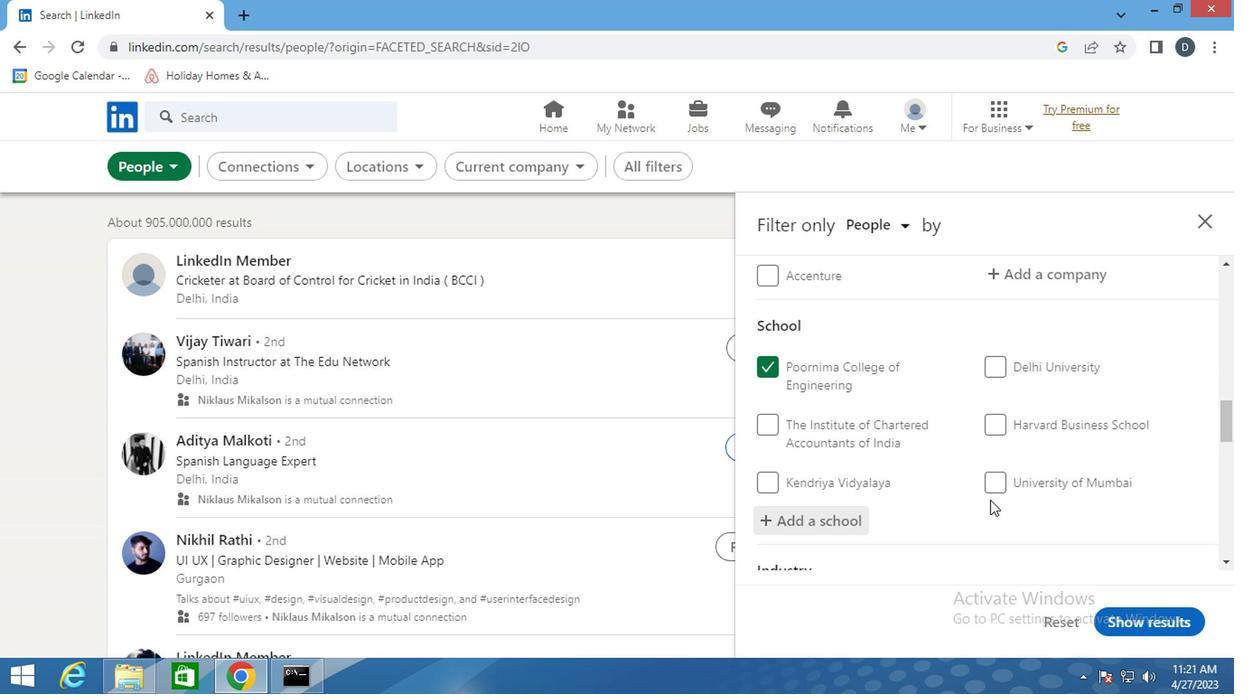 
Action: Mouse moved to (991, 496)
Screenshot: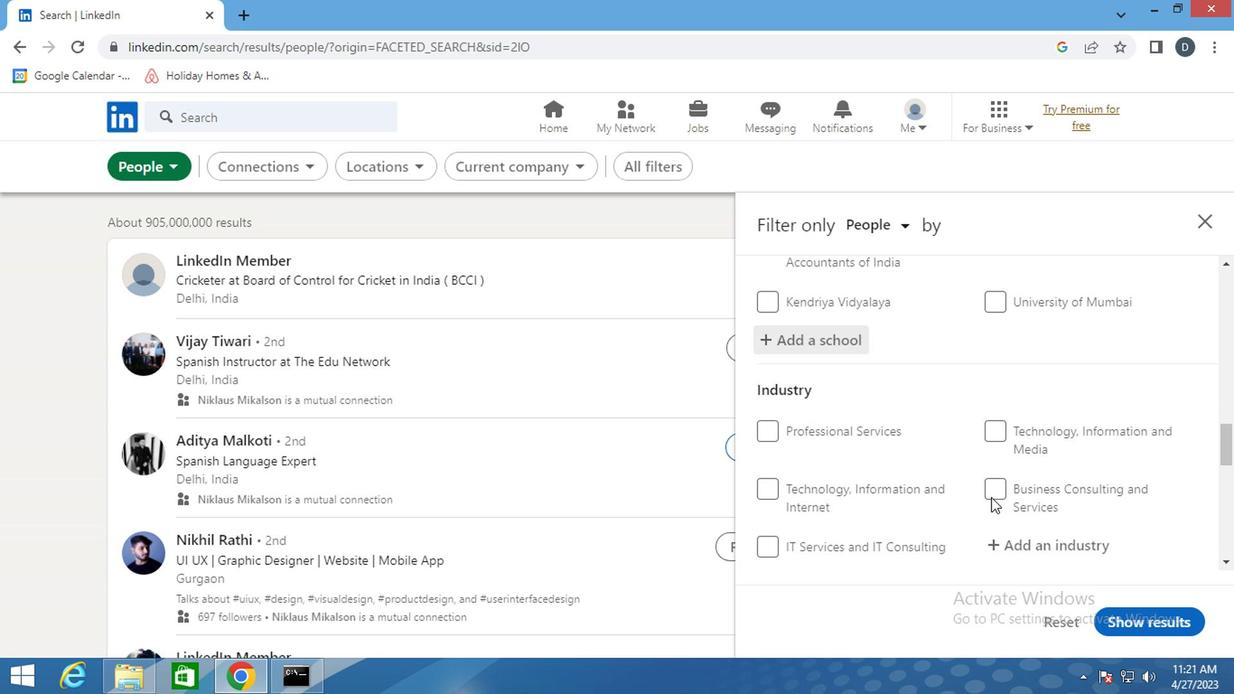 
Action: Mouse scrolled (991, 495) with delta (0, -1)
Screenshot: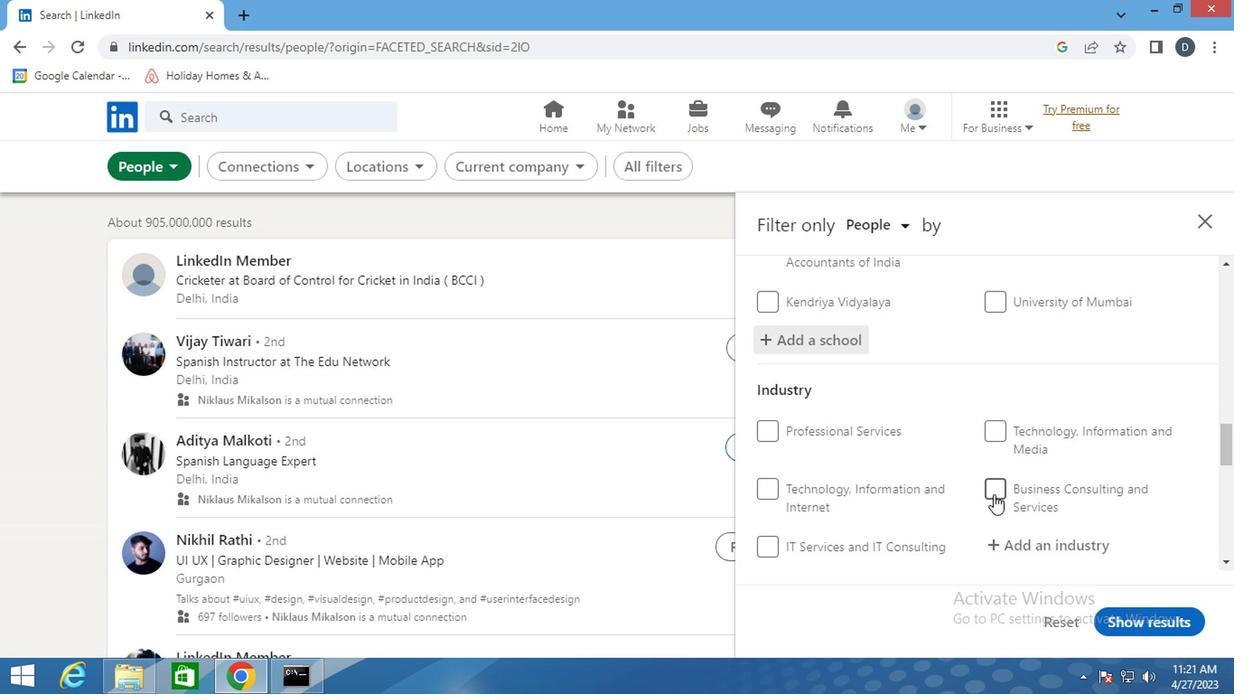 
Action: Mouse scrolled (991, 495) with delta (0, -1)
Screenshot: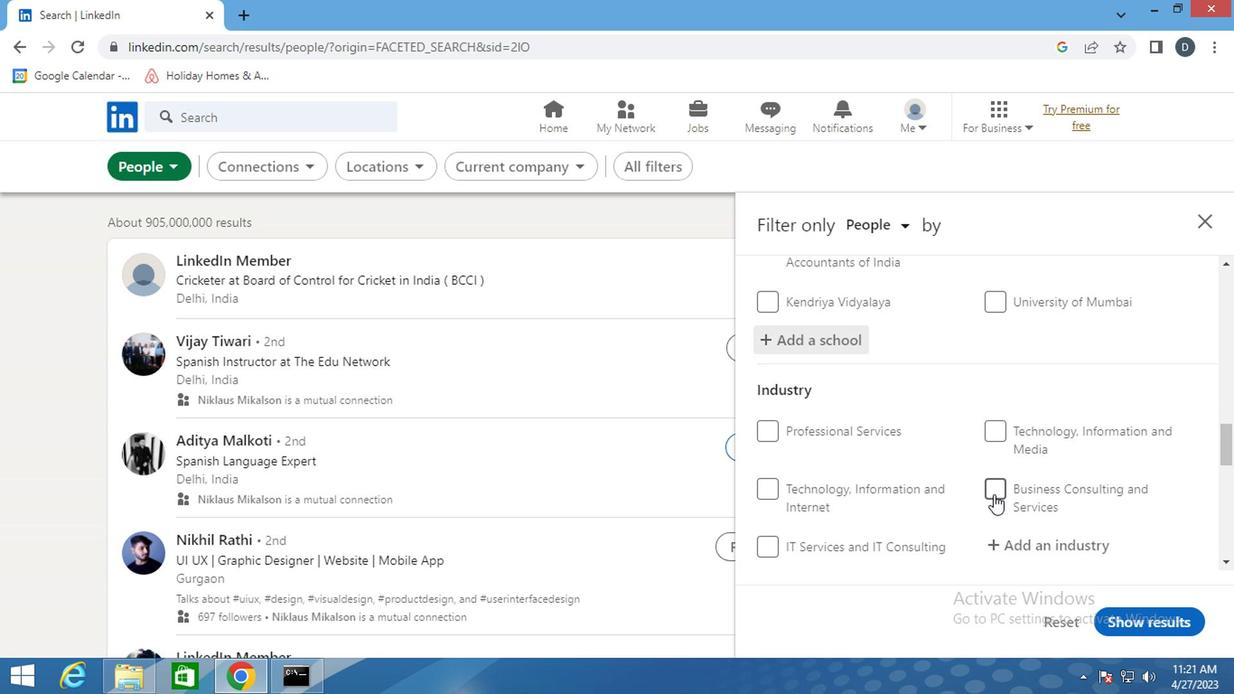 
Action: Mouse moved to (1048, 386)
Screenshot: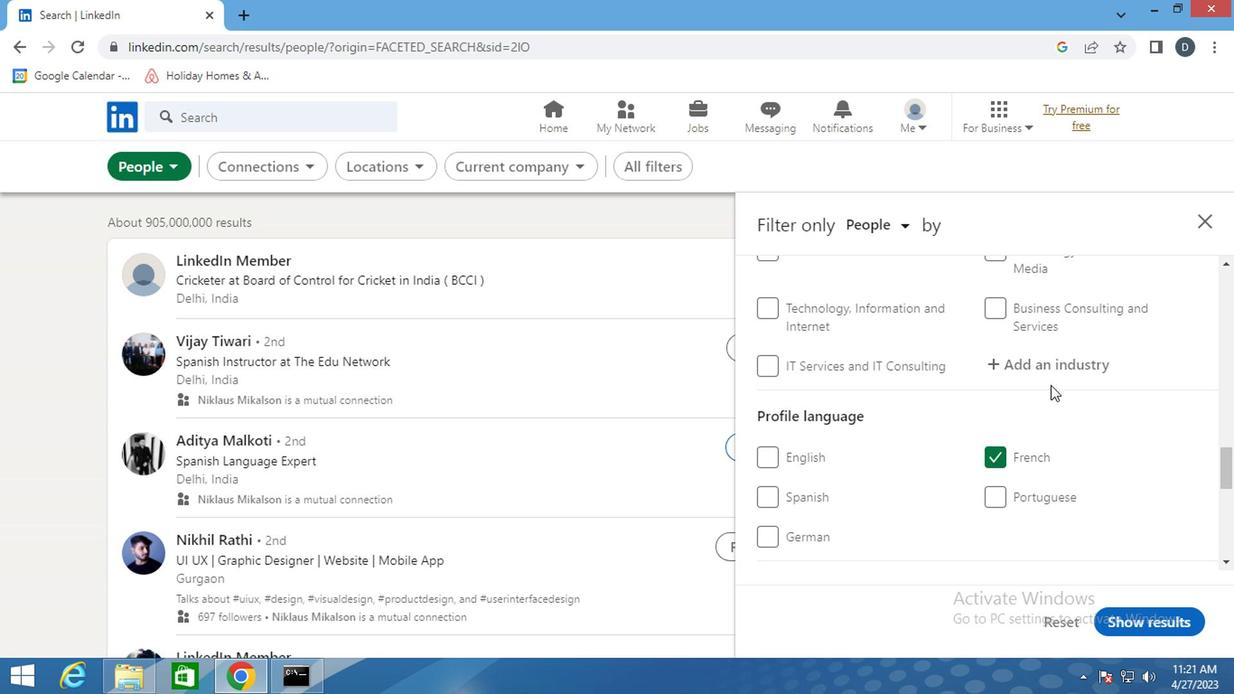
Action: Mouse scrolled (1048, 387) with delta (0, 0)
Screenshot: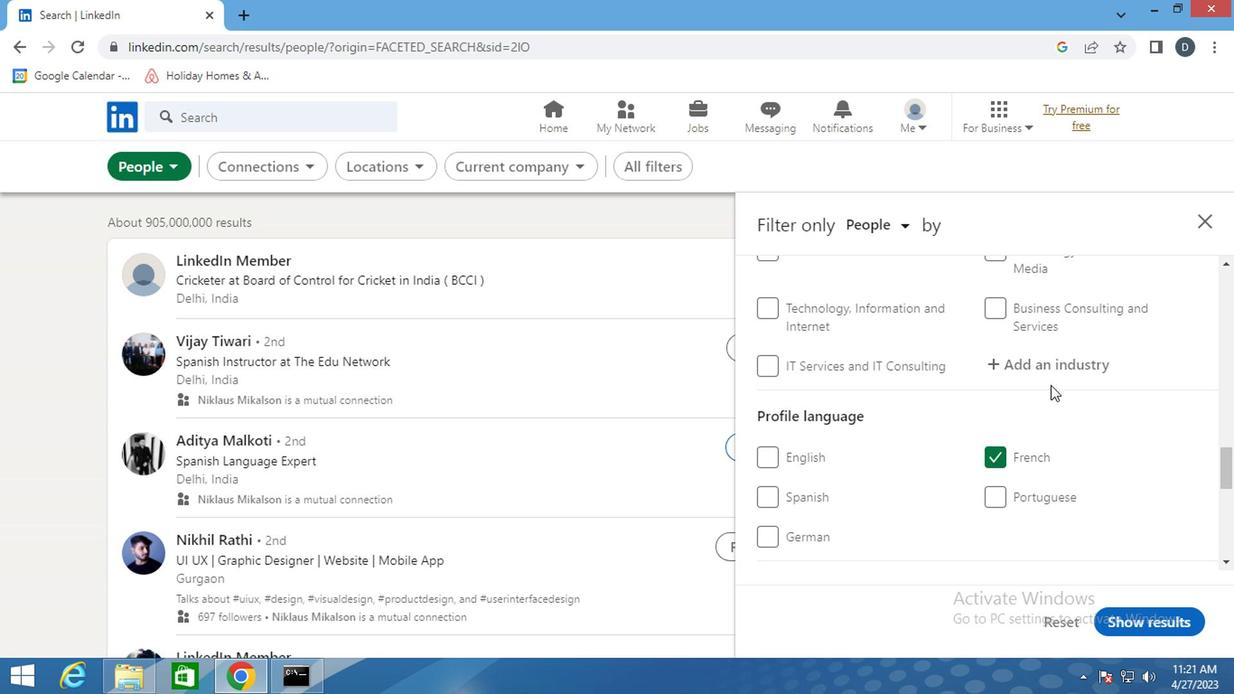 
Action: Mouse moved to (1048, 459)
Screenshot: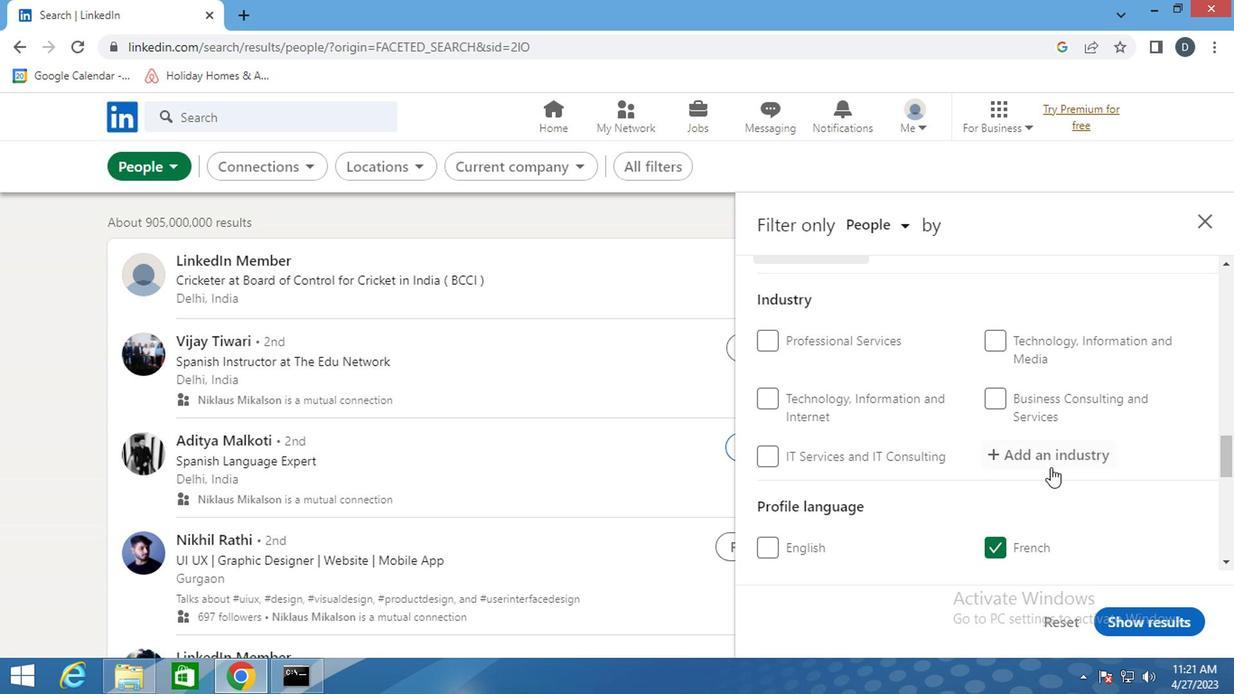 
Action: Mouse pressed left at (1048, 459)
Screenshot: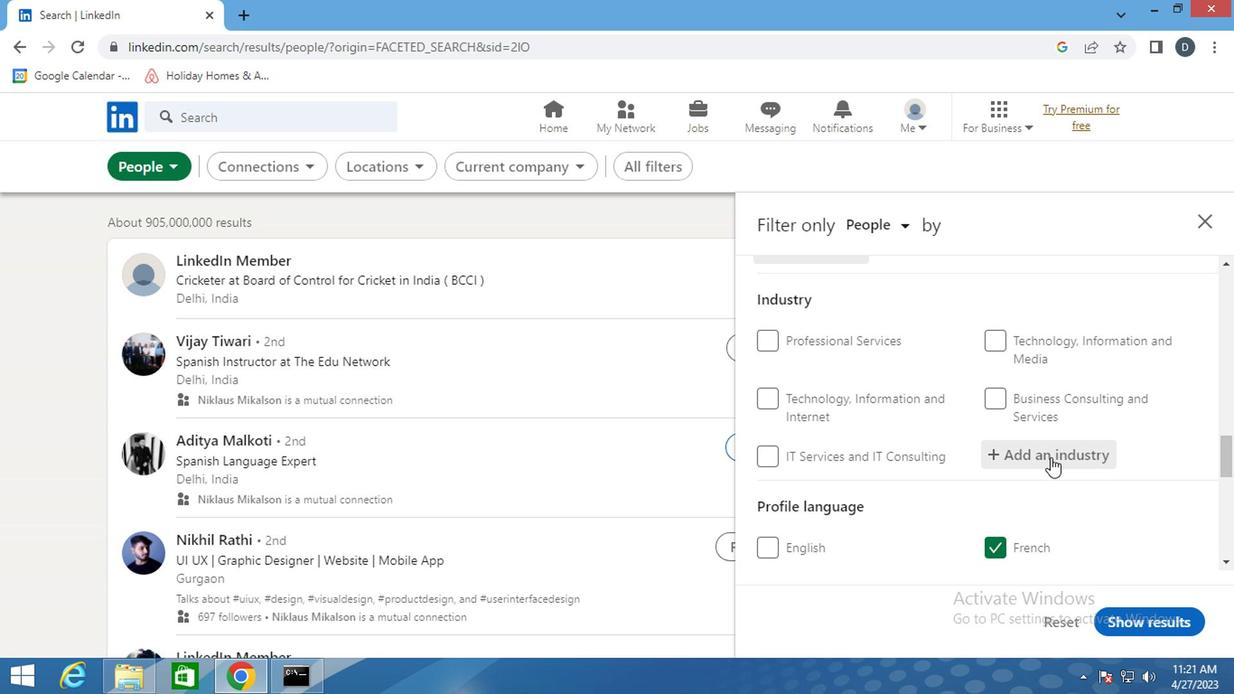 
Action: Mouse moved to (1042, 456)
Screenshot: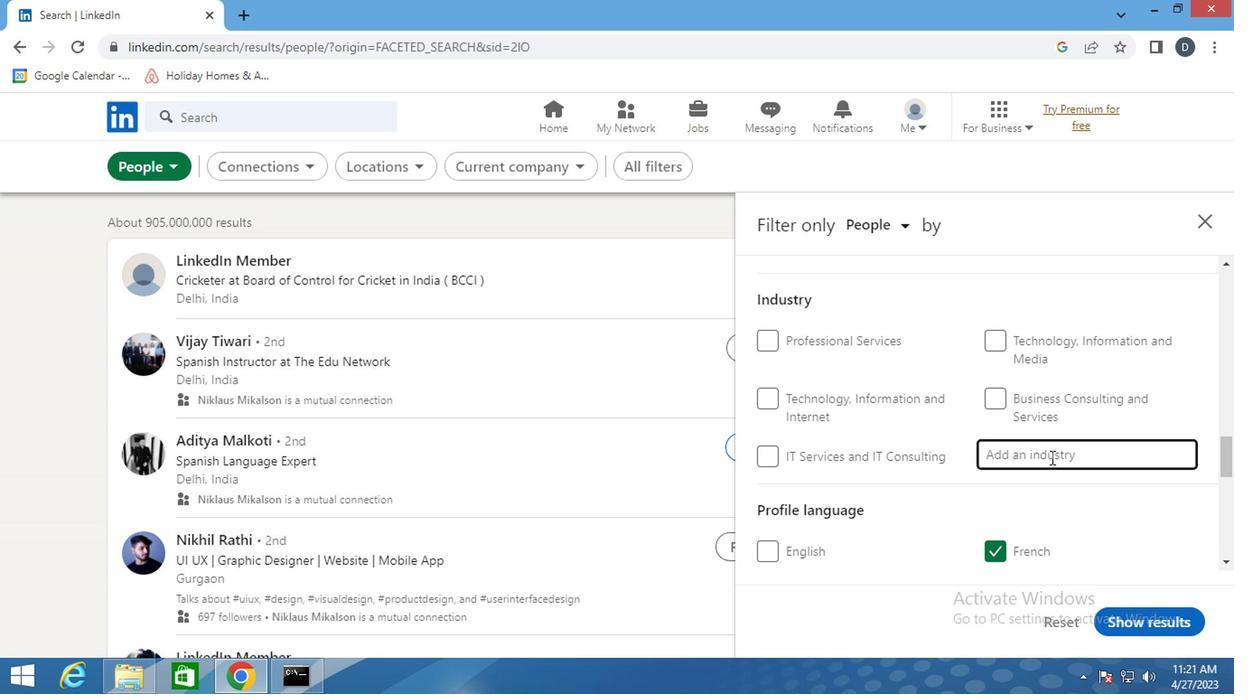 
Action: Key pressed <Key.shift>BUILDING
Screenshot: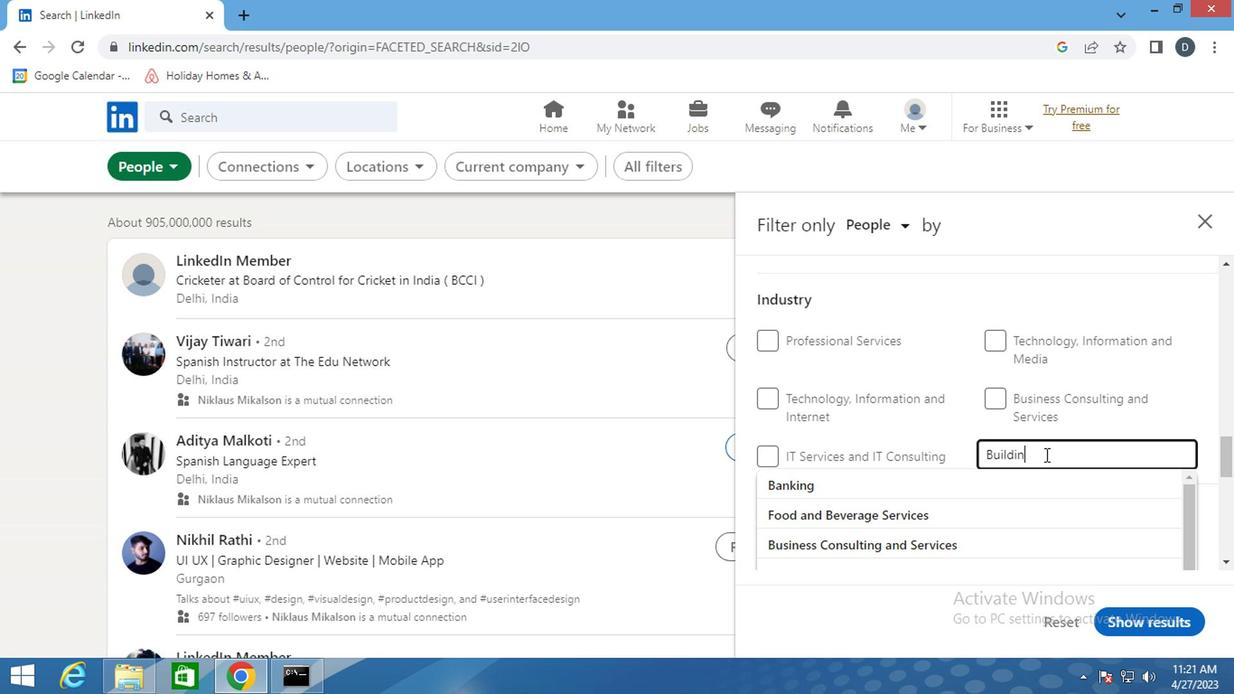 
Action: Mouse moved to (1070, 446)
Screenshot: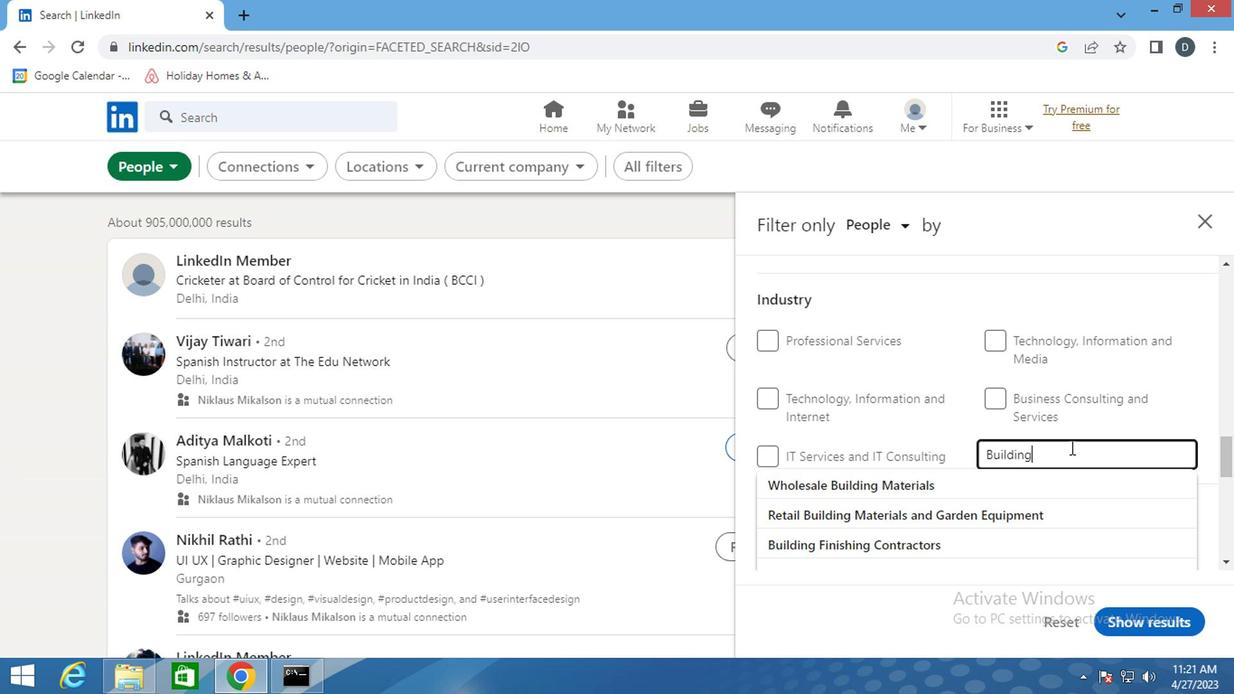 
Action: Key pressed <Key.space><Key.shift>
Screenshot: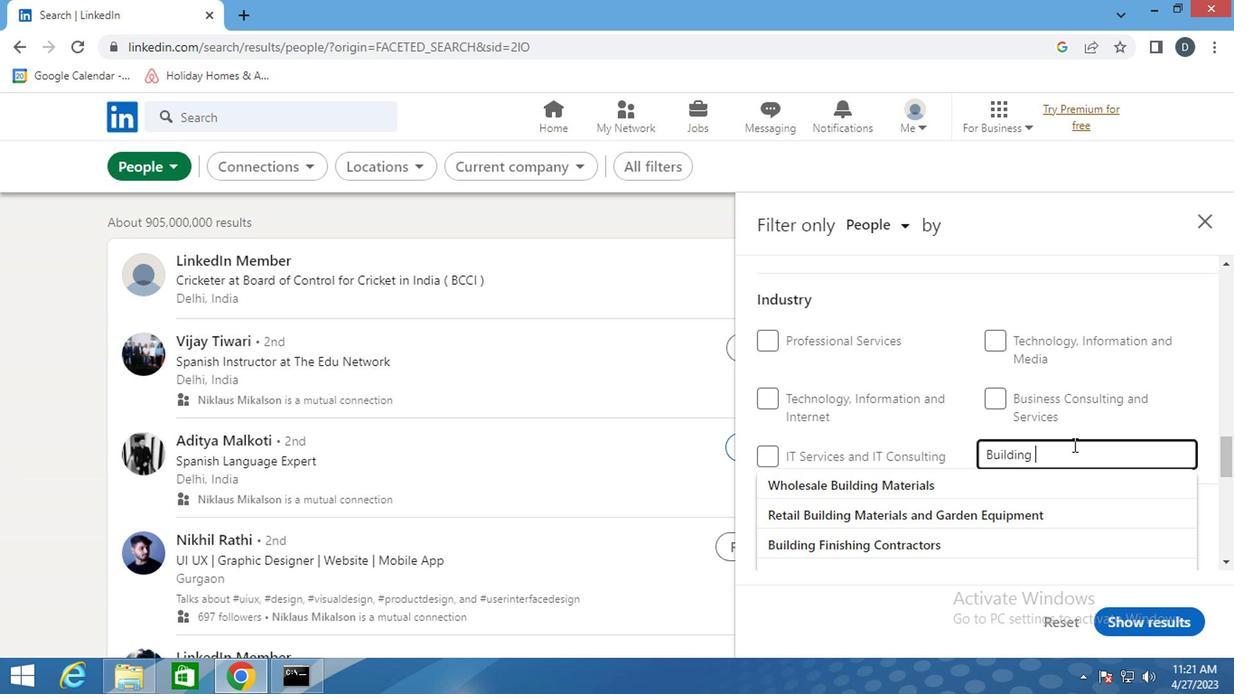 
Action: Mouse moved to (1068, 446)
Screenshot: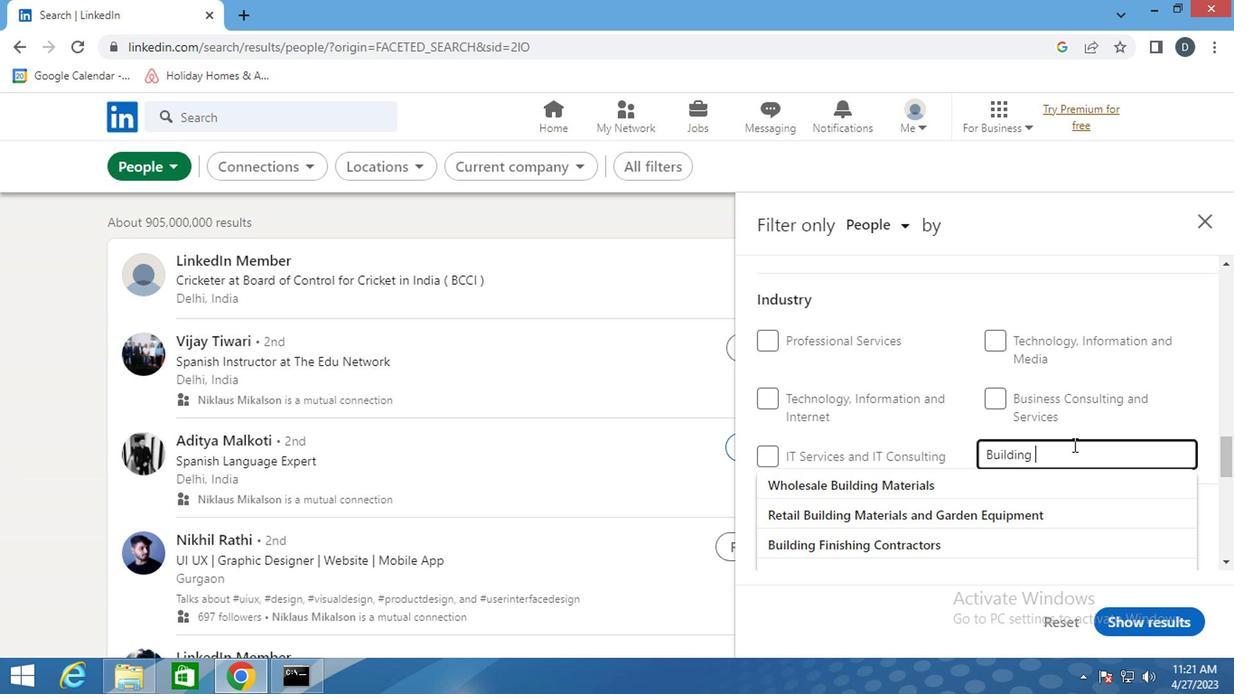 
Action: Key pressed E
Screenshot: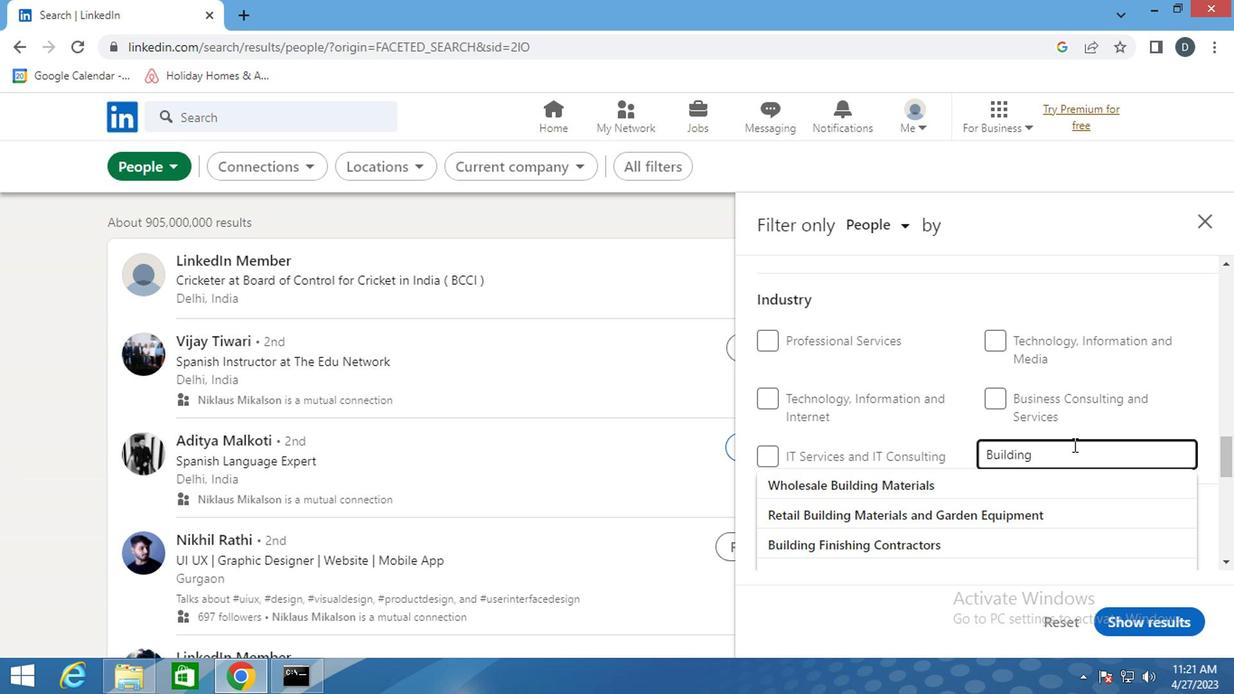 
Action: Mouse moved to (1020, 510)
Screenshot: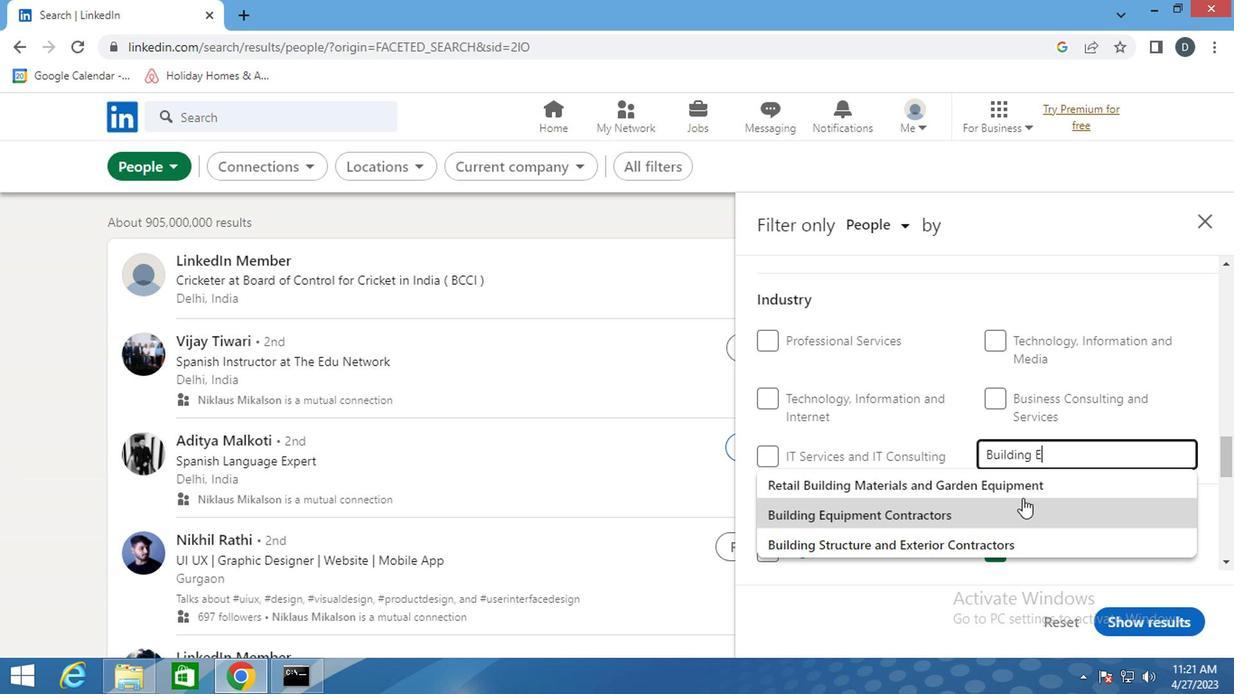 
Action: Mouse pressed left at (1020, 510)
Screenshot: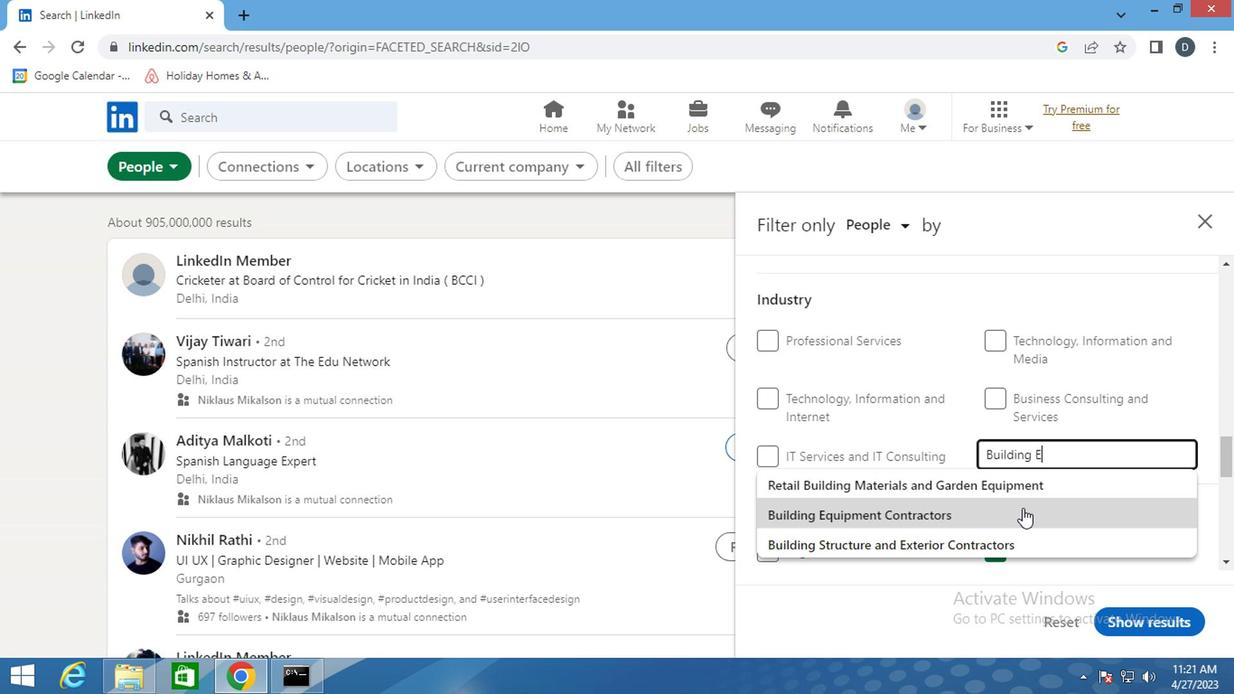 
Action: Mouse moved to (1020, 510)
Screenshot: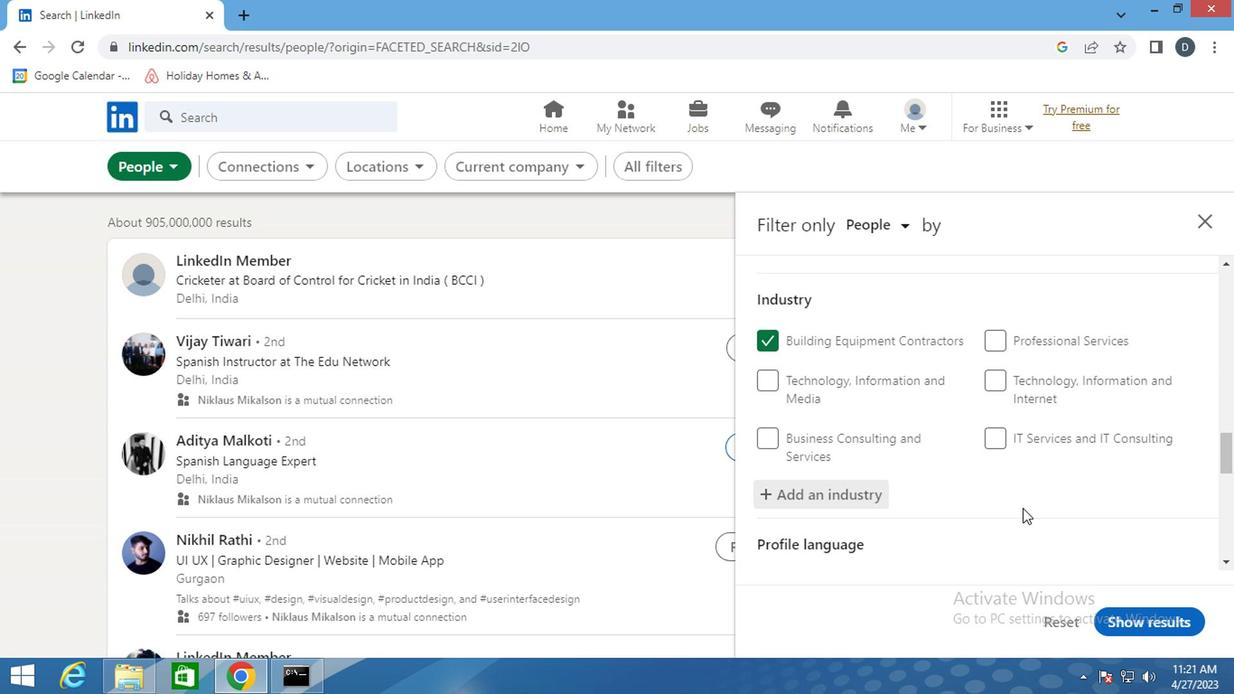 
Action: Mouse scrolled (1020, 509) with delta (0, -1)
Screenshot: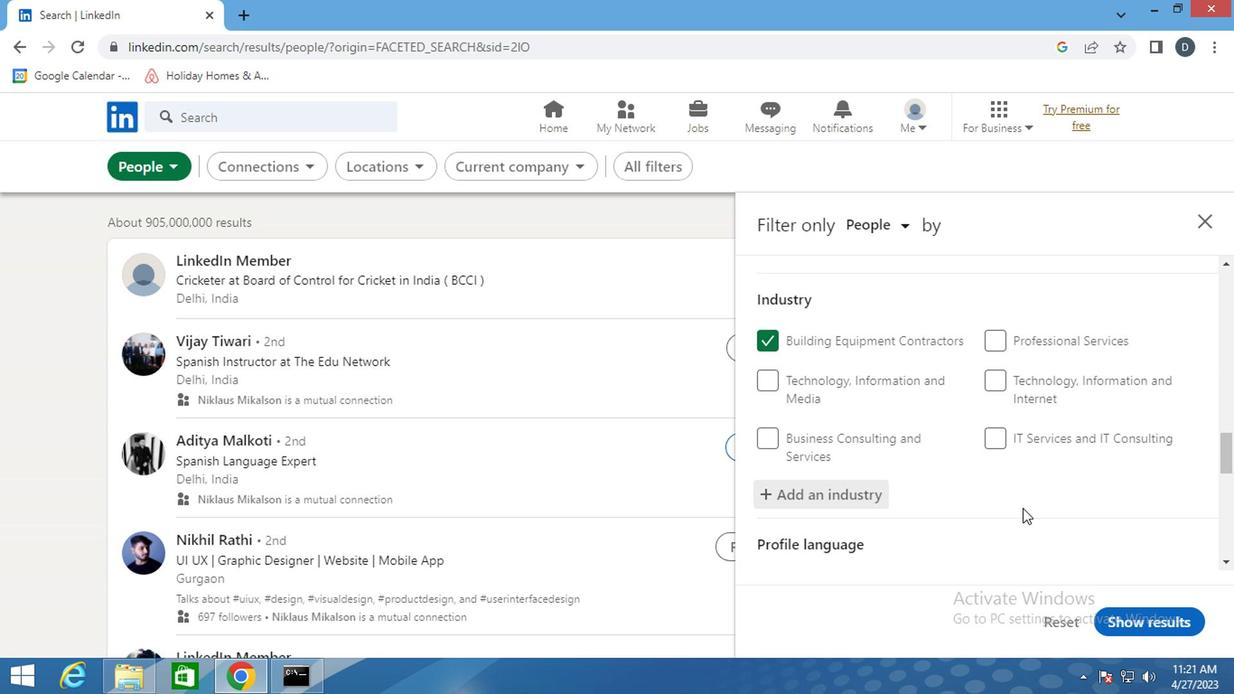 
Action: Mouse scrolled (1020, 509) with delta (0, -1)
Screenshot: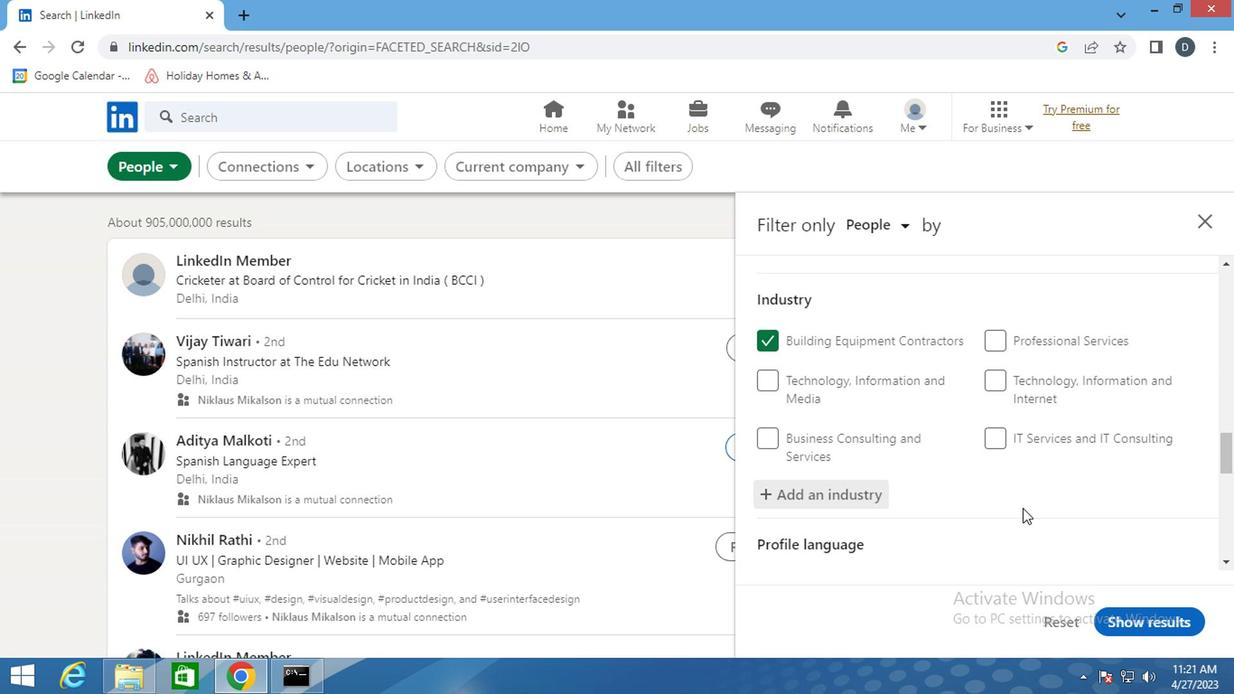 
Action: Mouse moved to (982, 489)
Screenshot: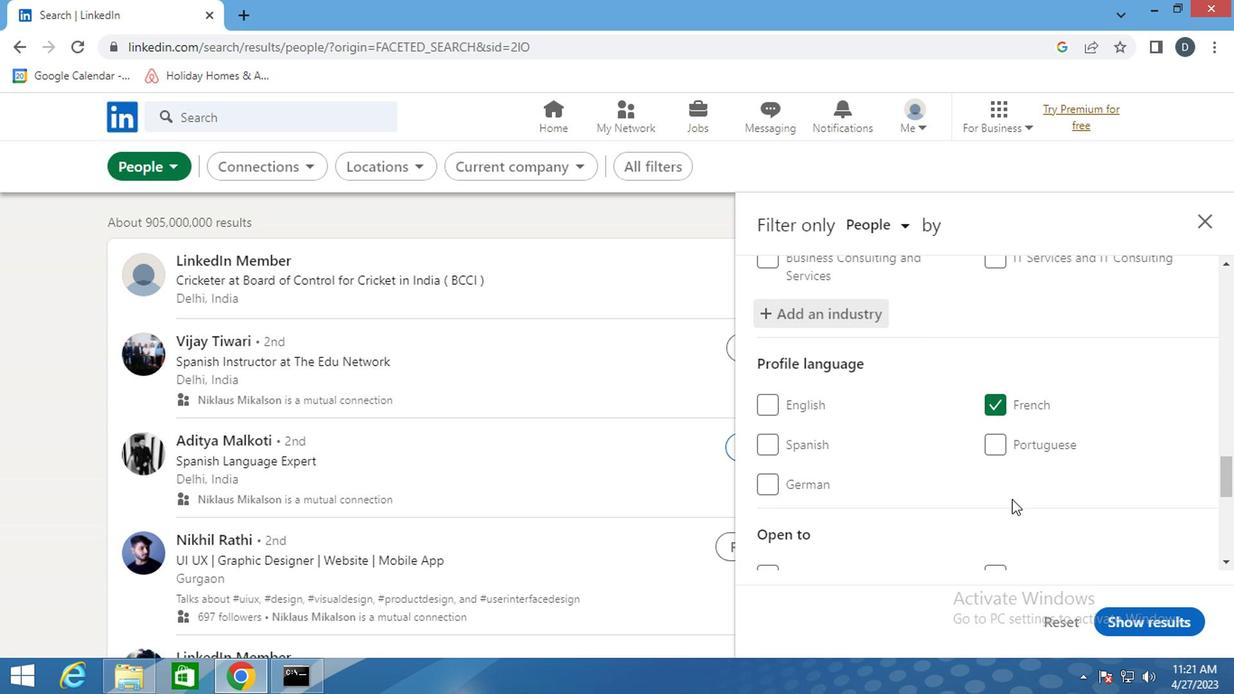 
Action: Mouse scrolled (982, 488) with delta (0, 0)
Screenshot: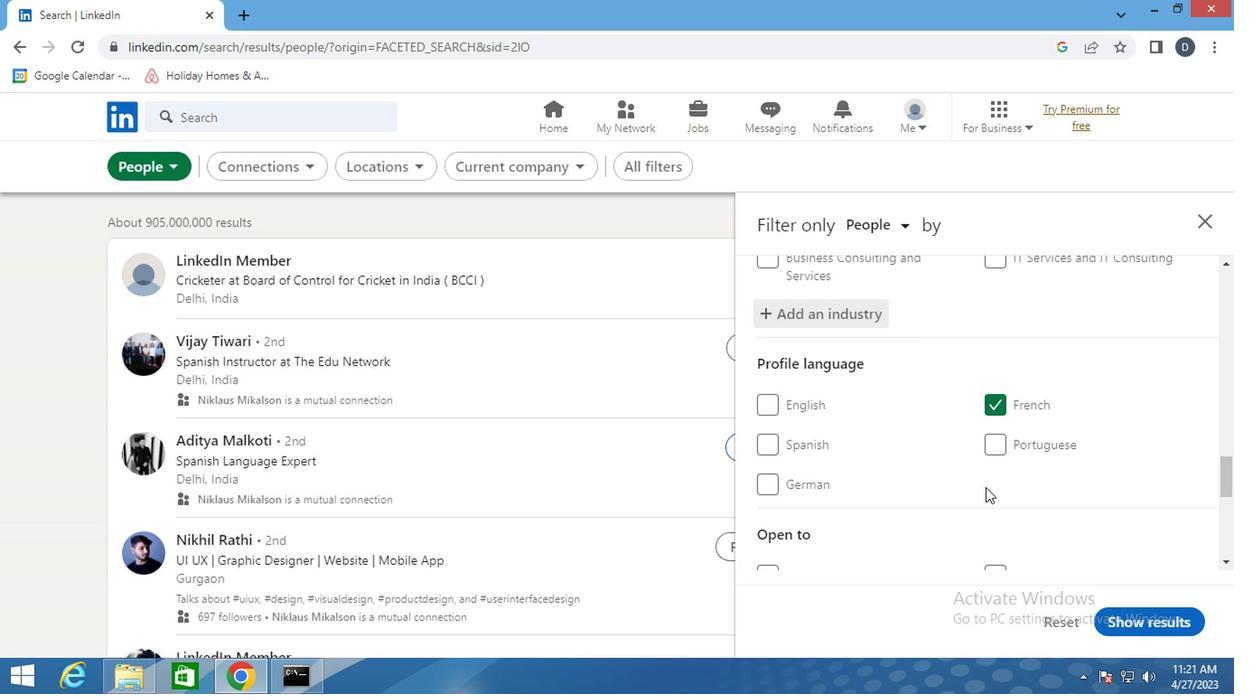 
Action: Mouse scrolled (982, 488) with delta (0, 0)
Screenshot: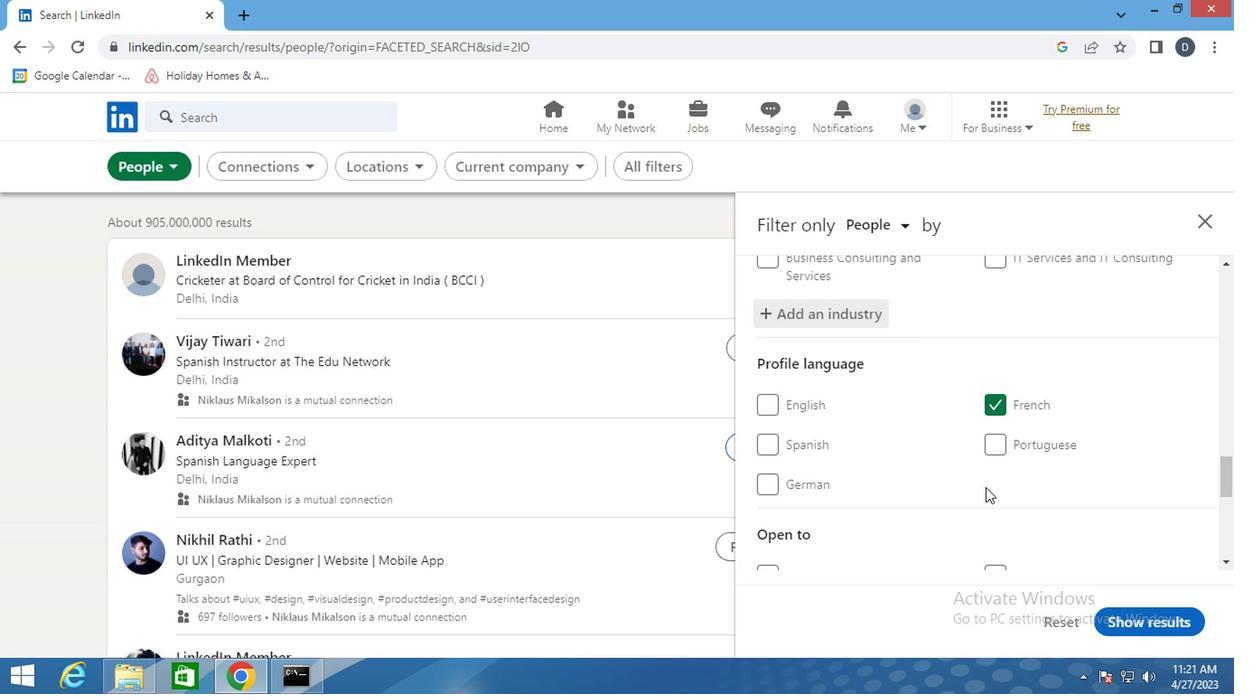 
Action: Mouse scrolled (982, 488) with delta (0, 0)
Screenshot: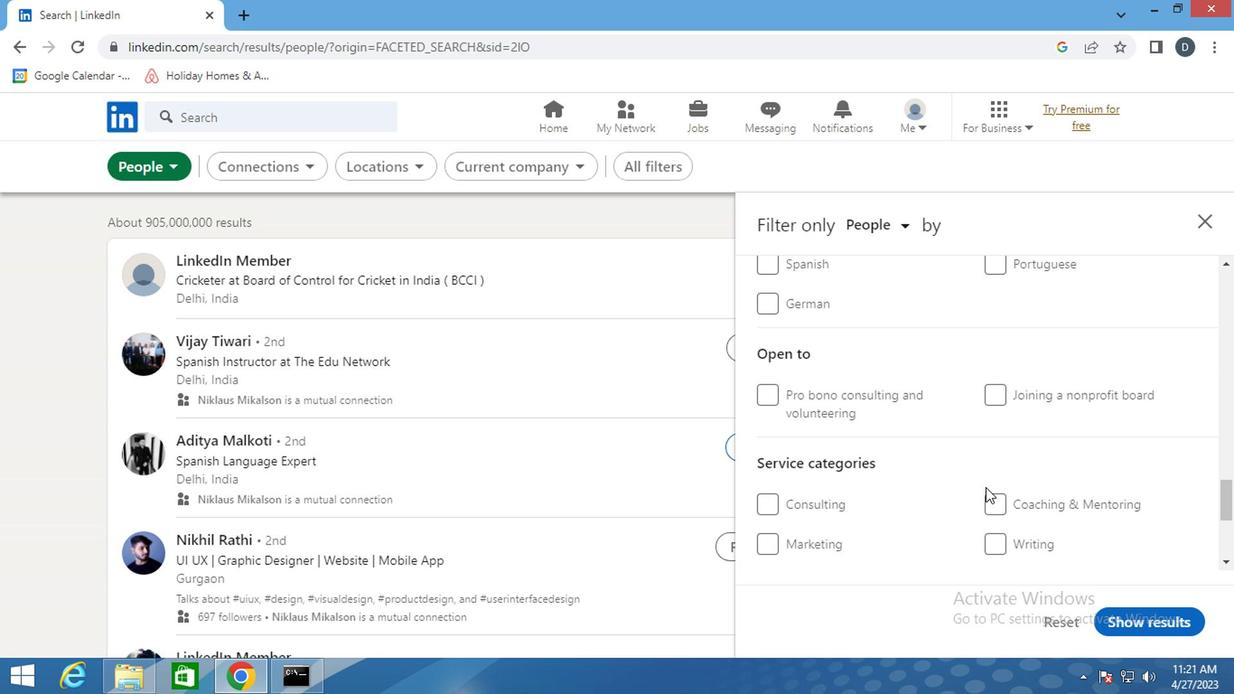 
Action: Mouse scrolled (982, 488) with delta (0, 0)
Screenshot: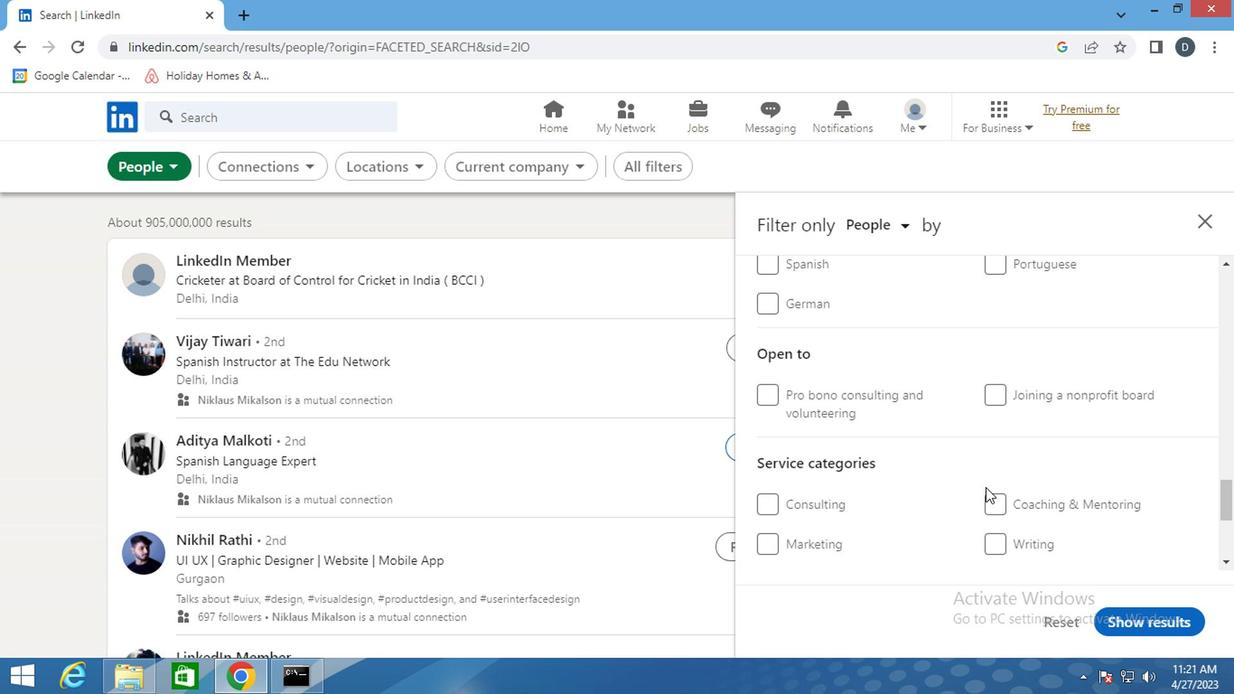 
Action: Mouse moved to (1011, 412)
Screenshot: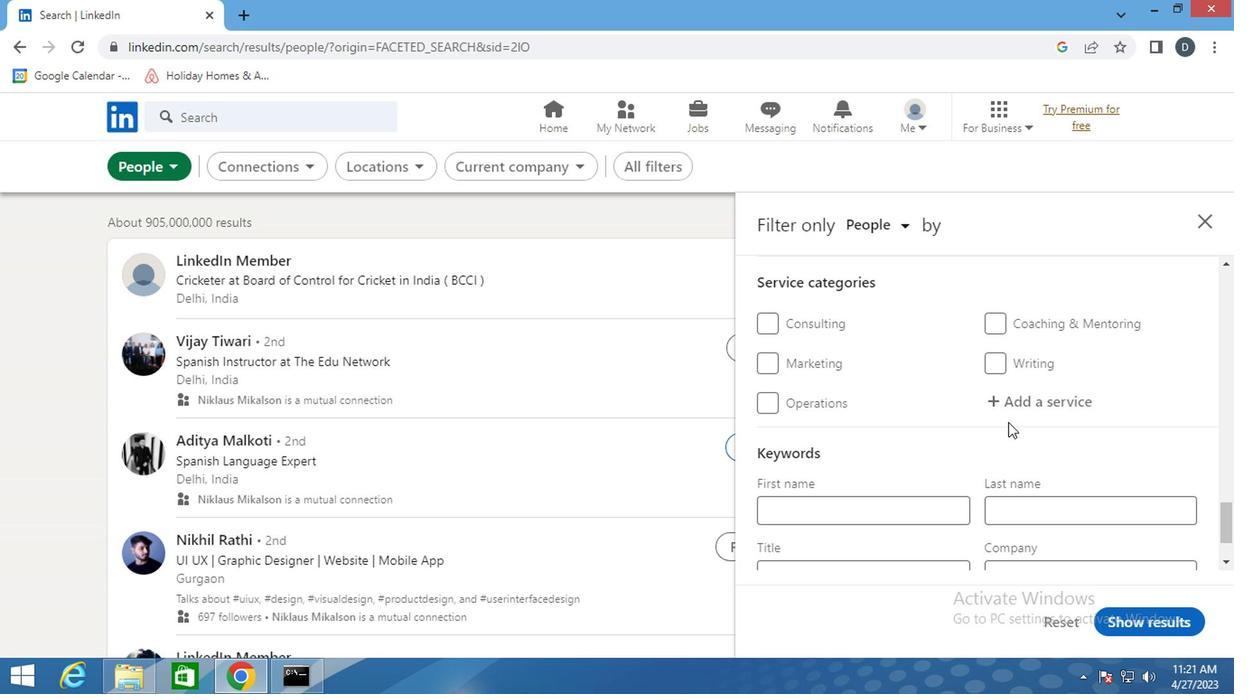 
Action: Mouse pressed left at (1011, 412)
Screenshot: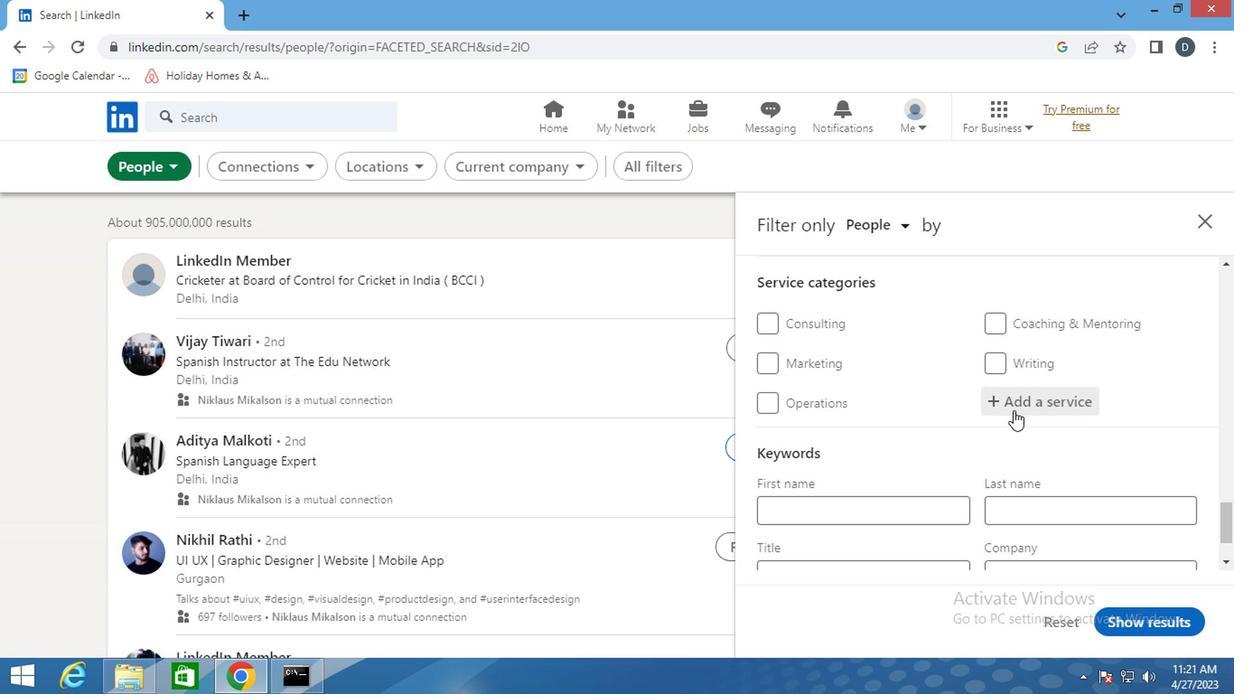 
Action: Key pressed <Key.shift><Key.shift><Key.shift><Key.shift><Key.shift><Key.shift><Key.shift><Key.shift>CUSTOMER<Key.space>
Screenshot: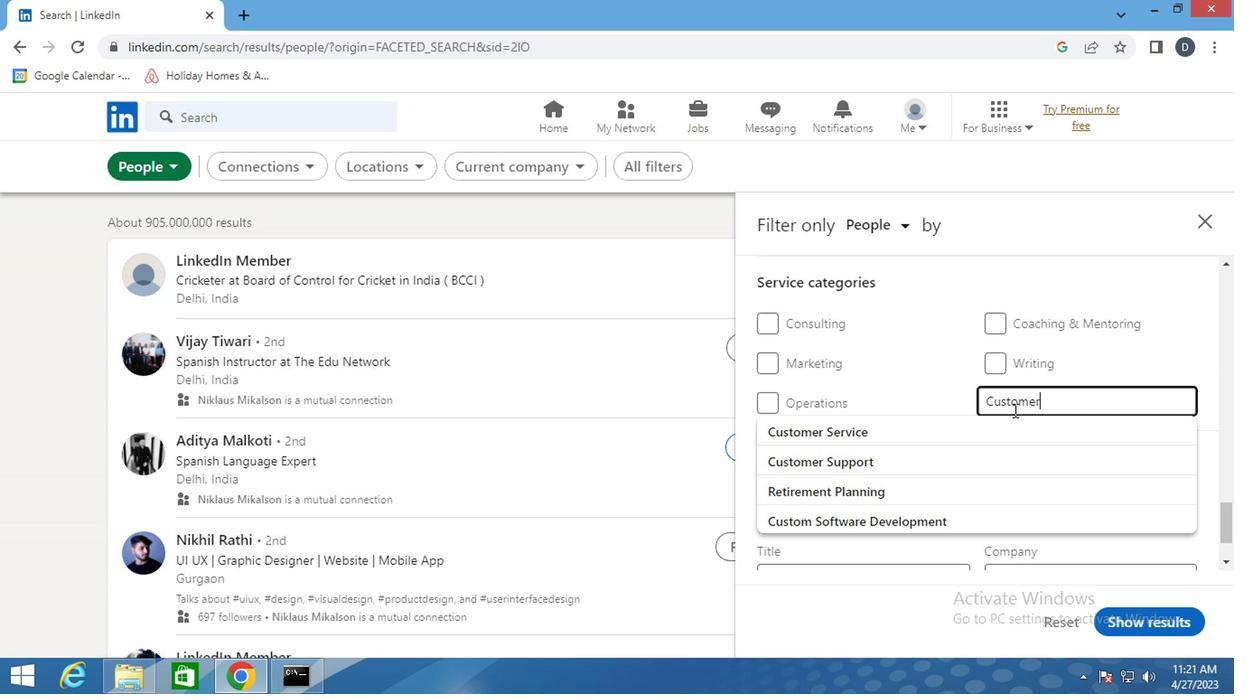
Action: Mouse moved to (980, 456)
Screenshot: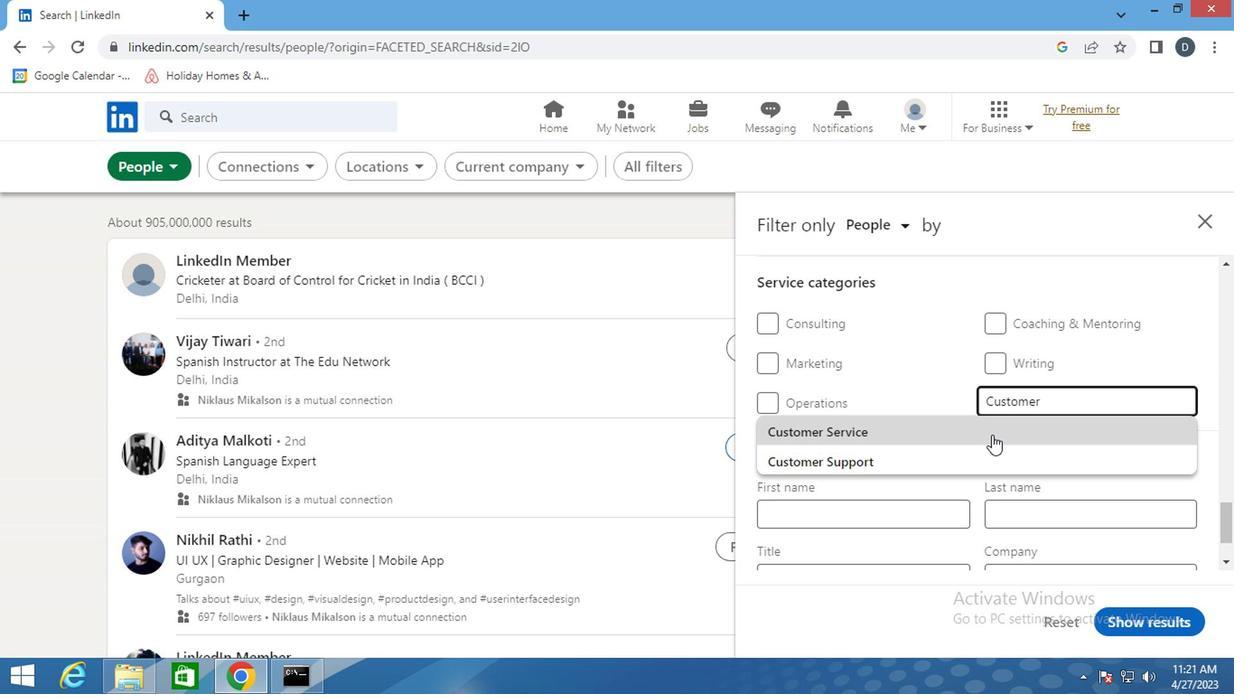 
Action: Mouse pressed left at (980, 456)
Screenshot: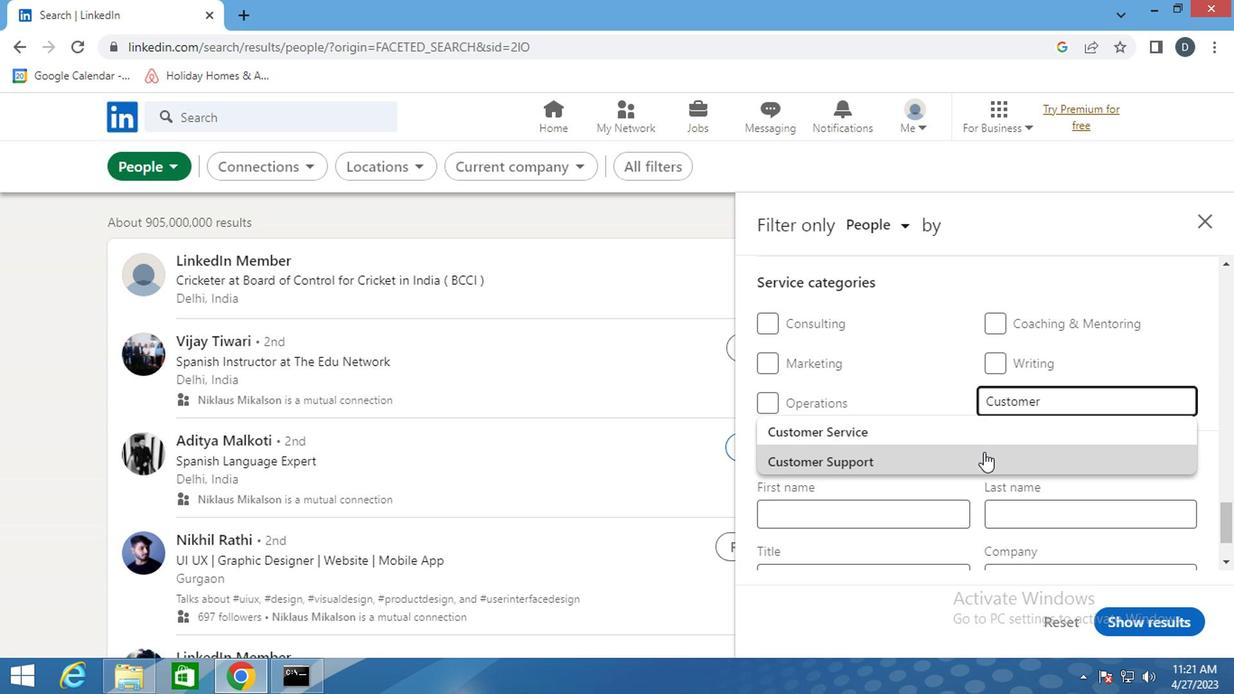 
Action: Mouse moved to (980, 456)
Screenshot: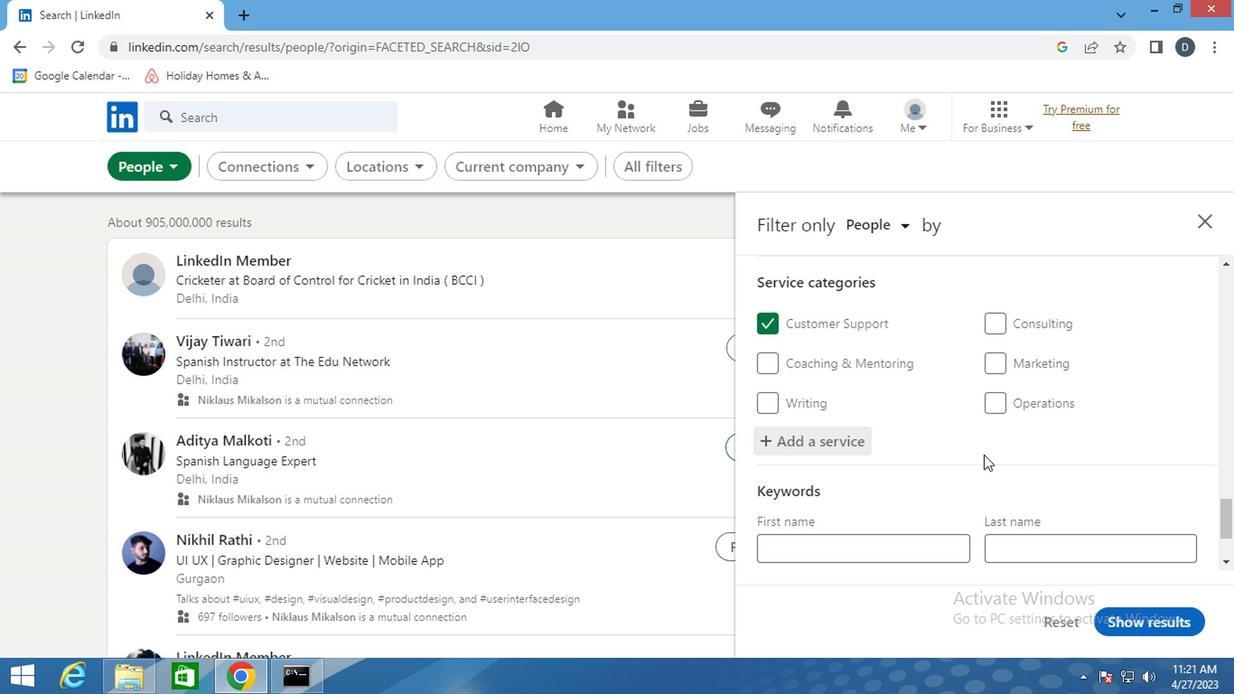 
Action: Mouse scrolled (980, 455) with delta (0, 0)
Screenshot: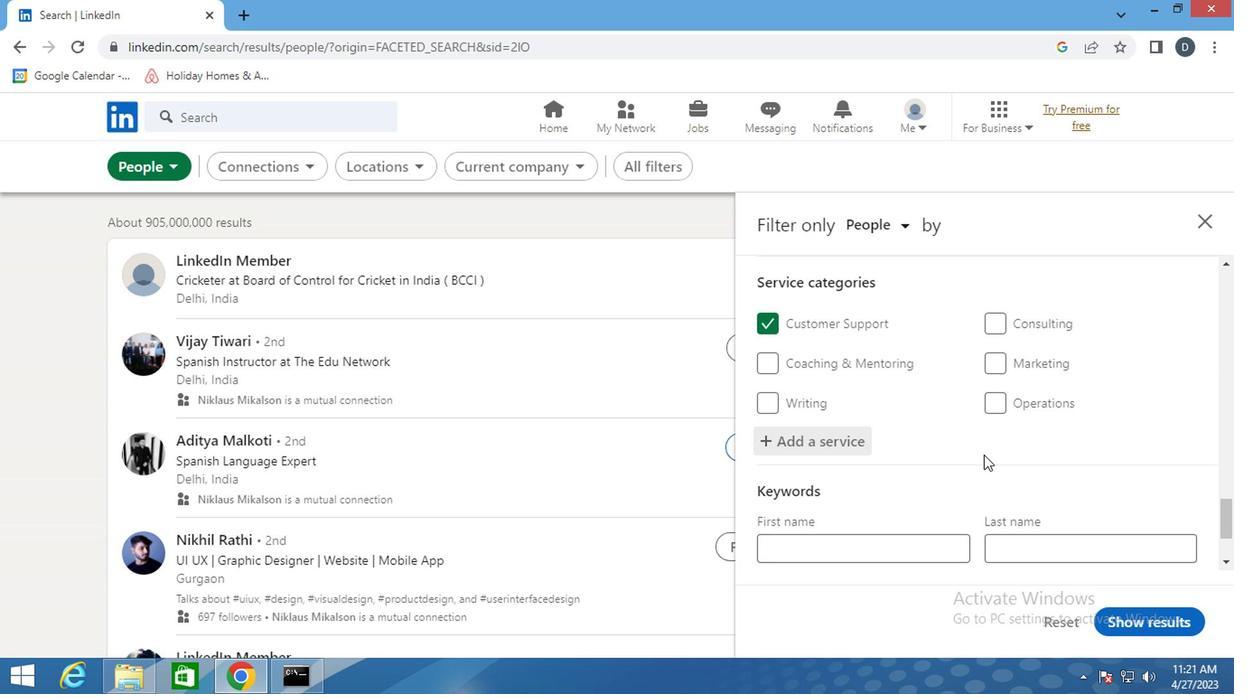 
Action: Mouse scrolled (980, 455) with delta (0, 0)
Screenshot: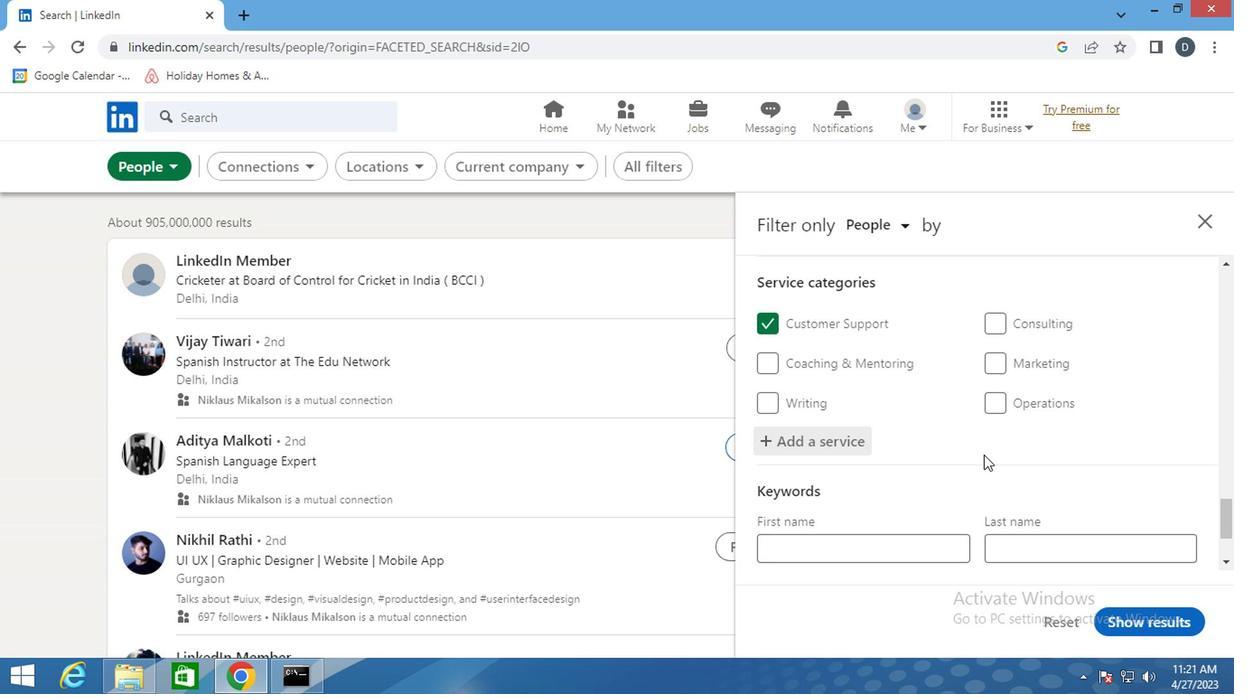 
Action: Mouse moved to (902, 490)
Screenshot: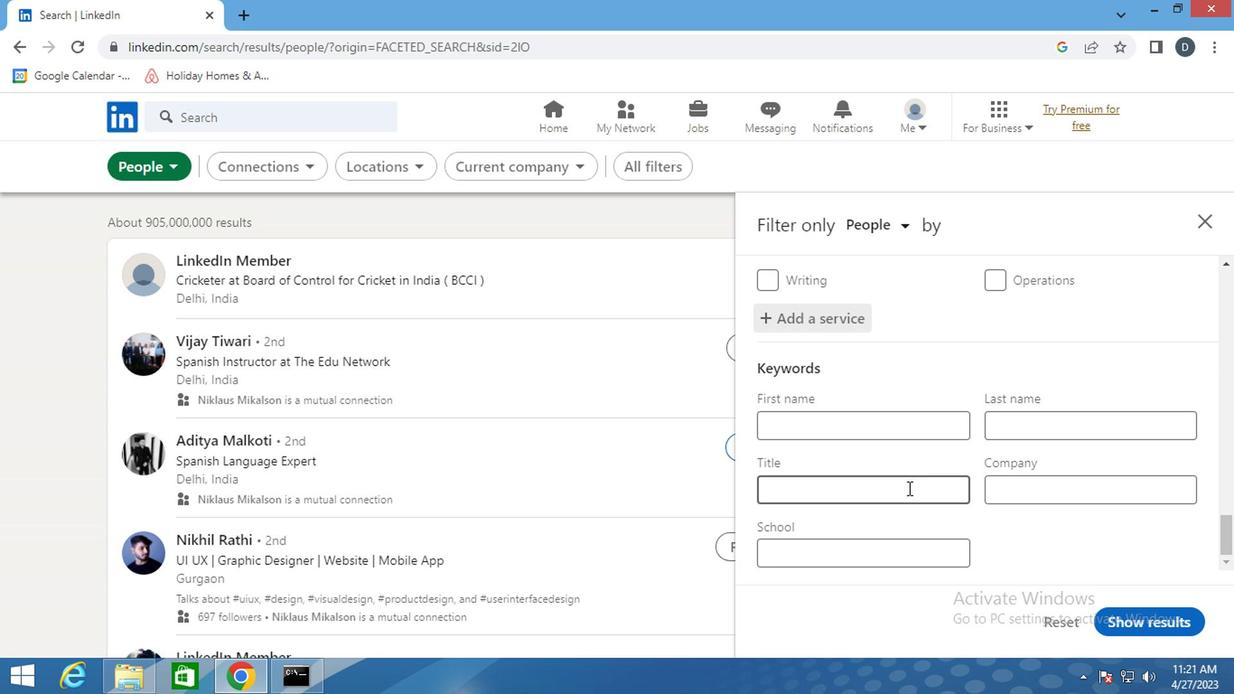 
Action: Mouse pressed left at (902, 490)
Screenshot: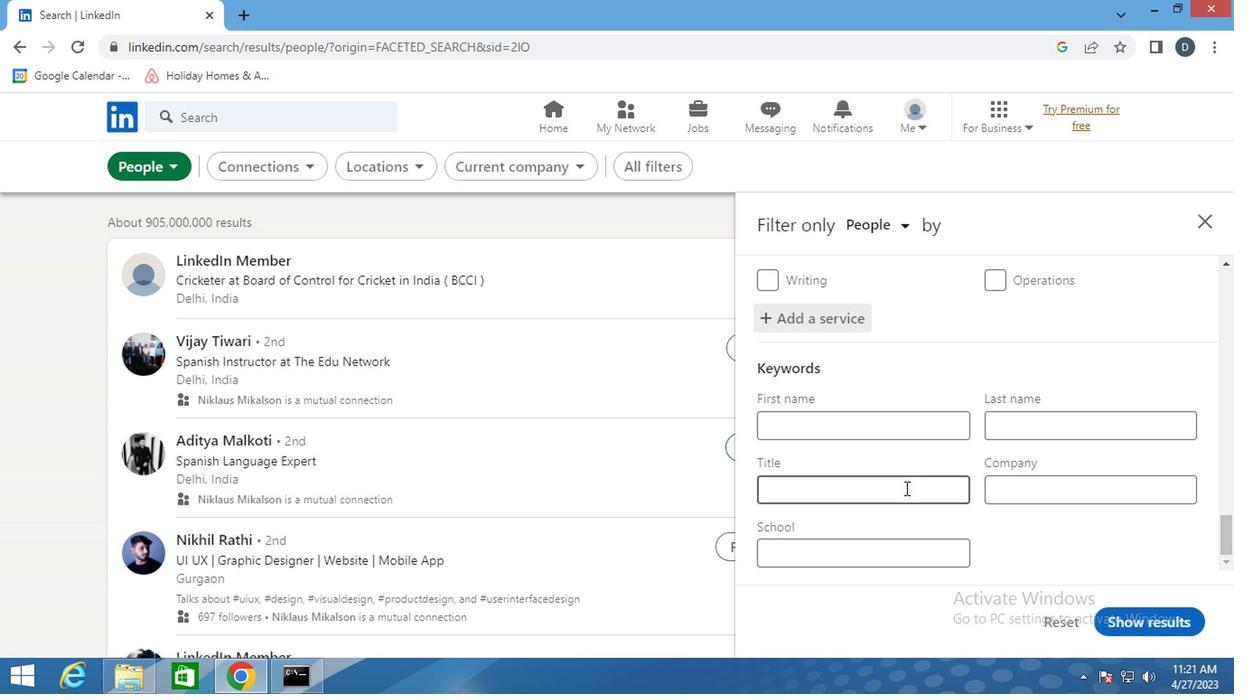 
Action: Key pressed <Key.shift><Key.shift><Key.shift><Key.shift><Key.shift><Key.shift><Key.shift><Key.shift><Key.shift><Key.shift><Key.shift><Key.shift><Key.shift><Key.shift><Key.shift><Key.shift><Key.shift><Key.shift><Key.shift><Key.shift><Key.shift><Key.shift><Key.shift><Key.shift><Key.shift><Key.shift><Key.shift><Key.shift><Key.shift>BUS<Key.space><Key.shift><Key.shift><Key.shift><Key.shift><Key.shift><Key.shift><Key.shift><Key.shift><Key.shift><Key.shift><Key.shift><Key.shift><Key.shift><Key.shift><Key.shift><Key.shift><Key.shift>DRIVER
Screenshot: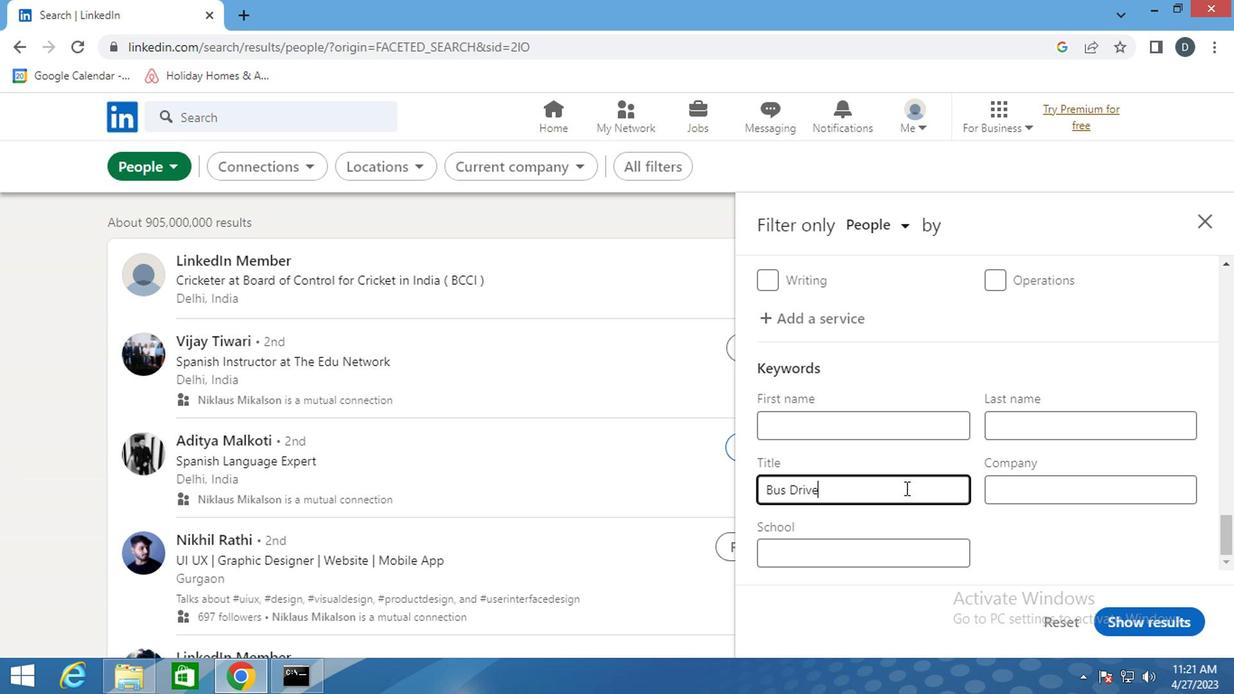
Action: Mouse moved to (1118, 620)
Screenshot: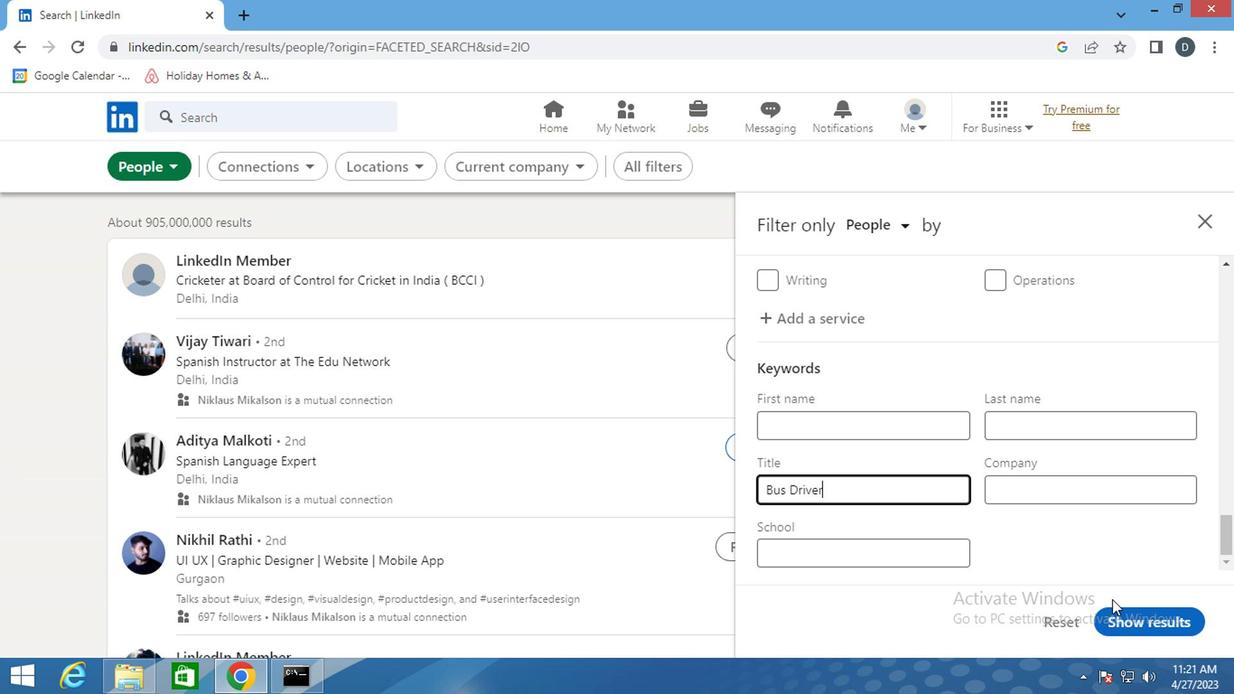 
Action: Mouse pressed left at (1118, 620)
Screenshot: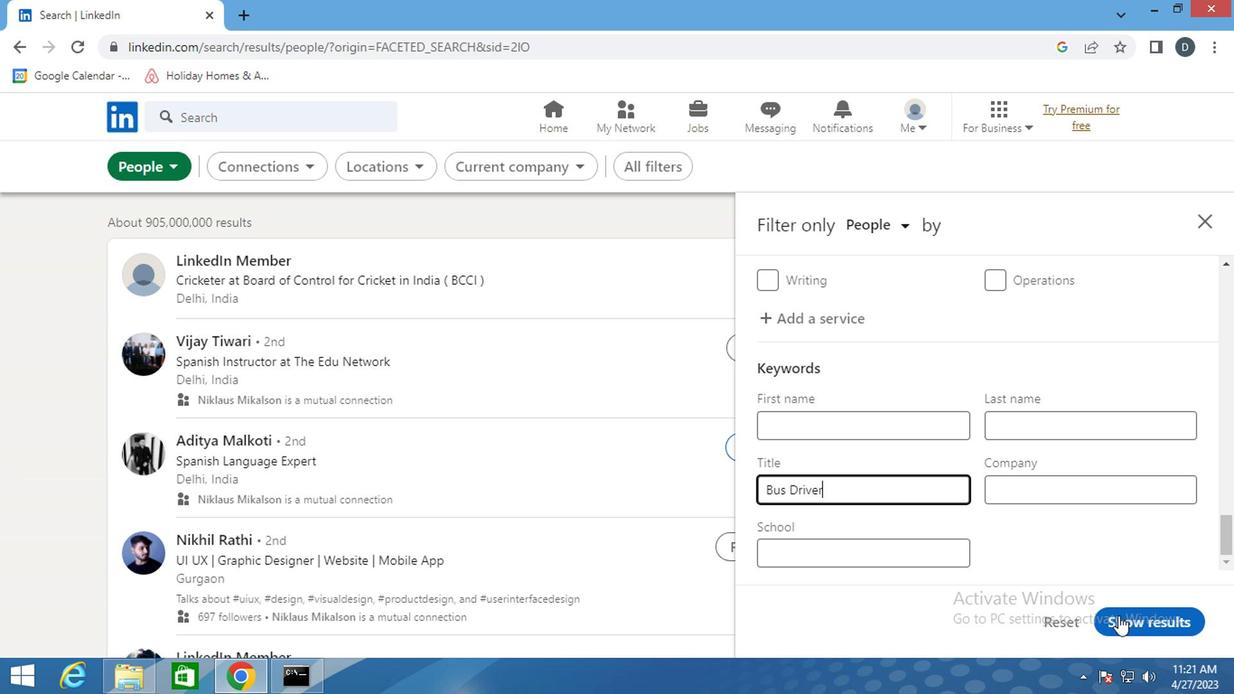 
Action: Mouse moved to (899, 440)
Screenshot: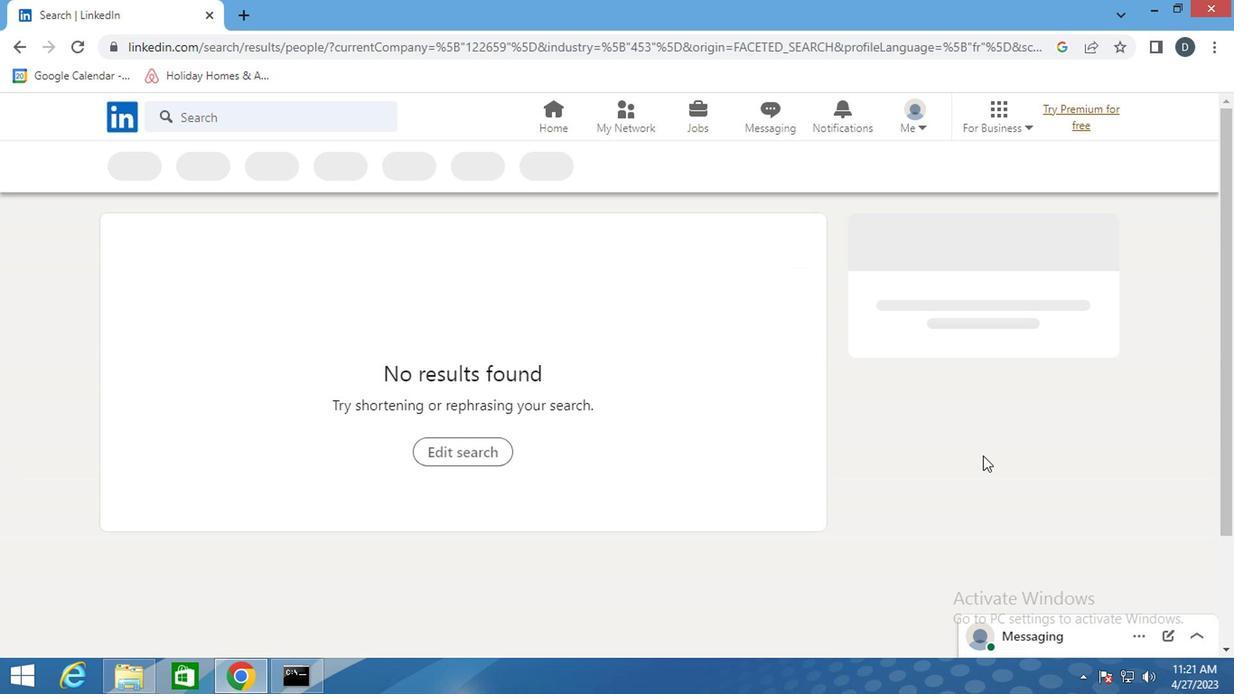 
